 Task: Go to Program & Features. Select Whole Food Market. Add to cart Organic Bone Broth-2. Place order for Kimberly Smith, _x000D_
1300 N Haley St_x000D_
White Hall, Arkansas(AR), 71602, Cell Number (870) 247-2142
Action: Mouse moved to (180, 107)
Screenshot: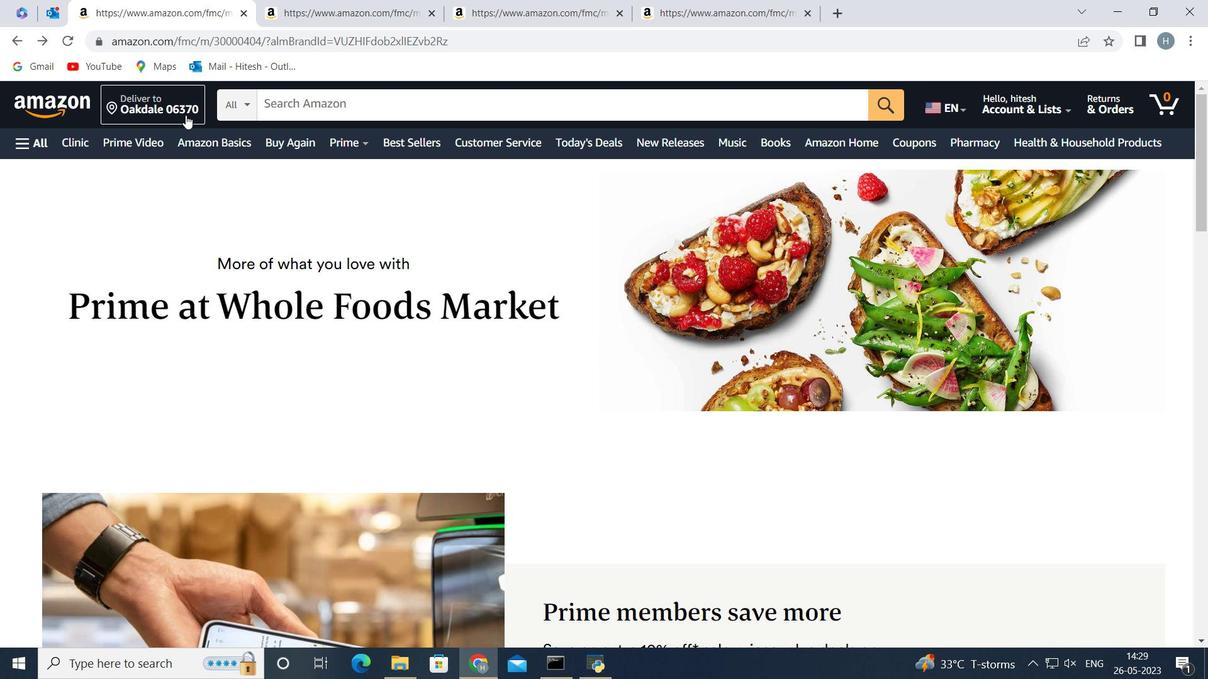 
Action: Mouse pressed left at (180, 107)
Screenshot: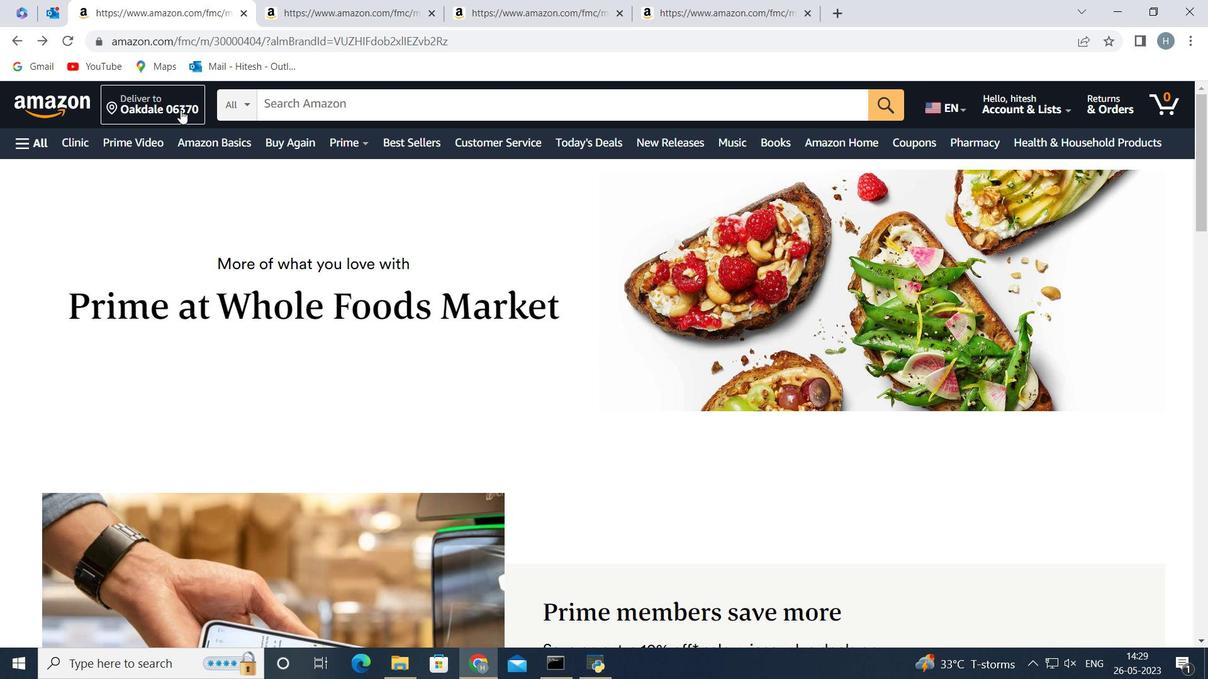 
Action: Mouse moved to (602, 439)
Screenshot: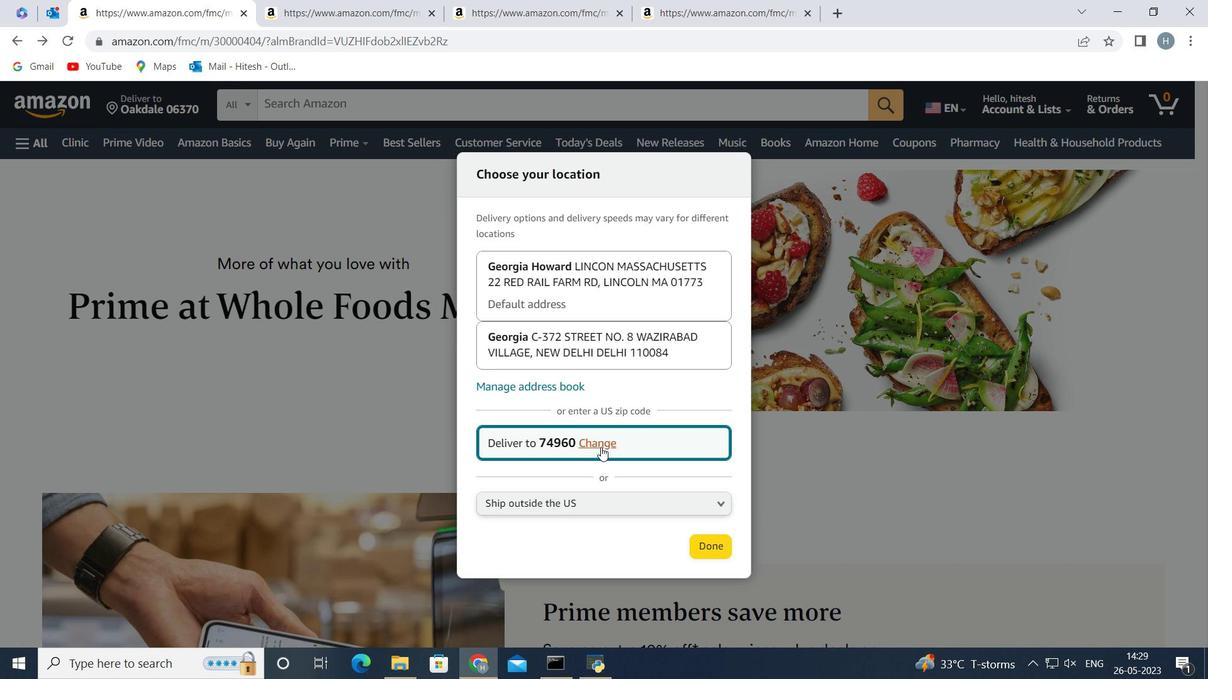 
Action: Mouse pressed left at (602, 439)
Screenshot: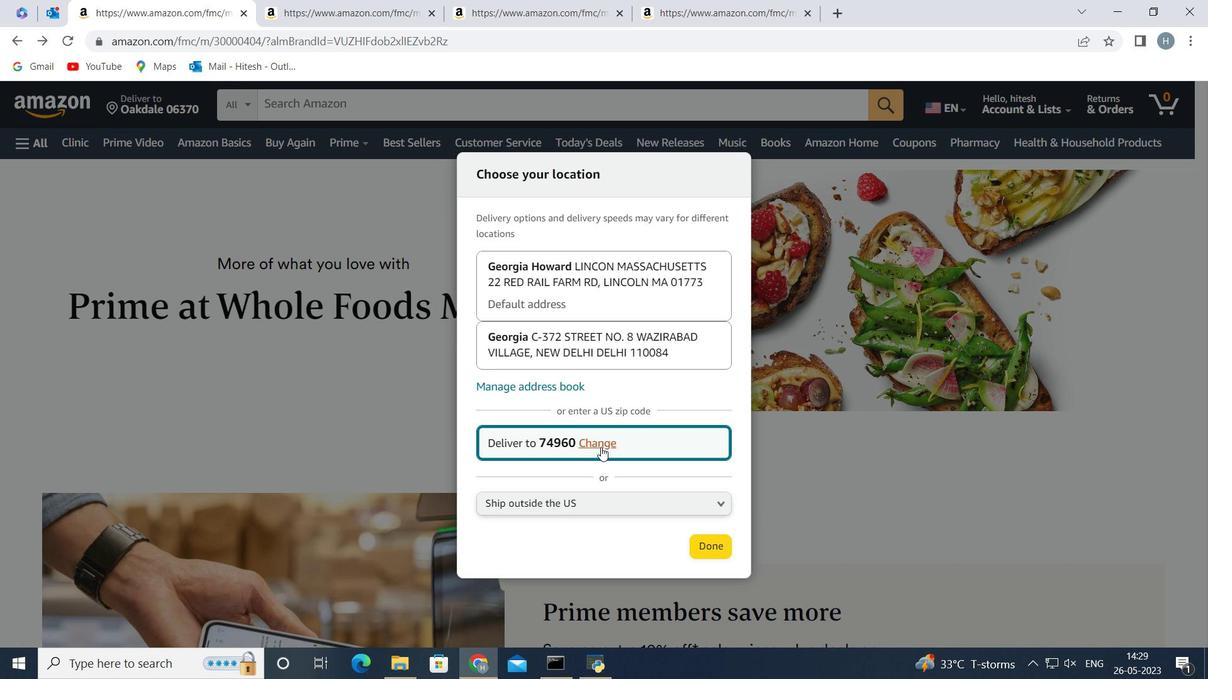 
Action: Mouse moved to (570, 435)
Screenshot: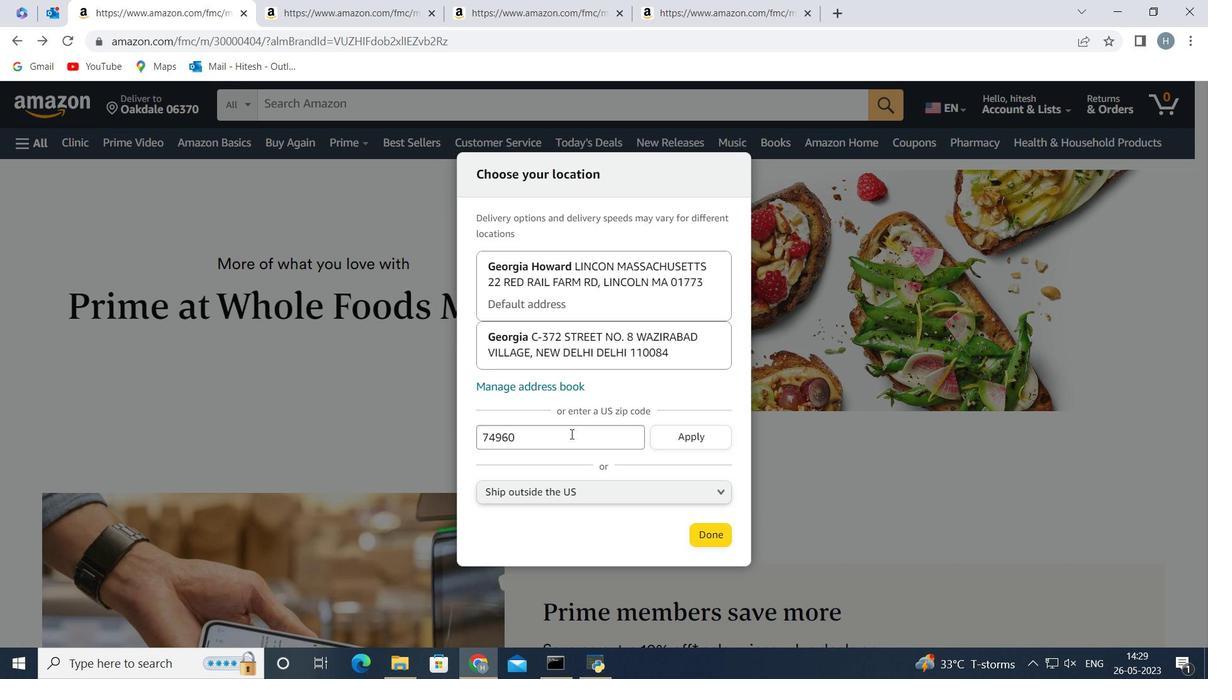 
Action: Mouse pressed left at (570, 435)
Screenshot: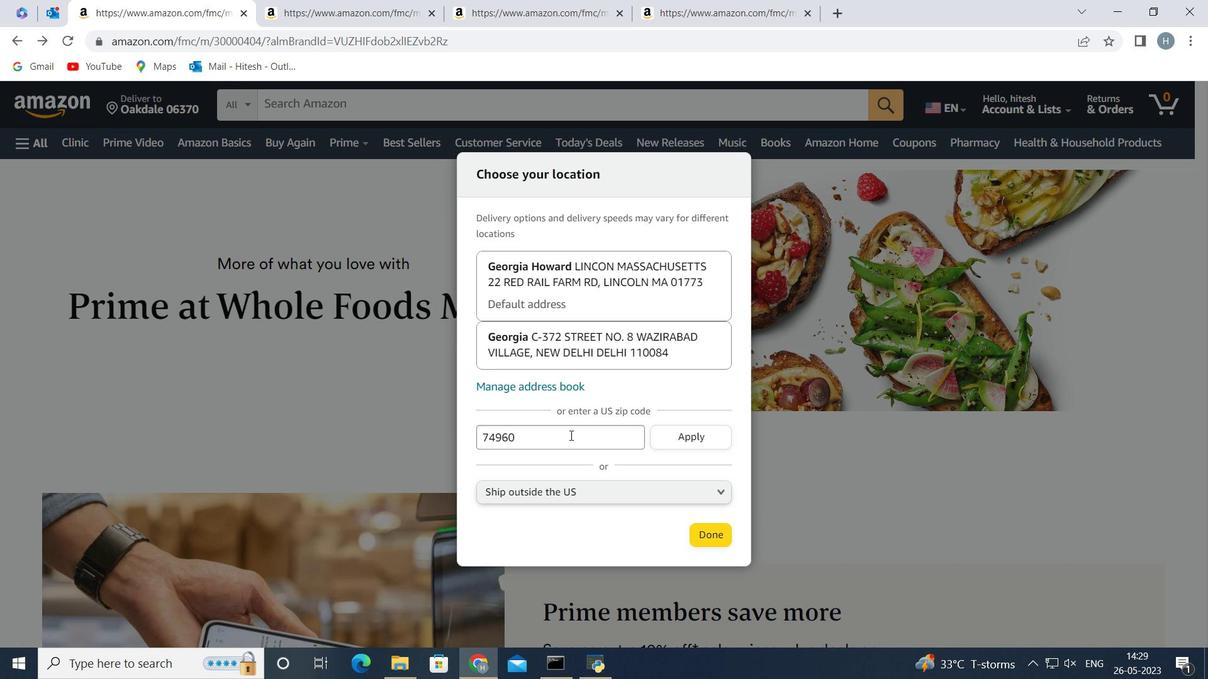 
Action: Key pressed <Key.backspace><Key.backspace><Key.backspace><Key.backspace><Key.backspace><Key.backspace><Key.backspace><Key.backspace><Key.backspace>71602
Screenshot: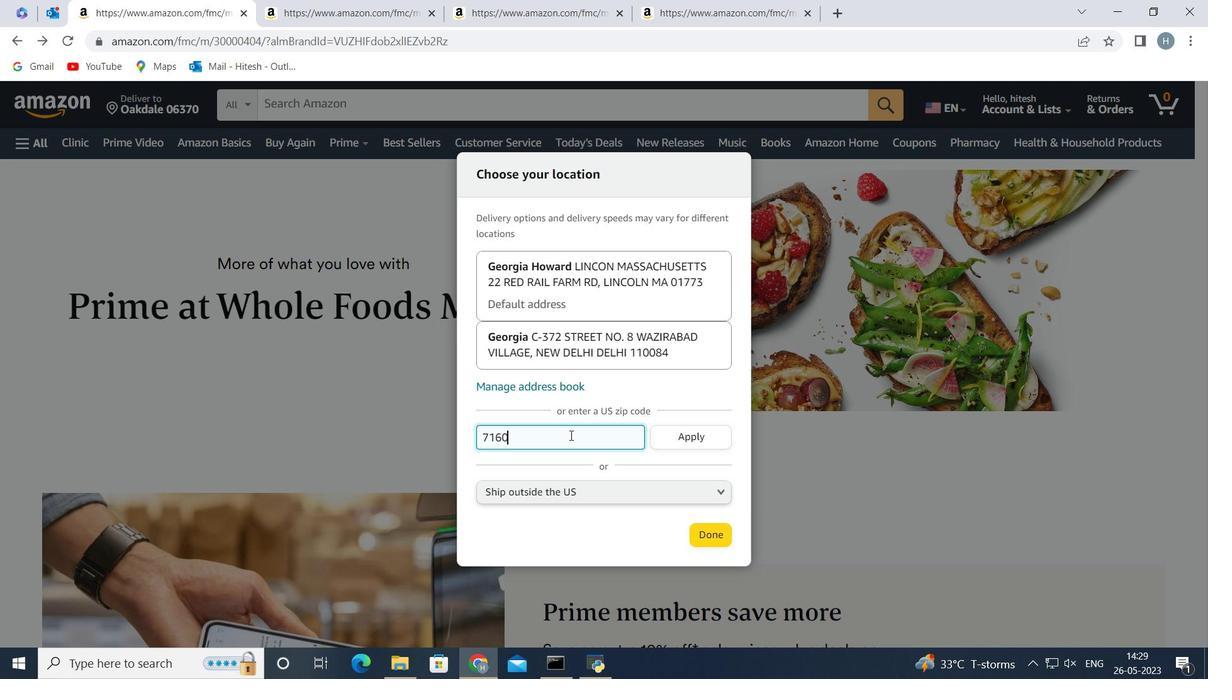 
Action: Mouse moved to (702, 436)
Screenshot: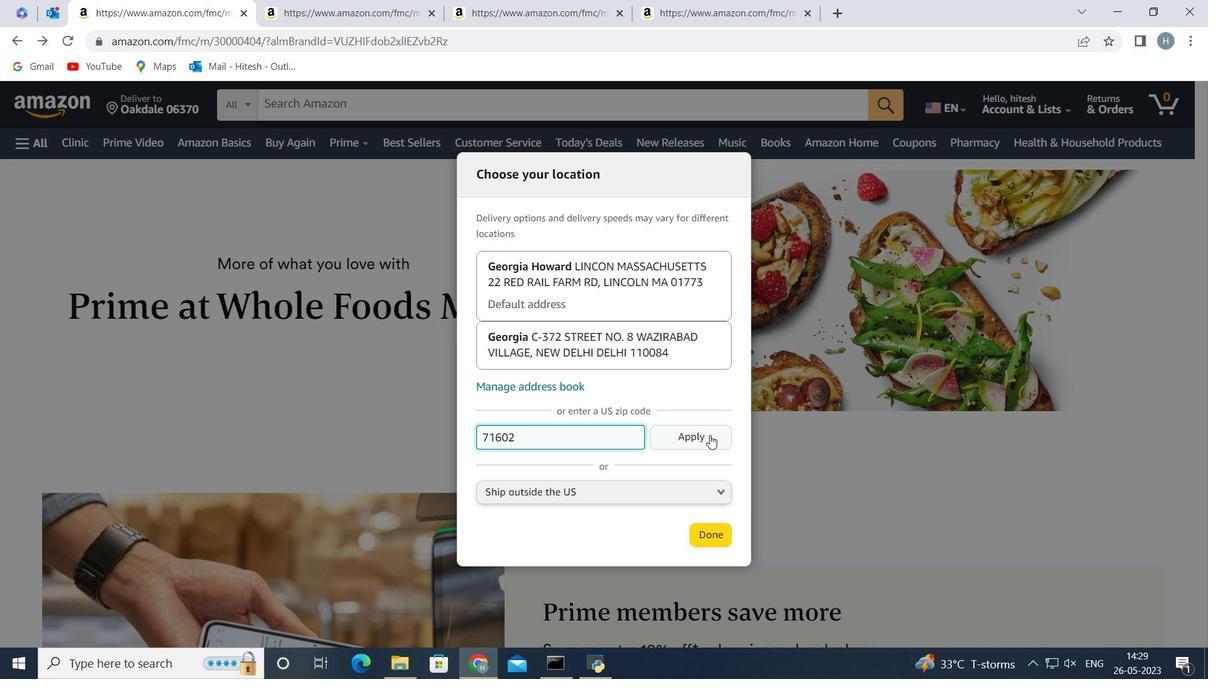 
Action: Mouse pressed left at (702, 436)
Screenshot: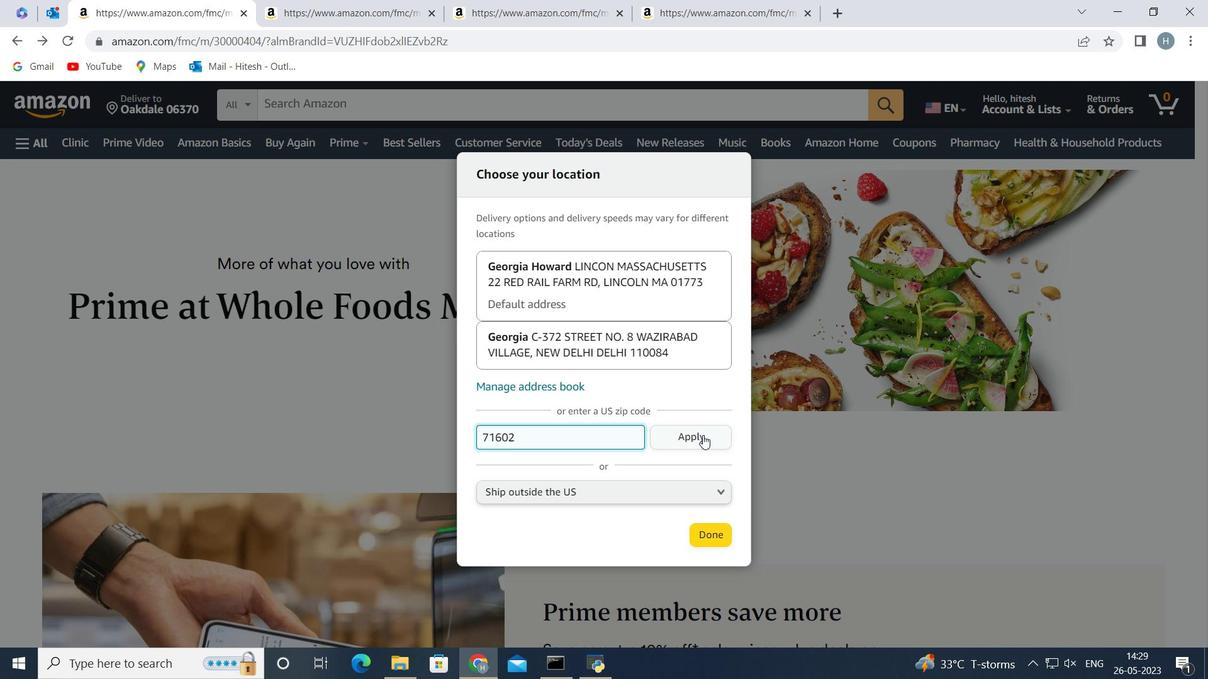 
Action: Mouse moved to (709, 550)
Screenshot: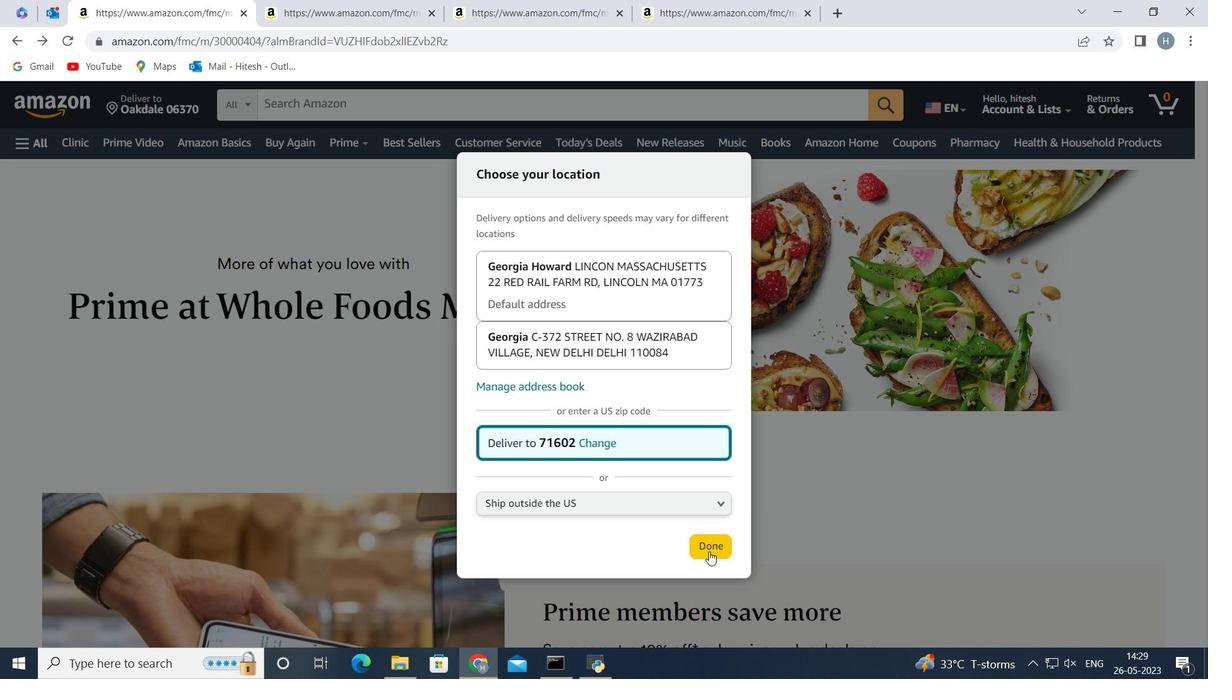 
Action: Mouse pressed left at (709, 550)
Screenshot: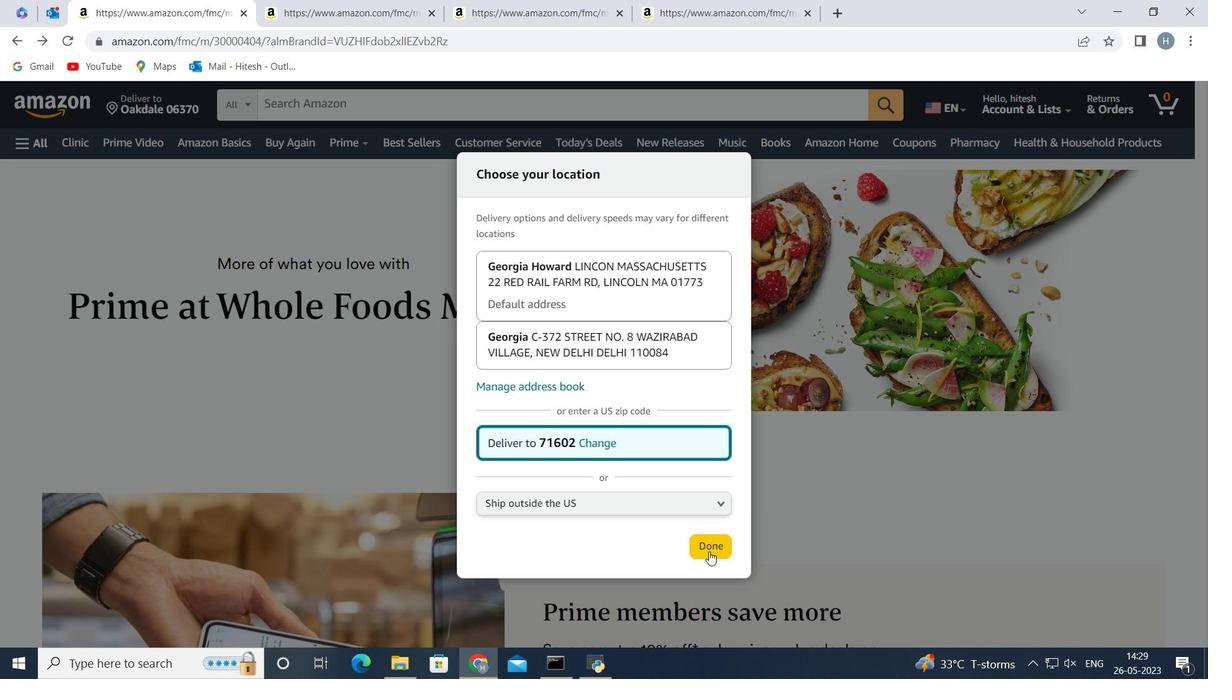 
Action: Mouse moved to (27, 145)
Screenshot: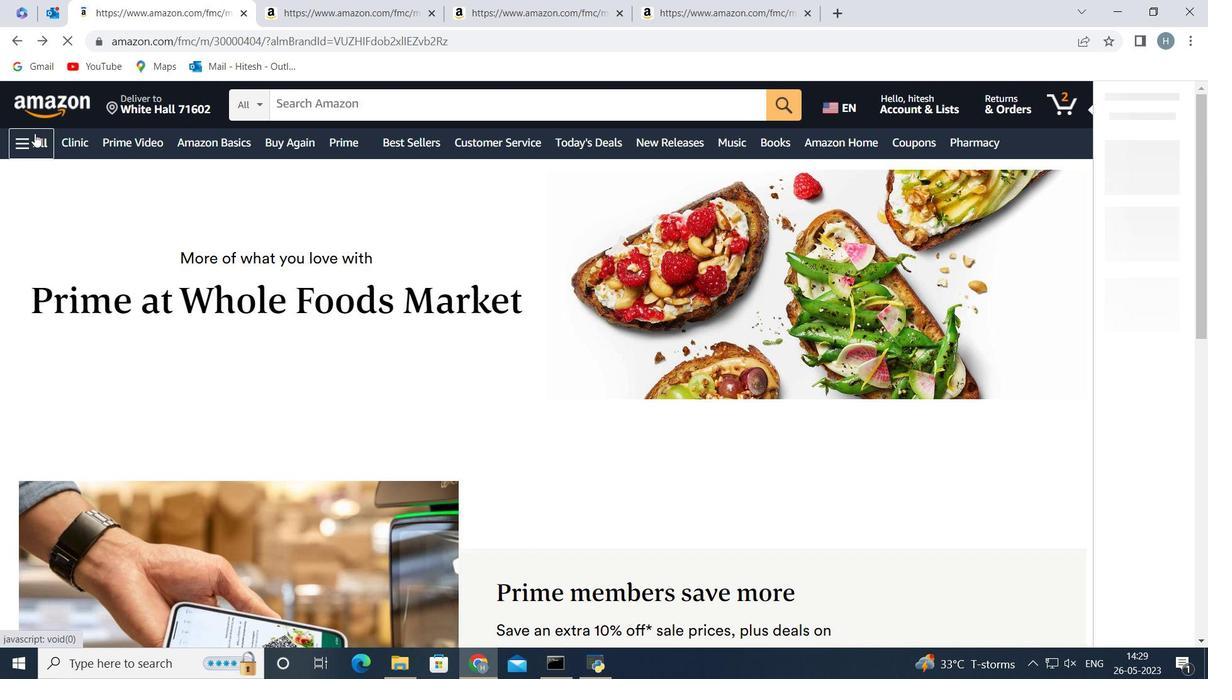 
Action: Mouse pressed left at (27, 145)
Screenshot: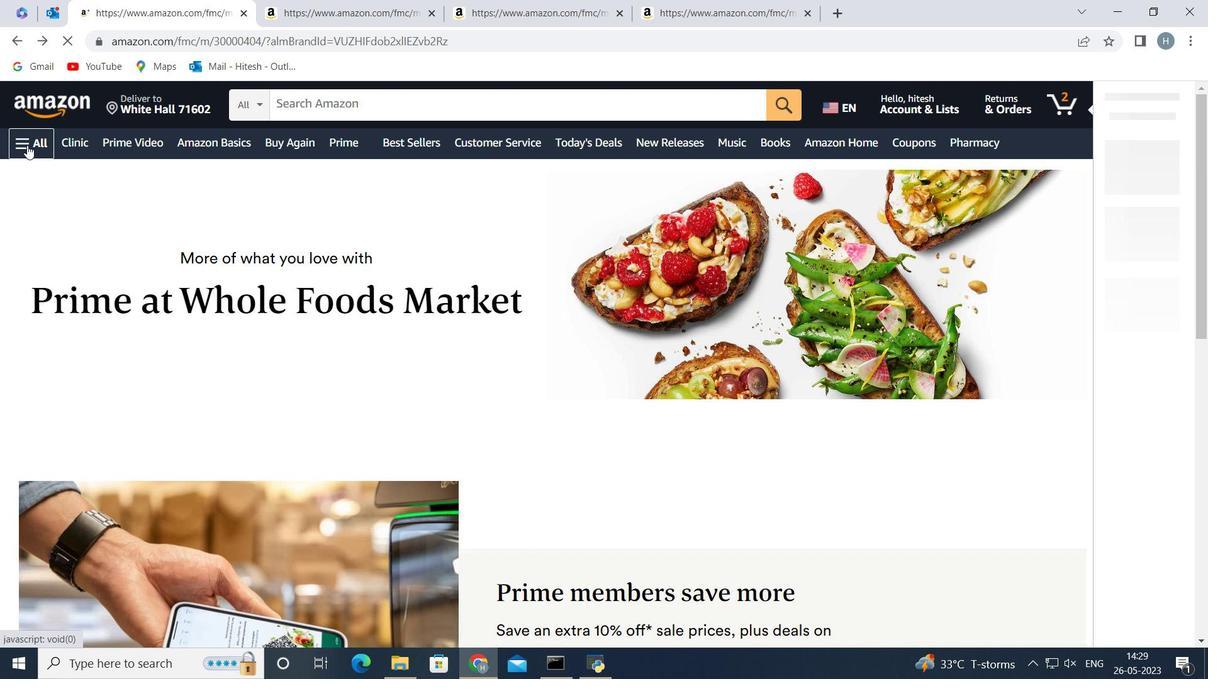 
Action: Mouse moved to (130, 254)
Screenshot: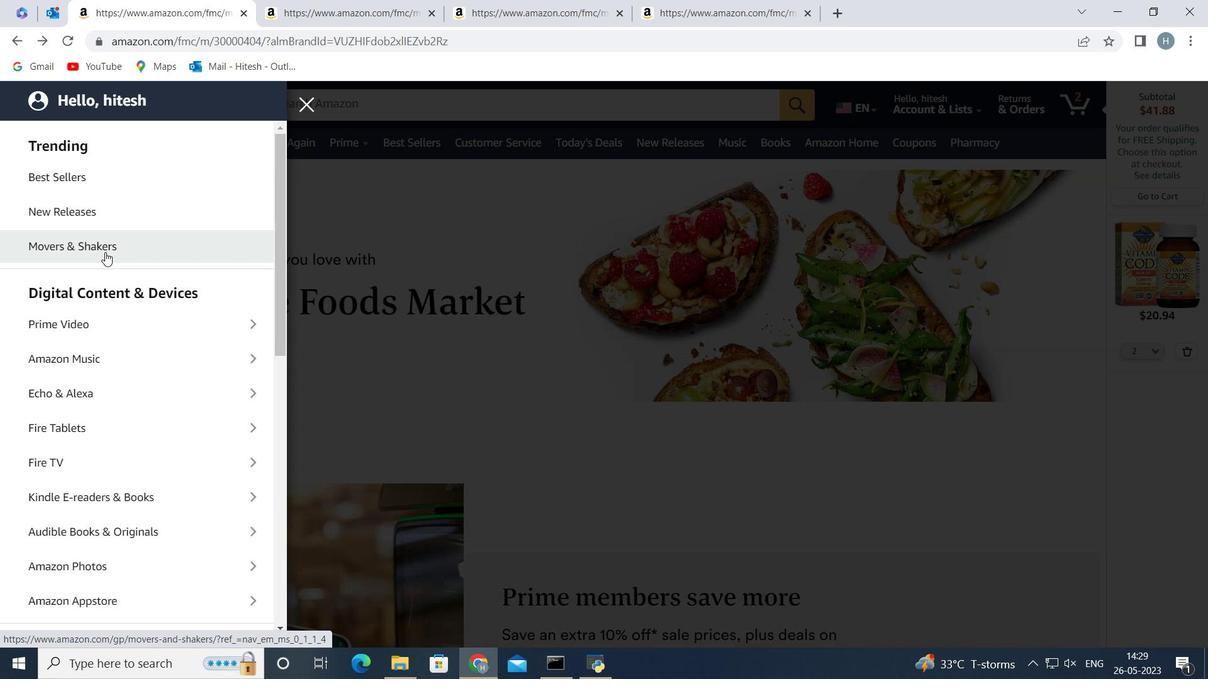 
Action: Mouse scrolled (130, 253) with delta (0, 0)
Screenshot: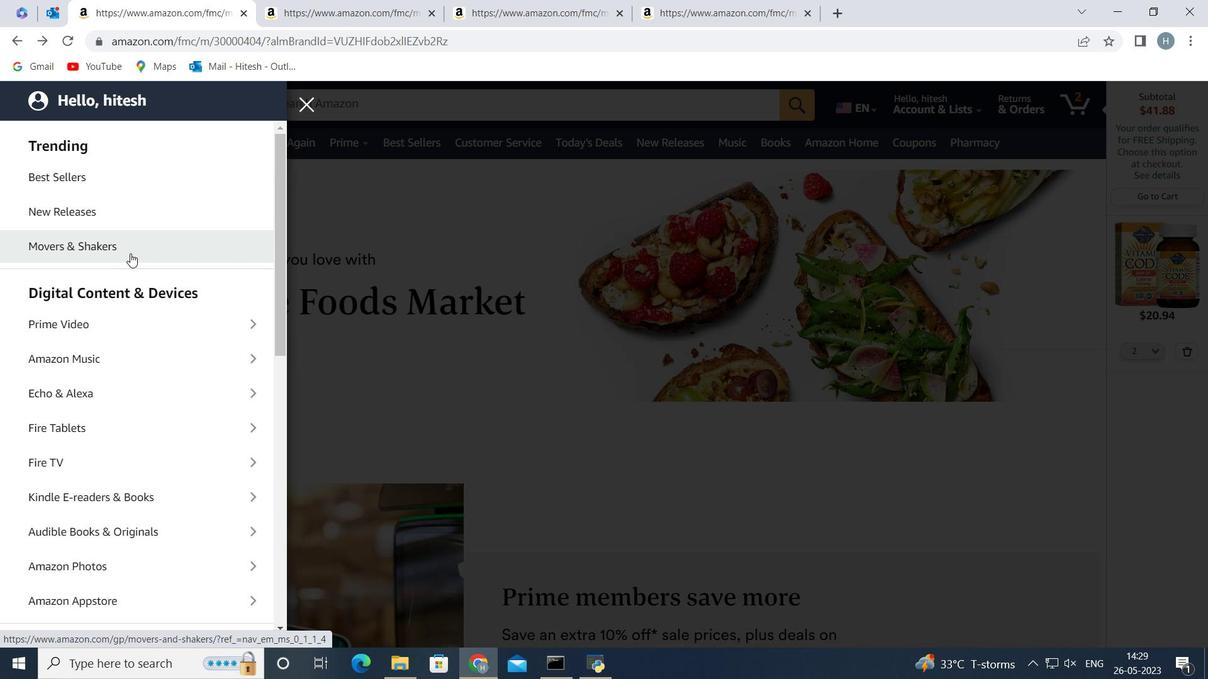 
Action: Mouse scrolled (130, 253) with delta (0, 0)
Screenshot: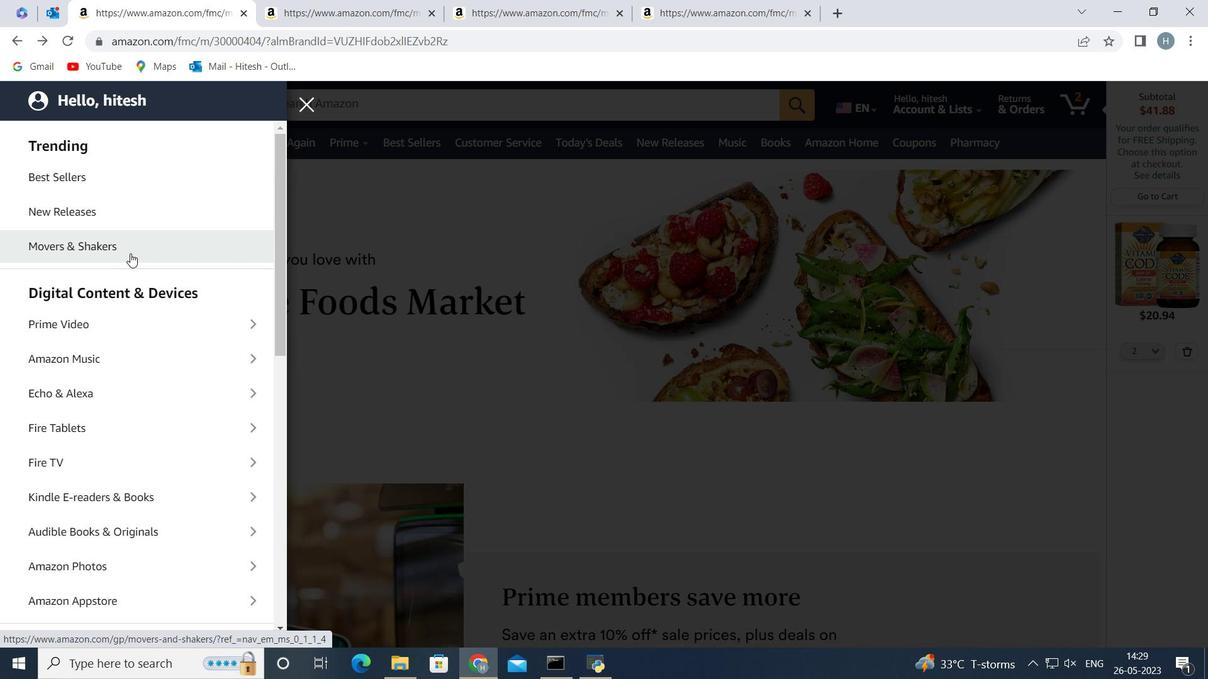
Action: Mouse moved to (135, 259)
Screenshot: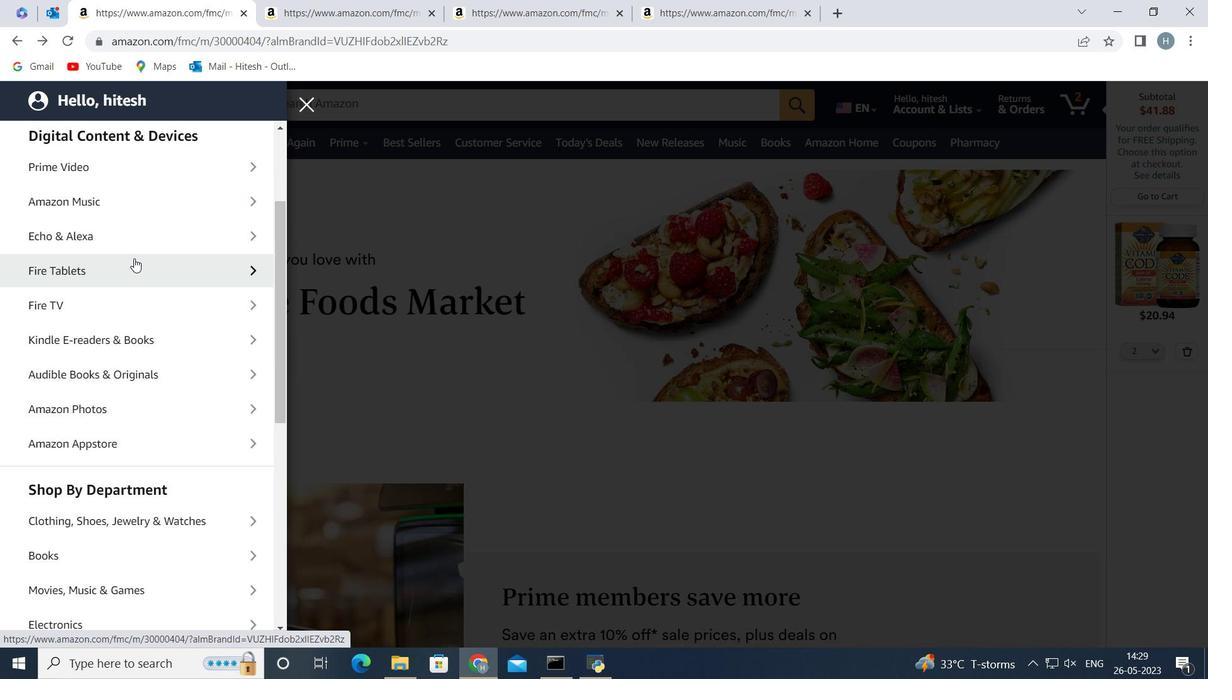 
Action: Mouse scrolled (135, 259) with delta (0, 0)
Screenshot: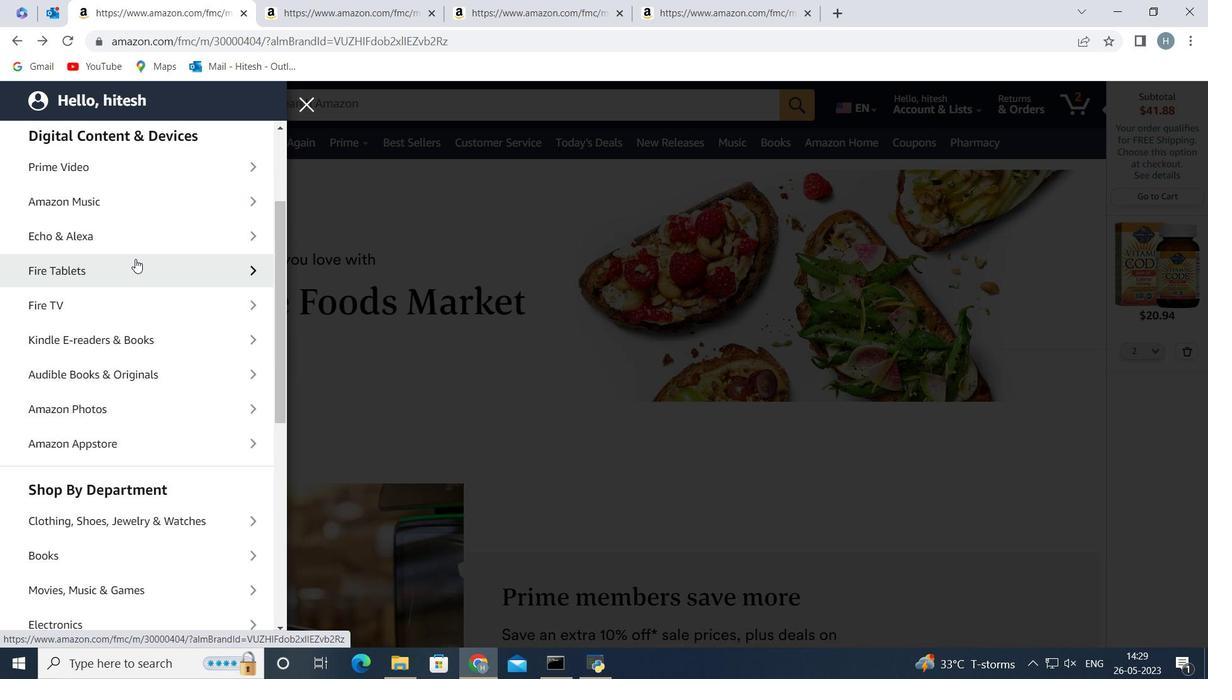 
Action: Mouse moved to (137, 263)
Screenshot: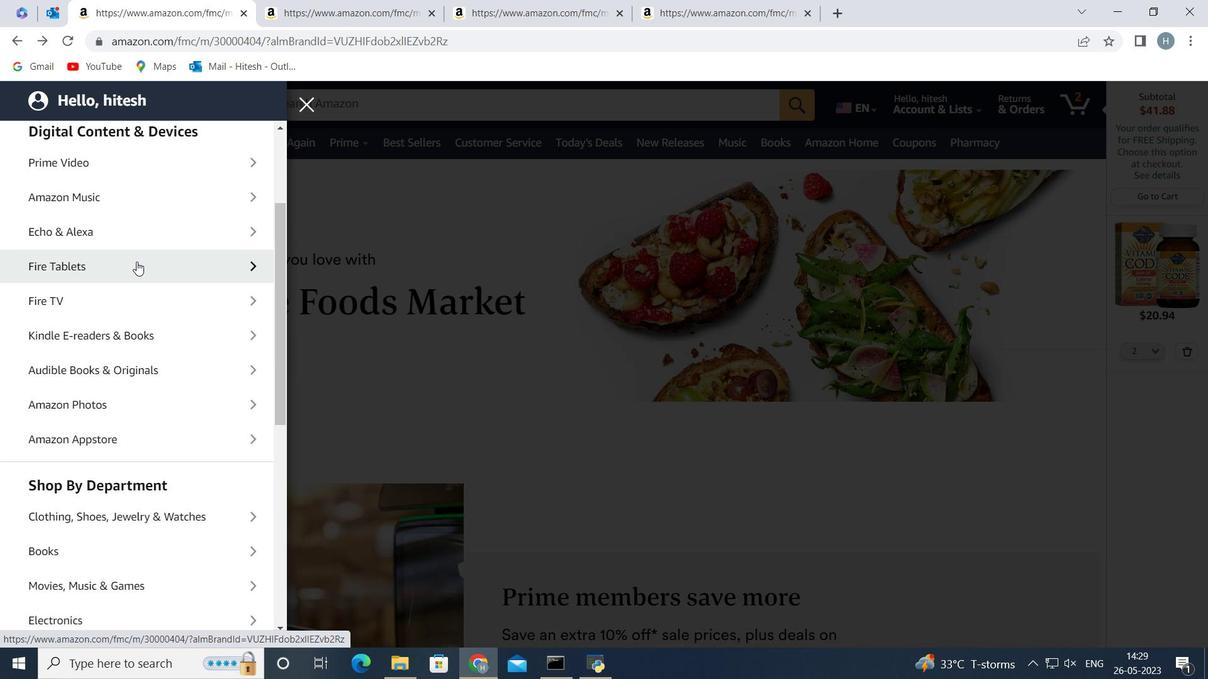 
Action: Mouse scrolled (137, 262) with delta (0, 0)
Screenshot: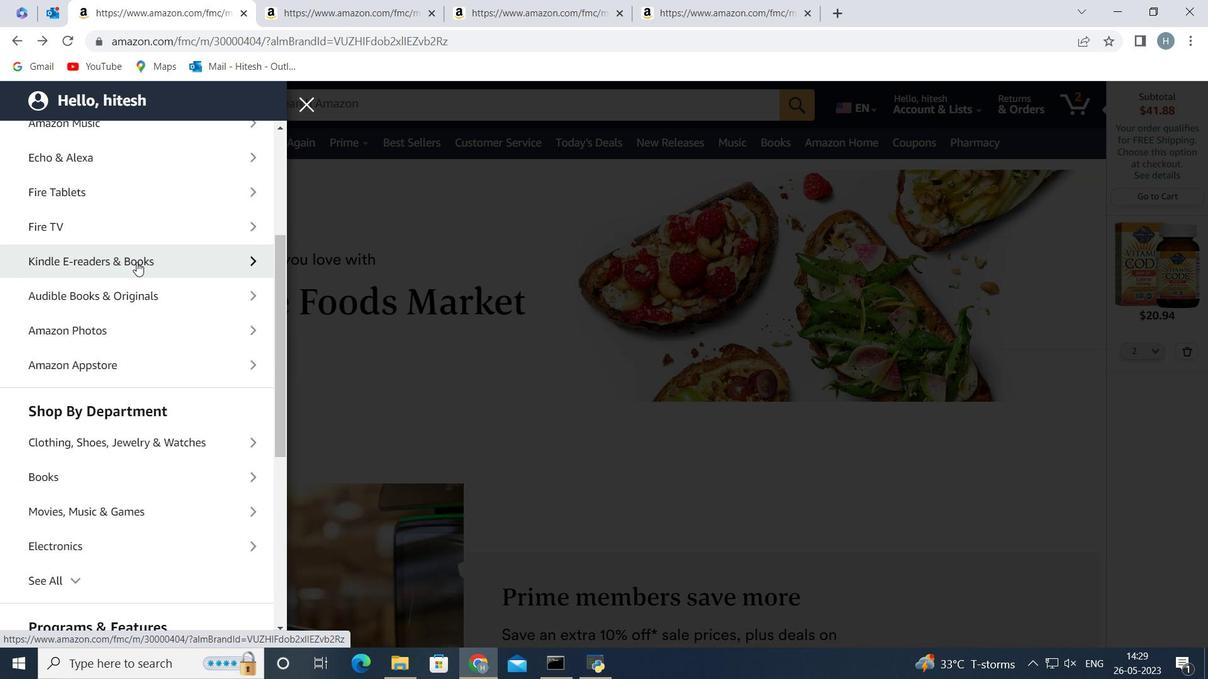 
Action: Mouse scrolled (137, 262) with delta (0, 0)
Screenshot: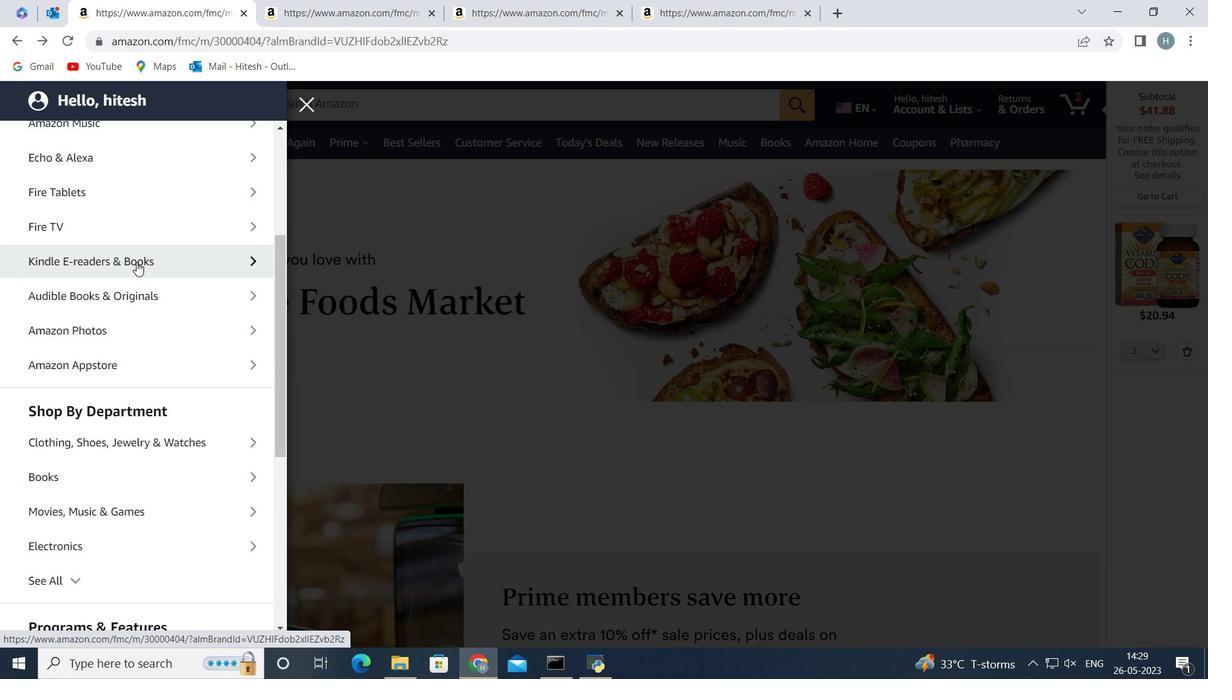
Action: Mouse scrolled (137, 262) with delta (0, 0)
Screenshot: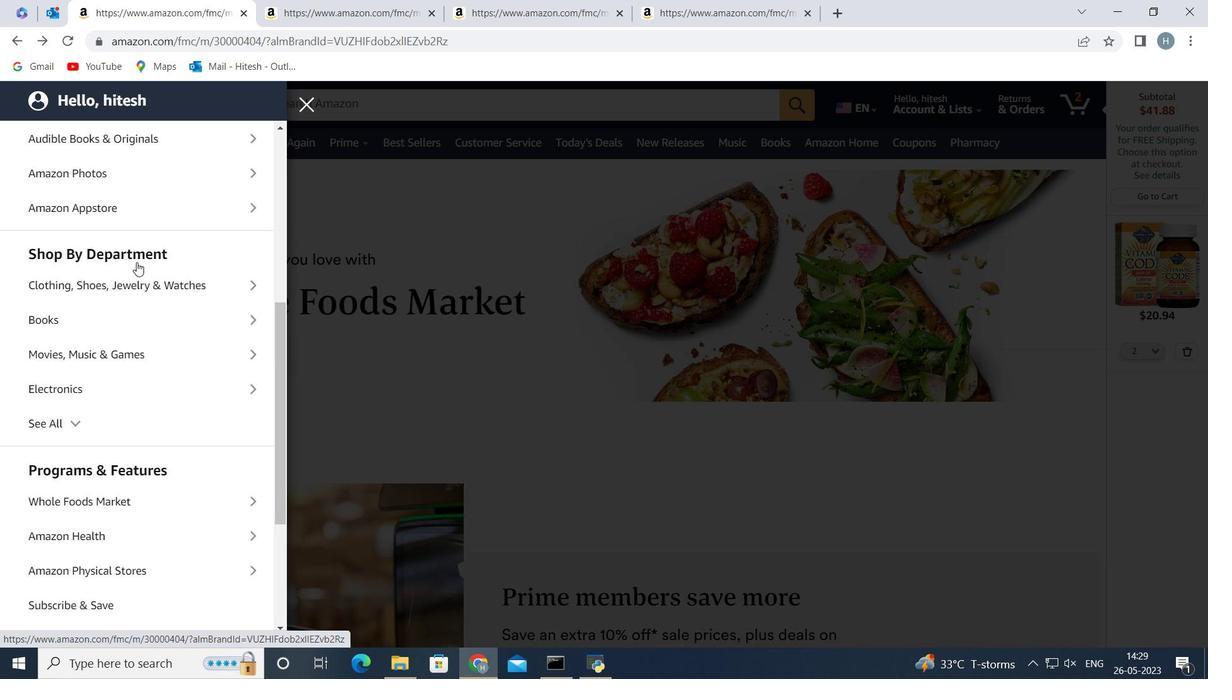 
Action: Mouse scrolled (137, 262) with delta (0, 0)
Screenshot: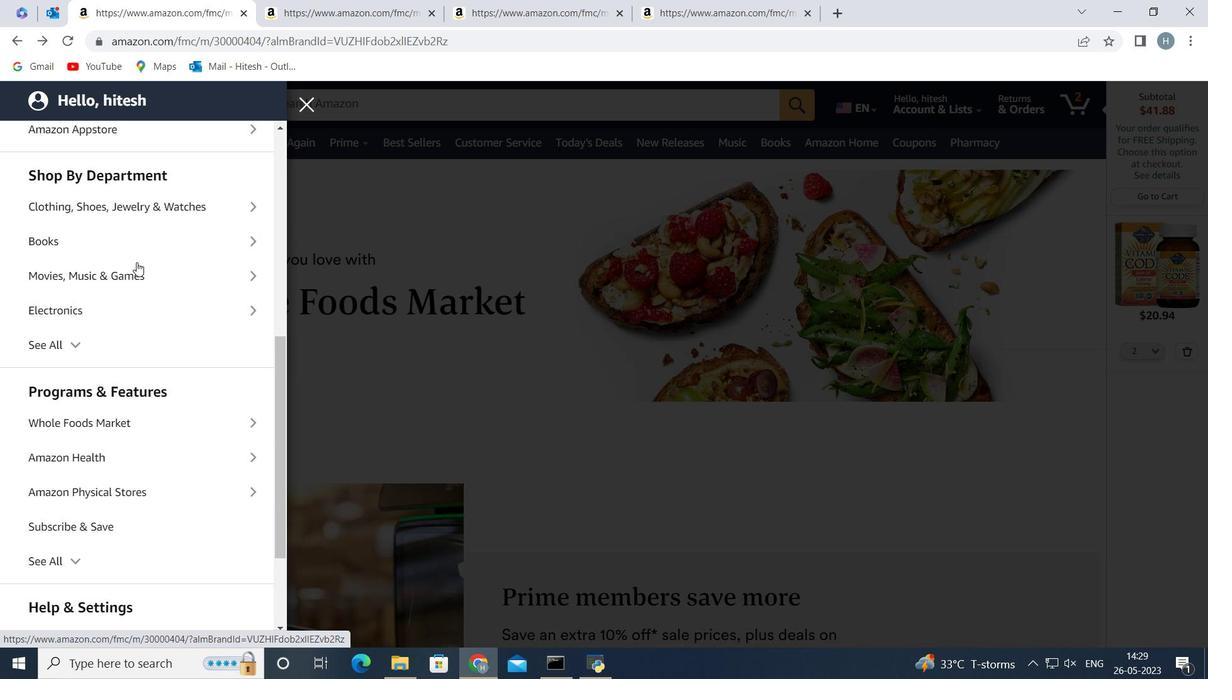 
Action: Mouse scrolled (137, 262) with delta (0, 0)
Screenshot: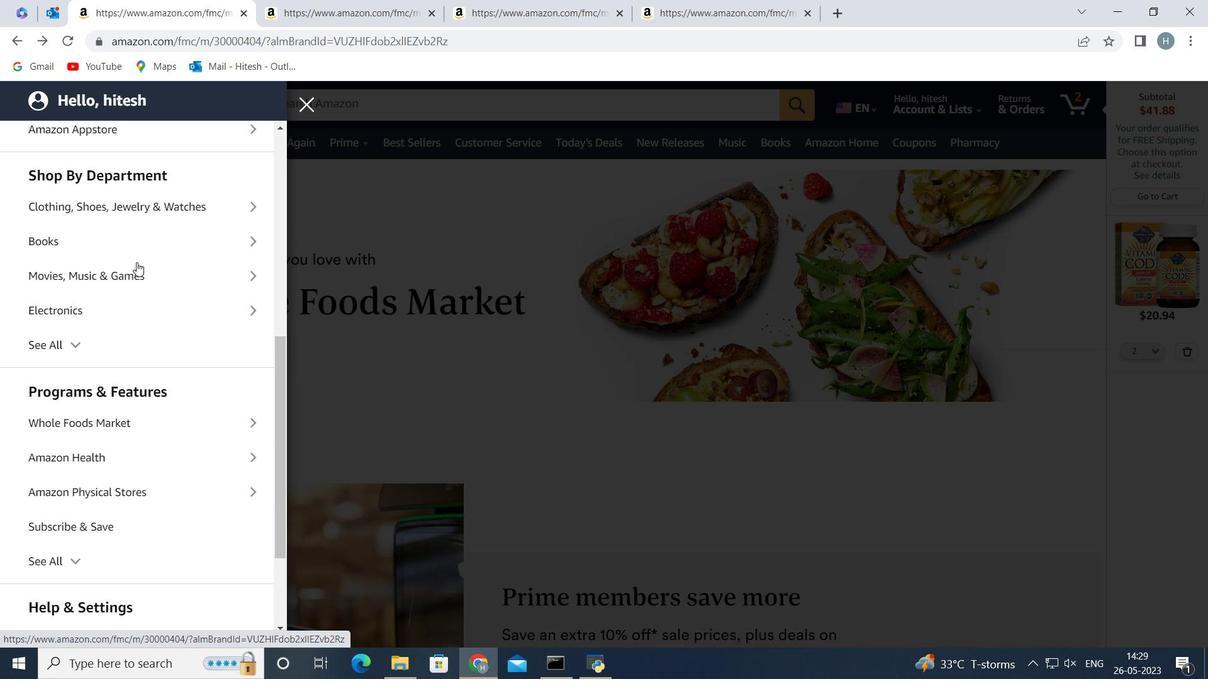 
Action: Mouse scrolled (137, 263) with delta (0, 0)
Screenshot: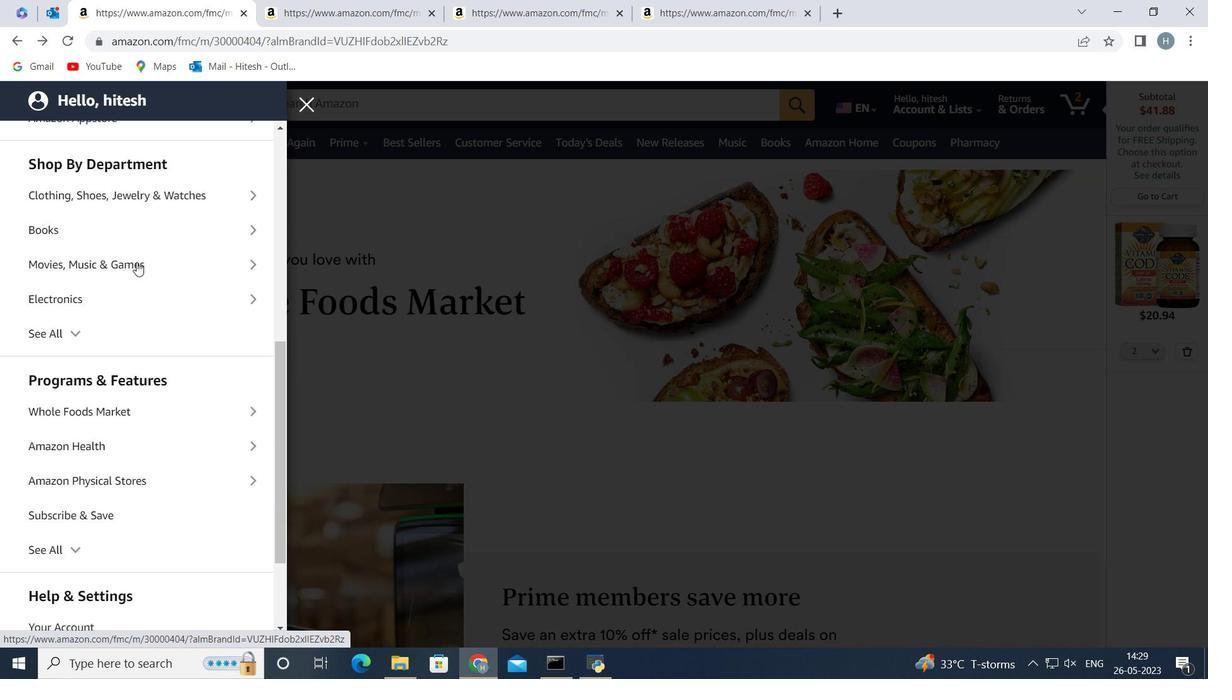 
Action: Mouse scrolled (137, 262) with delta (0, 0)
Screenshot: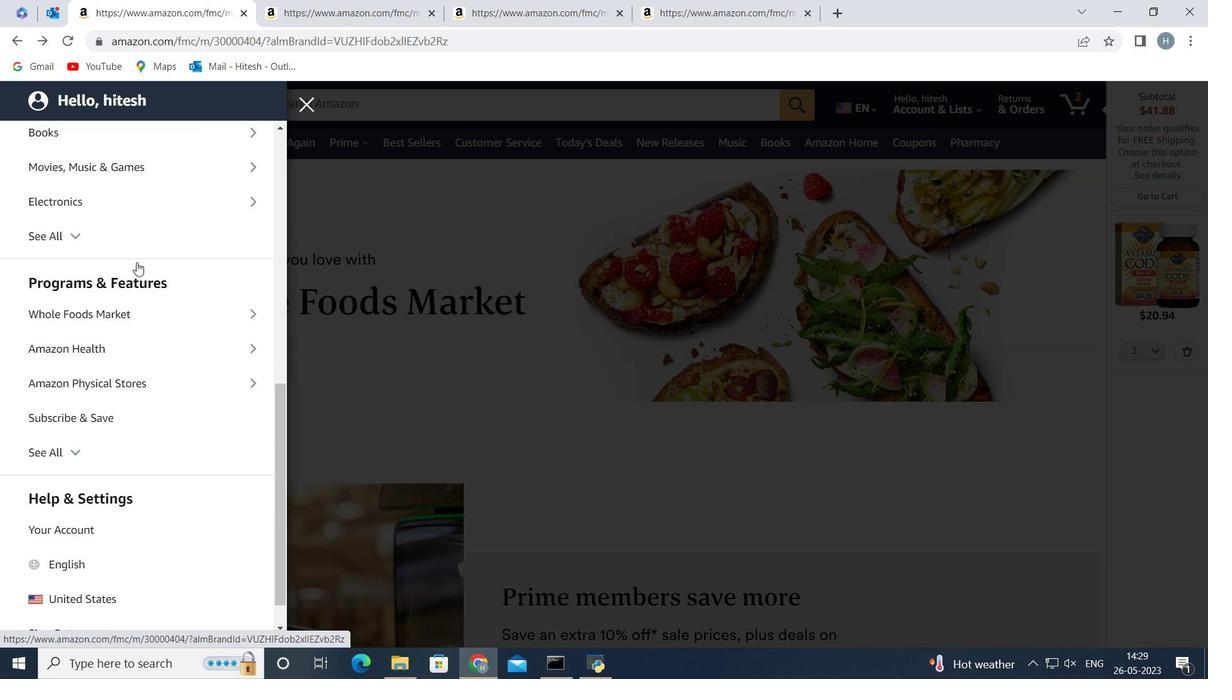
Action: Mouse scrolled (137, 262) with delta (0, 0)
Screenshot: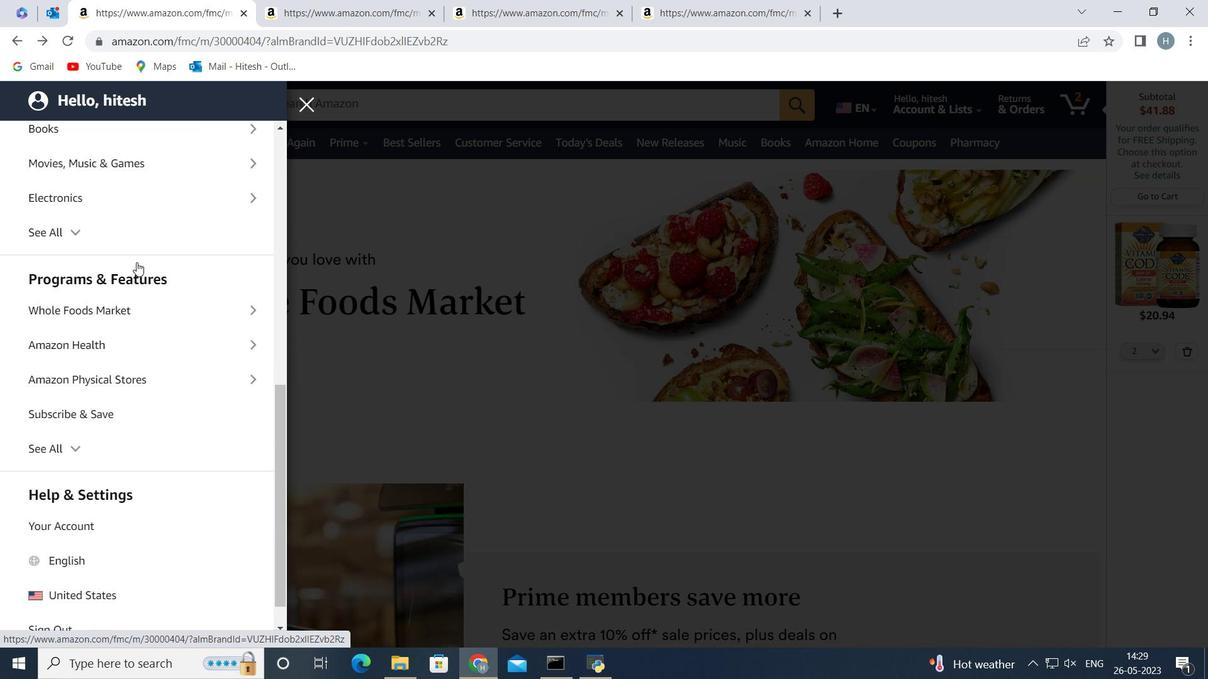 
Action: Mouse scrolled (137, 263) with delta (0, 0)
Screenshot: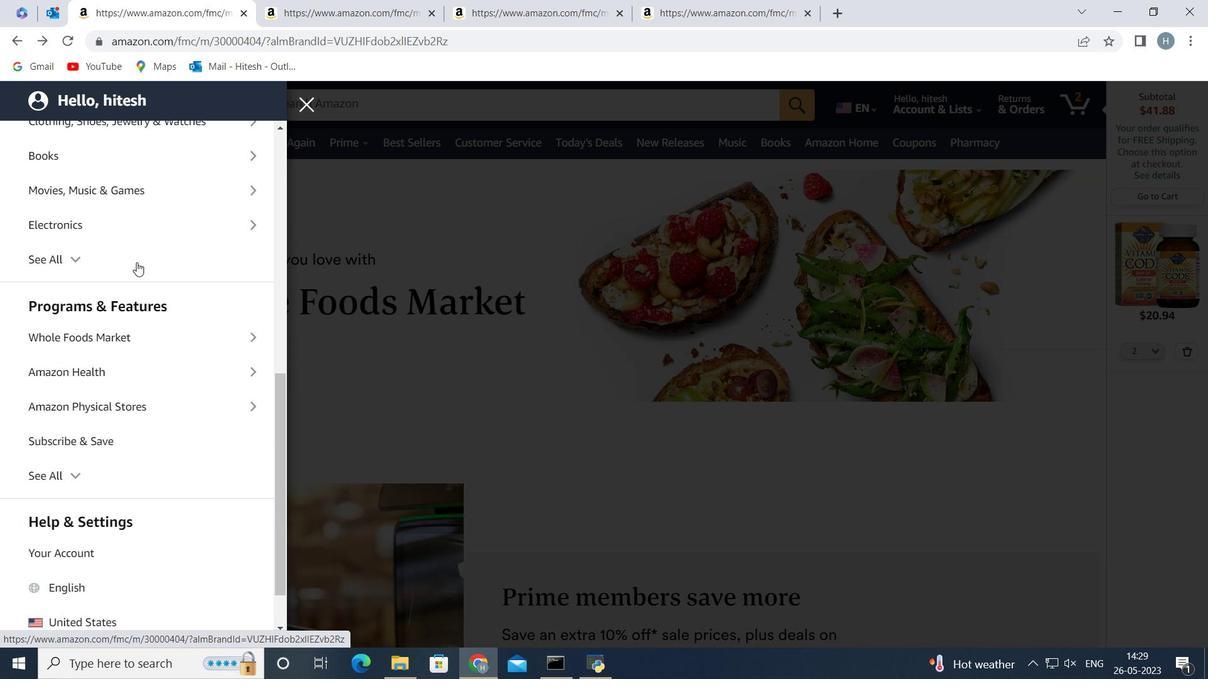 
Action: Mouse scrolled (137, 262) with delta (0, 0)
Screenshot: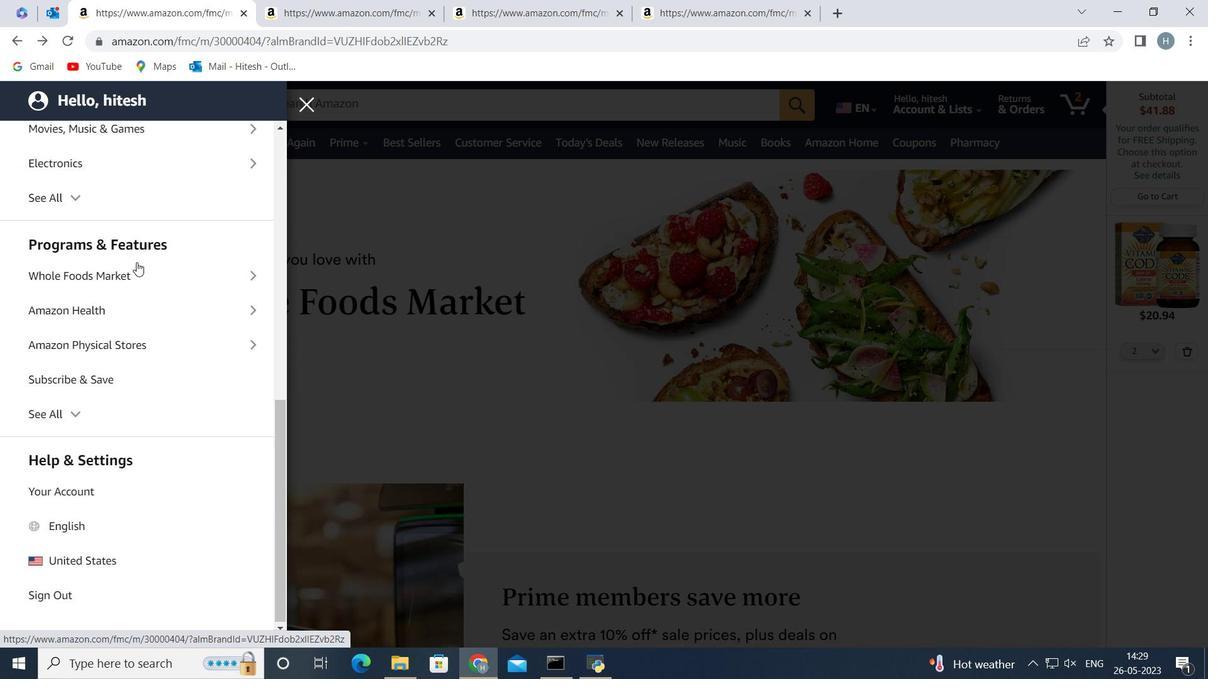 
Action: Mouse moved to (136, 276)
Screenshot: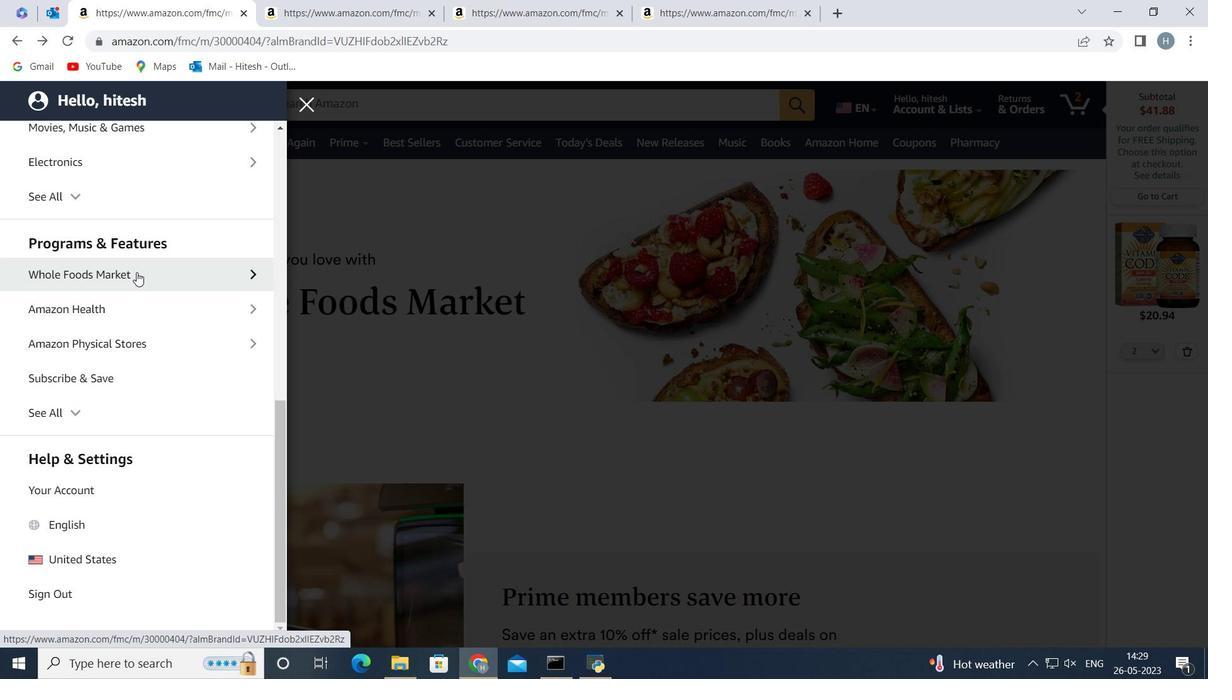 
Action: Mouse pressed left at (136, 276)
Screenshot: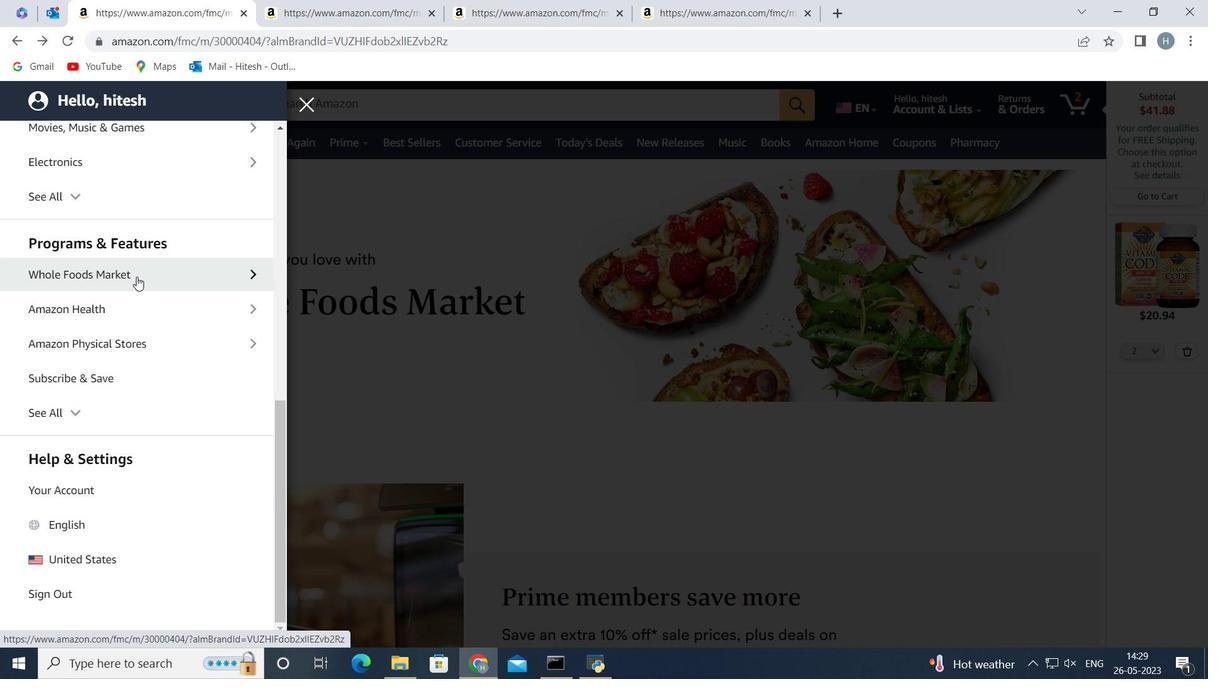 
Action: Mouse moved to (150, 216)
Screenshot: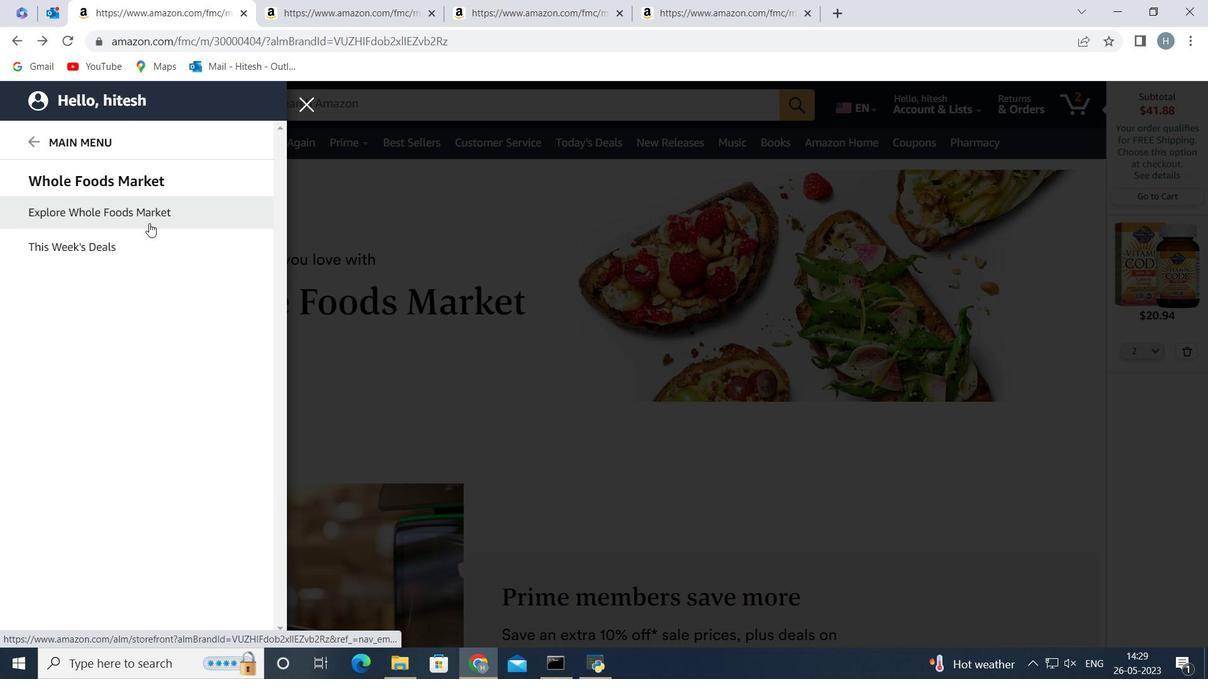 
Action: Mouse pressed left at (150, 216)
Screenshot: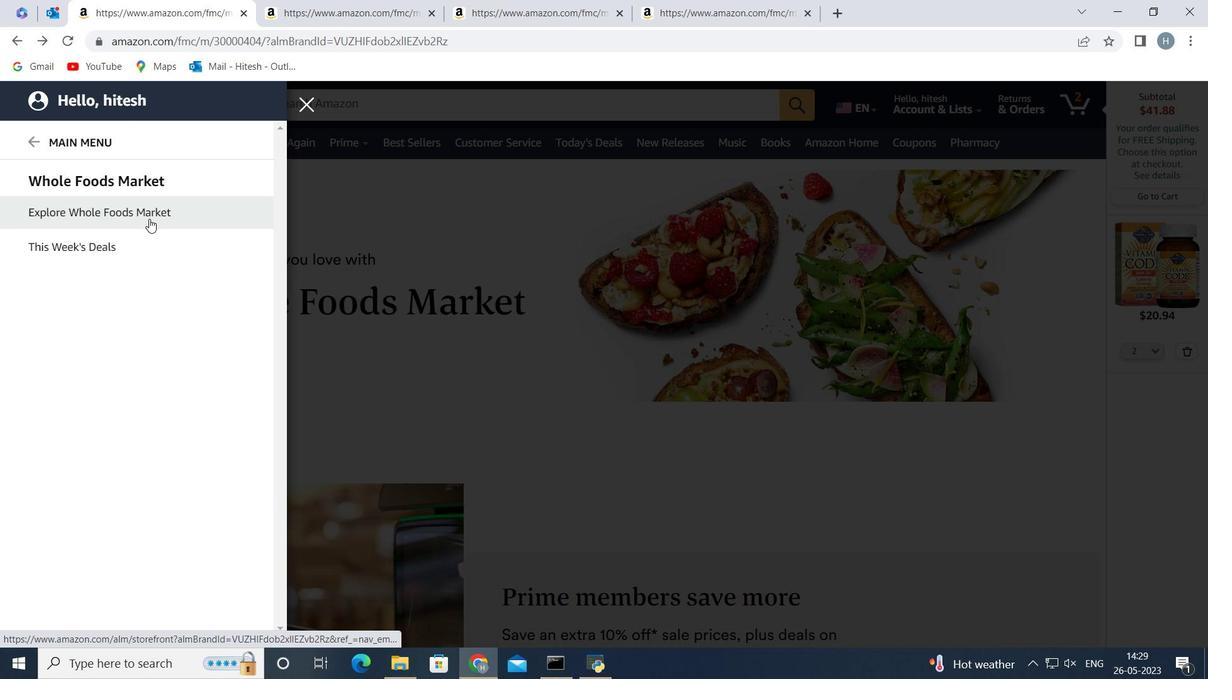 
Action: Mouse moved to (443, 107)
Screenshot: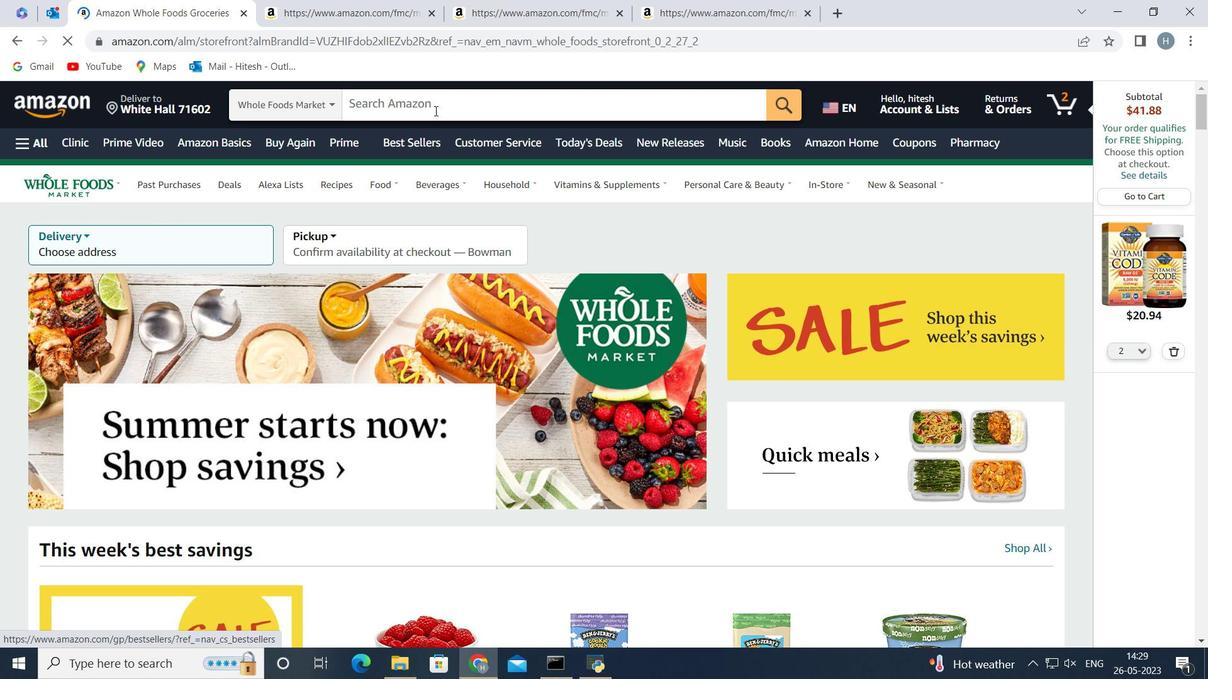 
Action: Mouse pressed left at (443, 107)
Screenshot: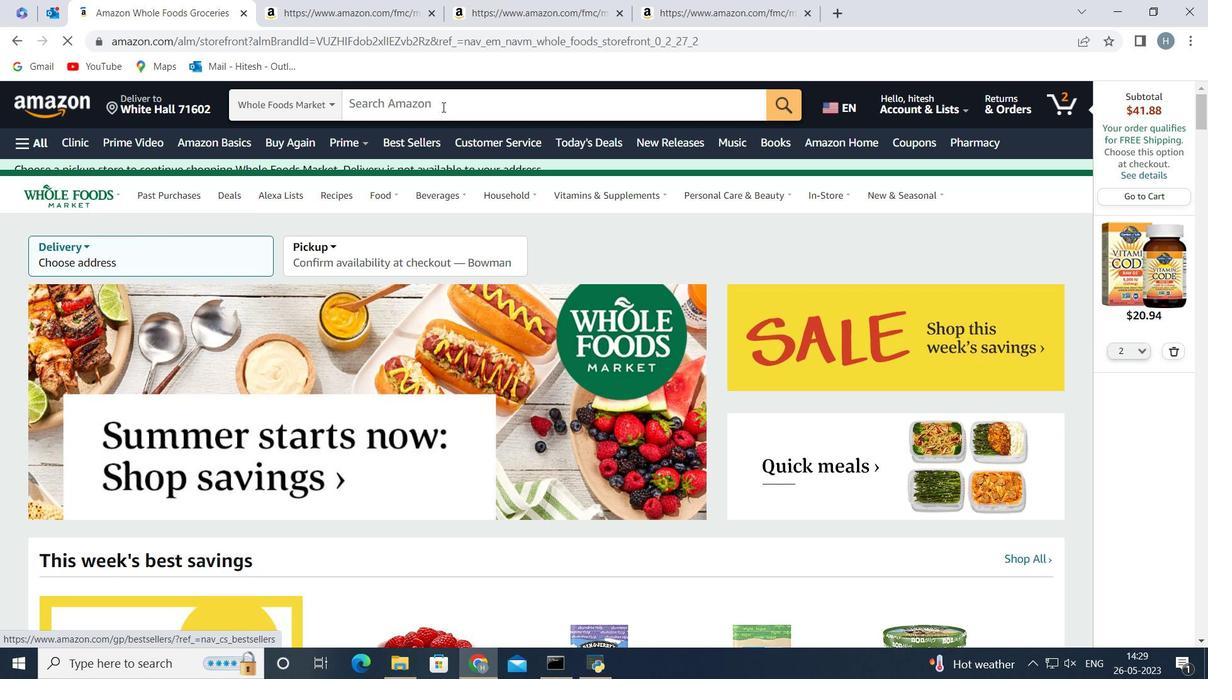 
Action: Mouse moved to (441, 107)
Screenshot: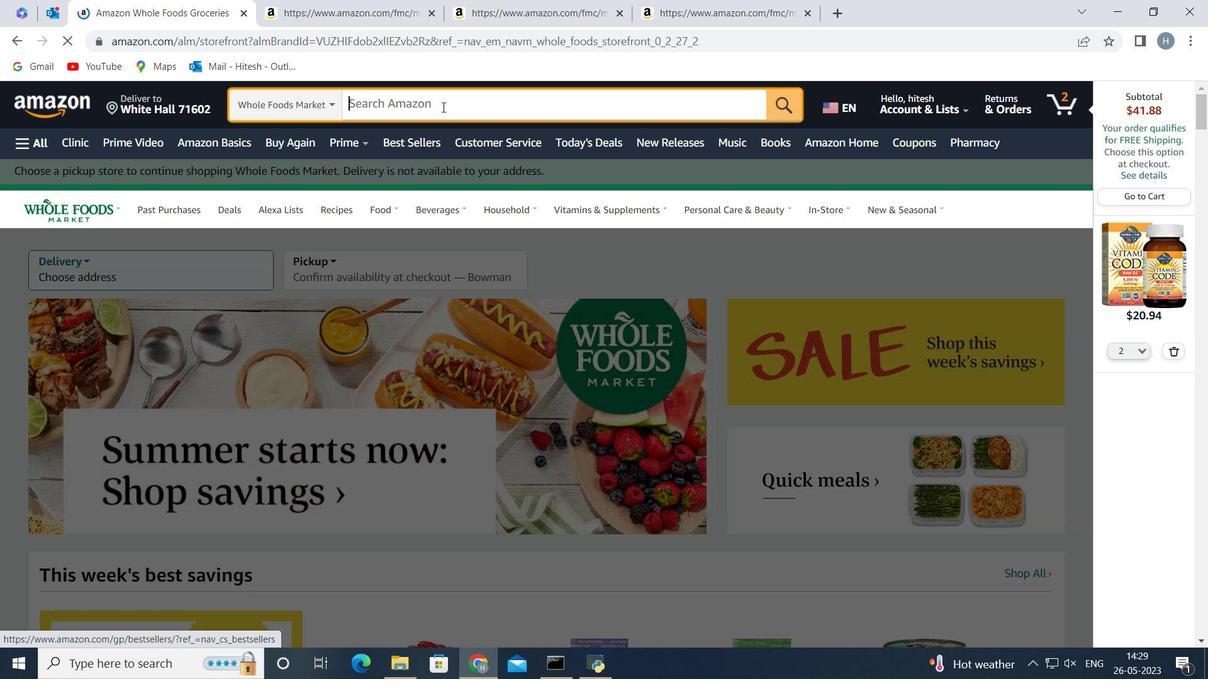
Action: Key pressed <Key.shift>Organic<Key.space><Key.shift>Bo
Screenshot: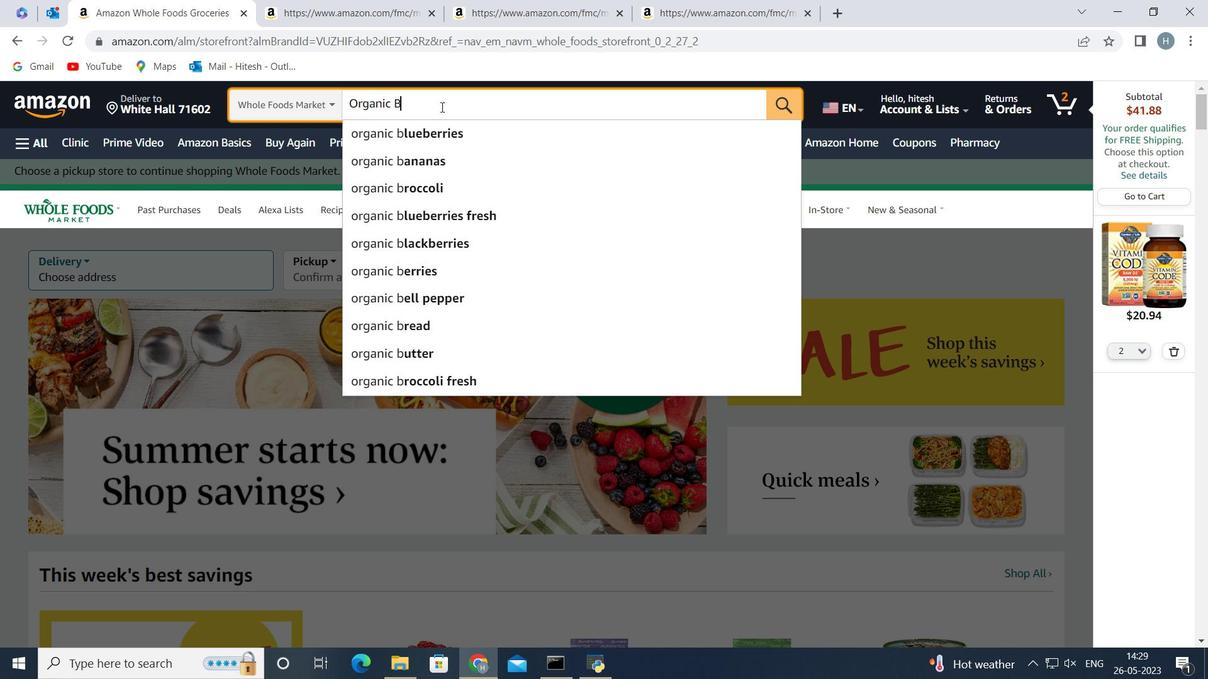 
Action: Mouse moved to (440, 106)
Screenshot: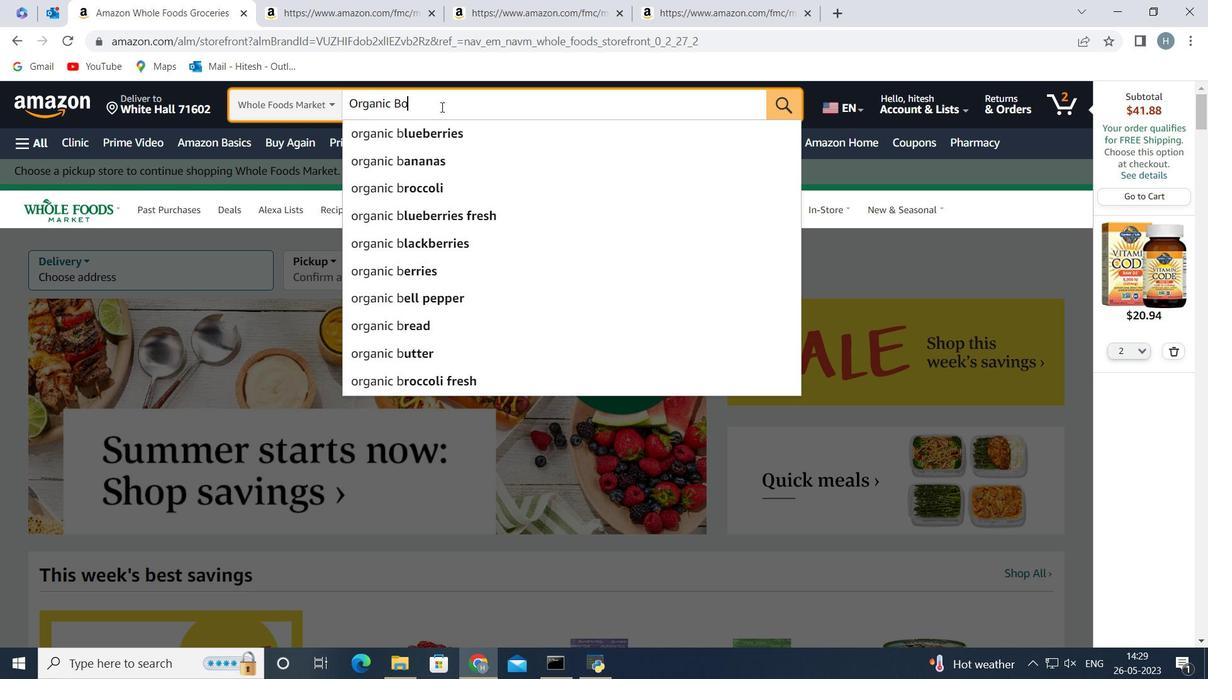 
Action: Key pressed ne<Key.space><Key.shift><Key.shift><Key.shift><Key.shift><Key.shift><Key.shift><Key.shift><Key.shift><Key.shift><Key.shift><Key.shift><Key.shift><Key.shift><Key.shift><Key.shift>Broth<Key.enter>
Screenshot: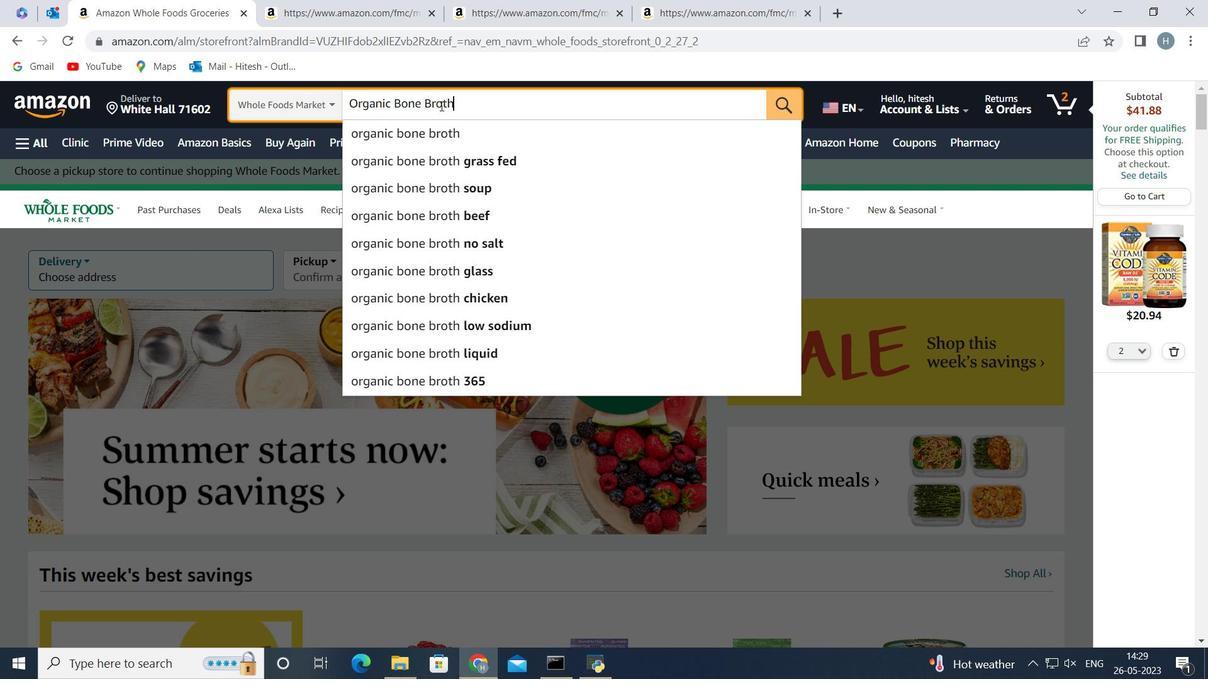 
Action: Mouse moved to (407, 334)
Screenshot: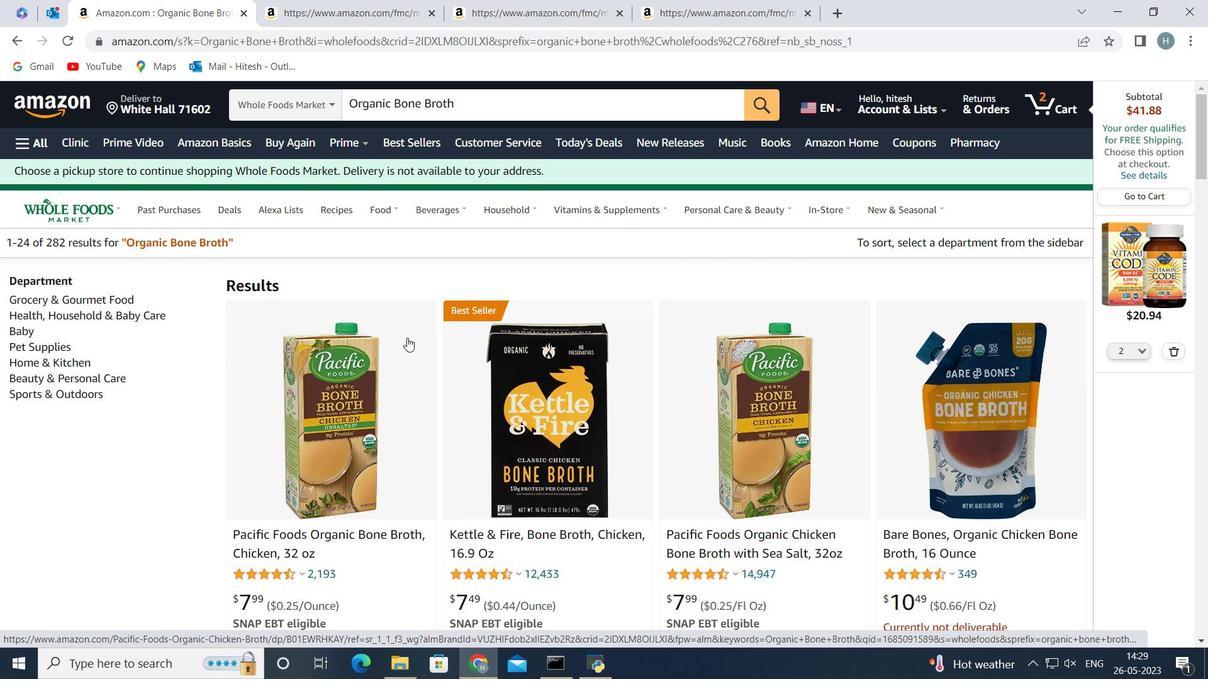 
Action: Mouse scrolled (407, 334) with delta (0, 0)
Screenshot: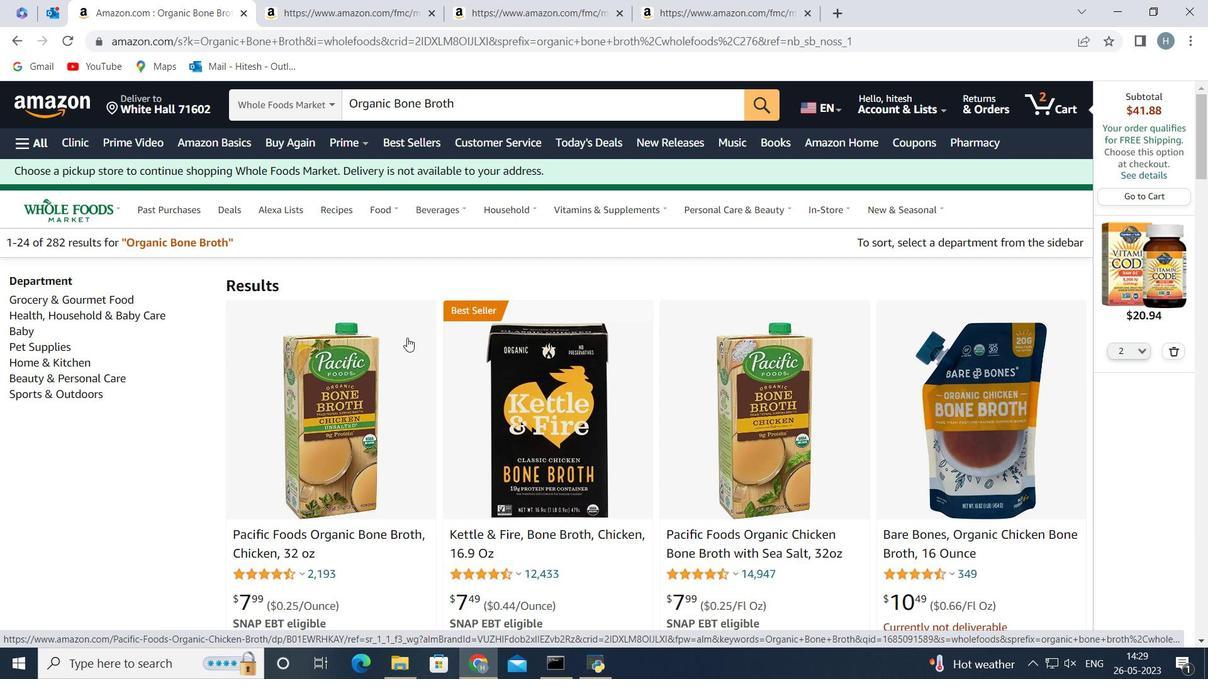 
Action: Mouse moved to (394, 300)
Screenshot: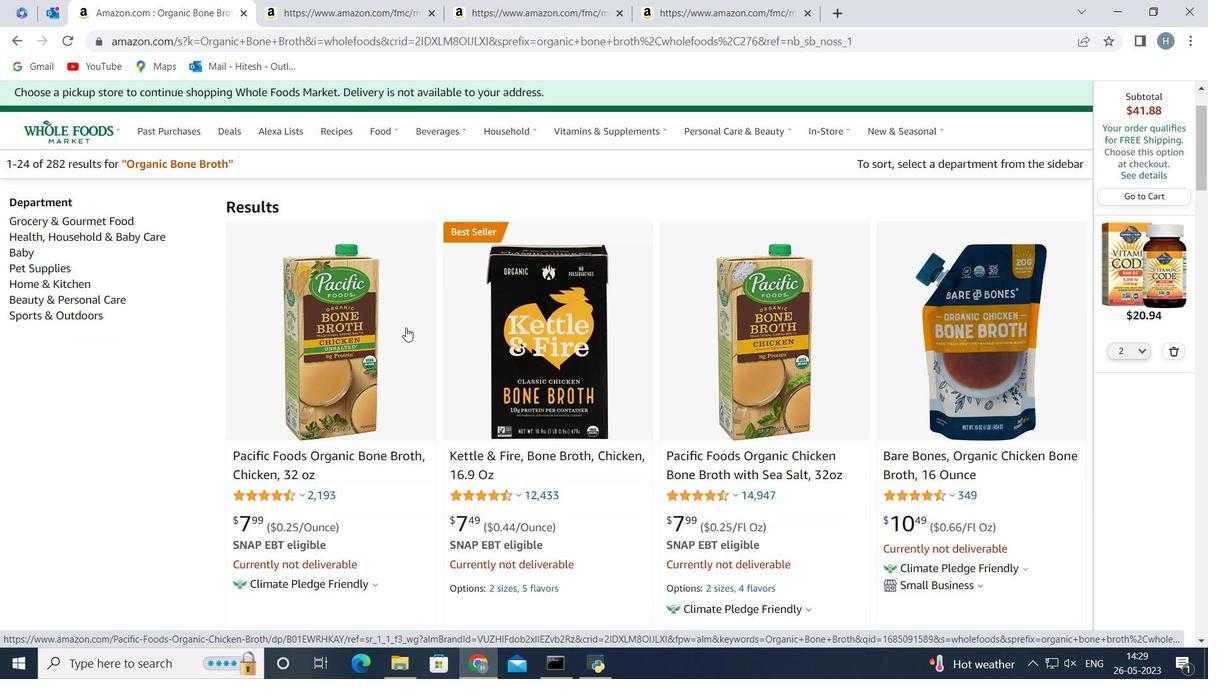 
Action: Mouse scrolled (394, 299) with delta (0, 0)
Screenshot: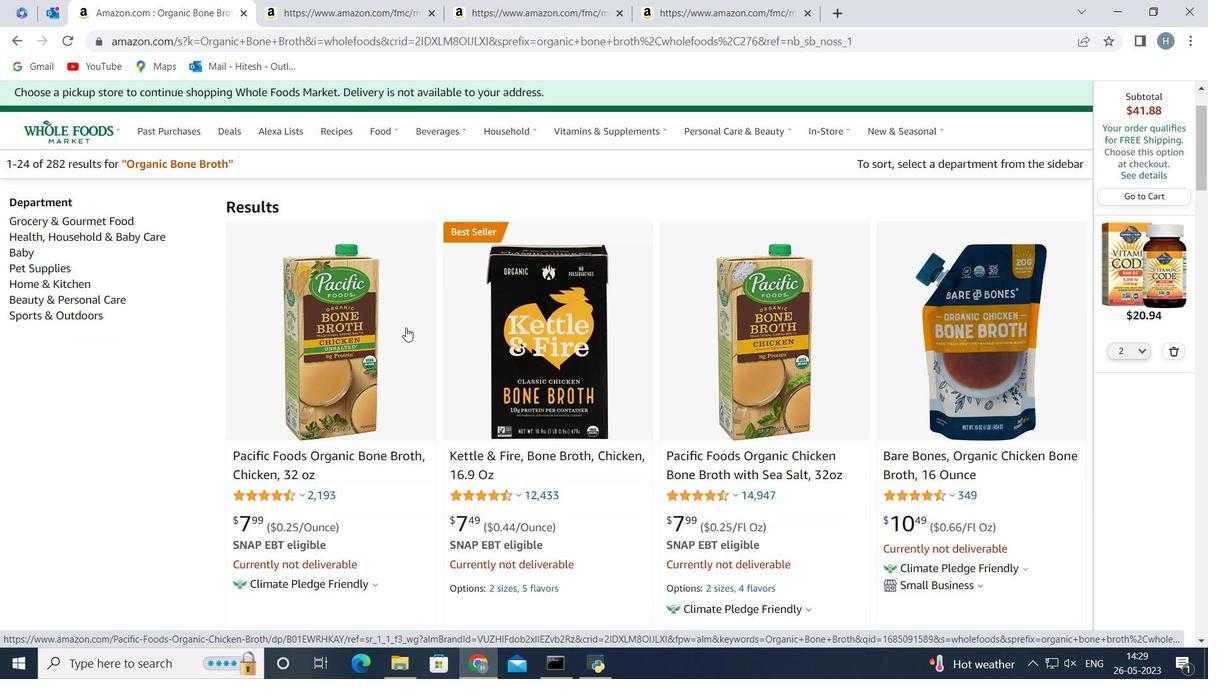 
Action: Mouse moved to (327, 259)
Screenshot: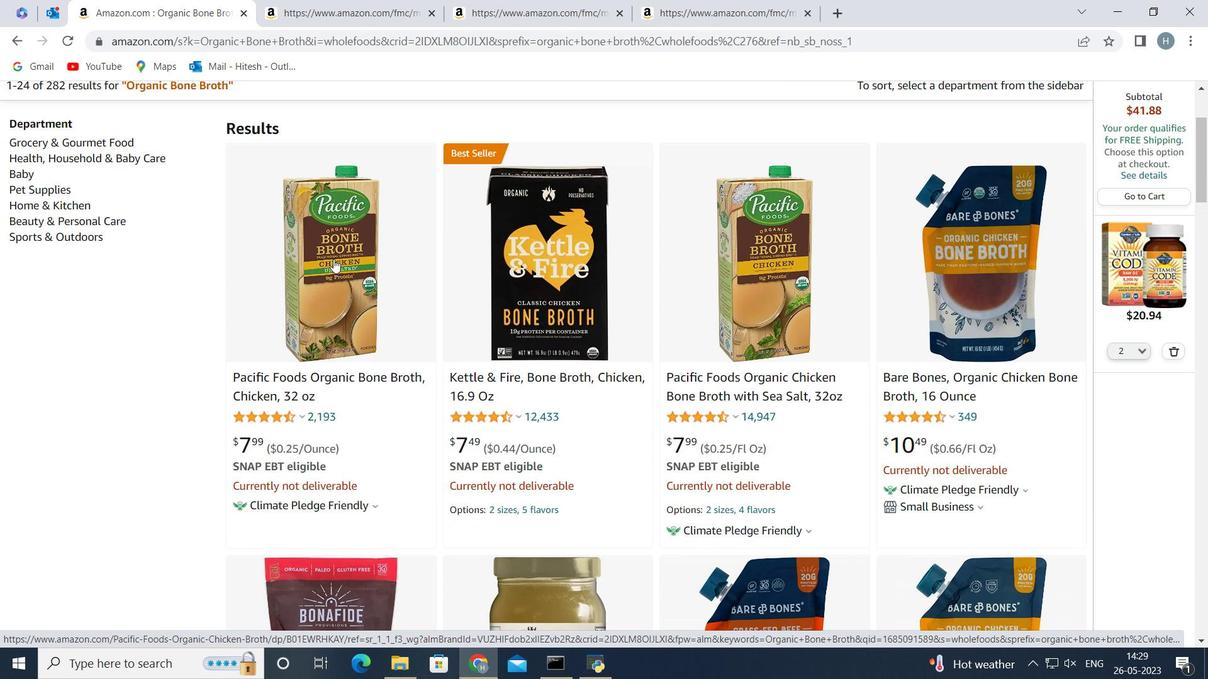 
Action: Mouse pressed left at (327, 259)
Screenshot: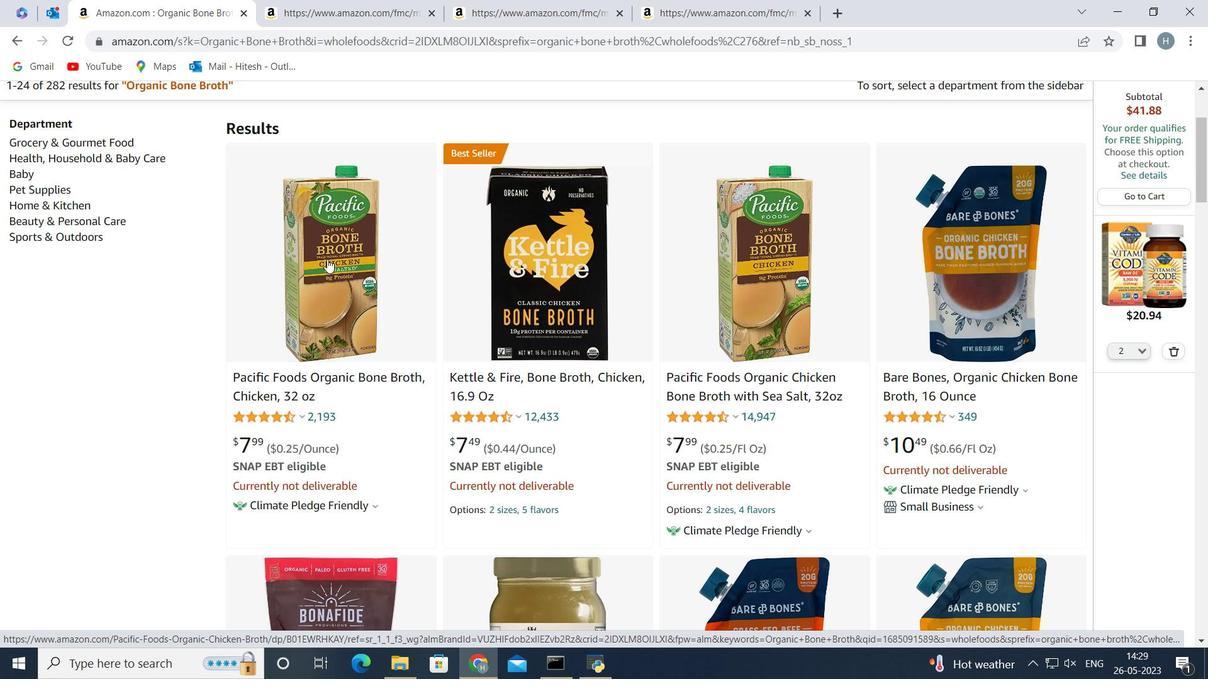 
Action: Mouse moved to (16, 35)
Screenshot: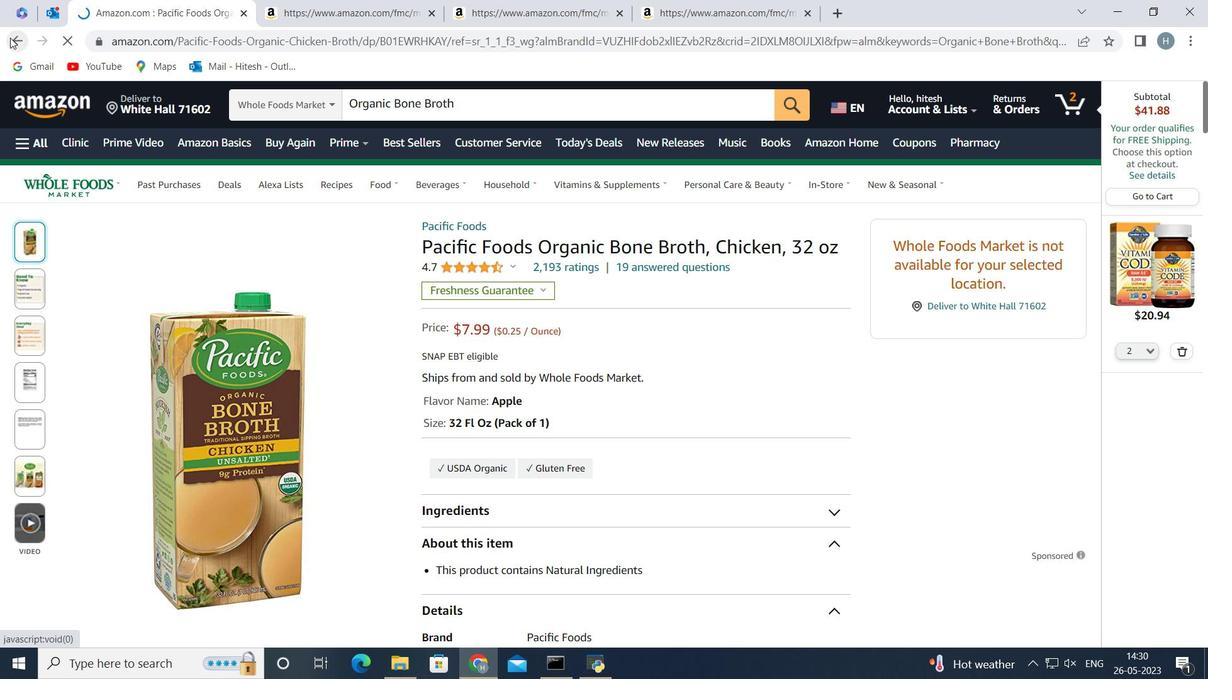 
Action: Mouse pressed left at (15, 35)
Screenshot: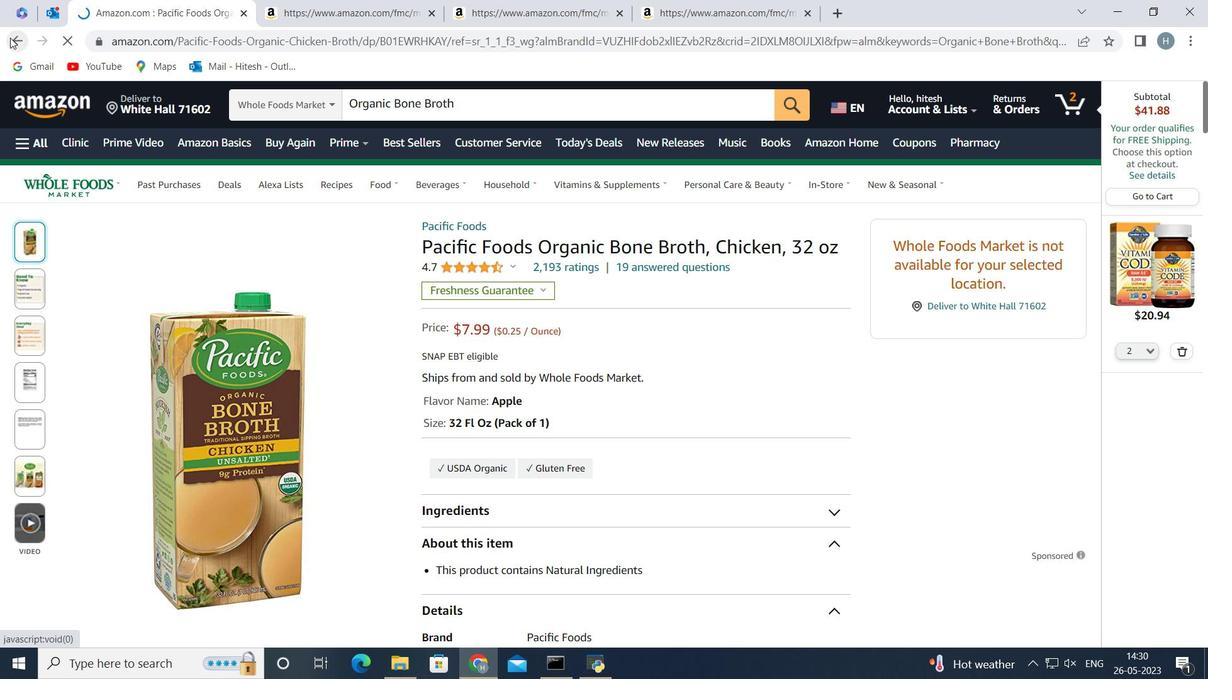
Action: Mouse moved to (766, 326)
Screenshot: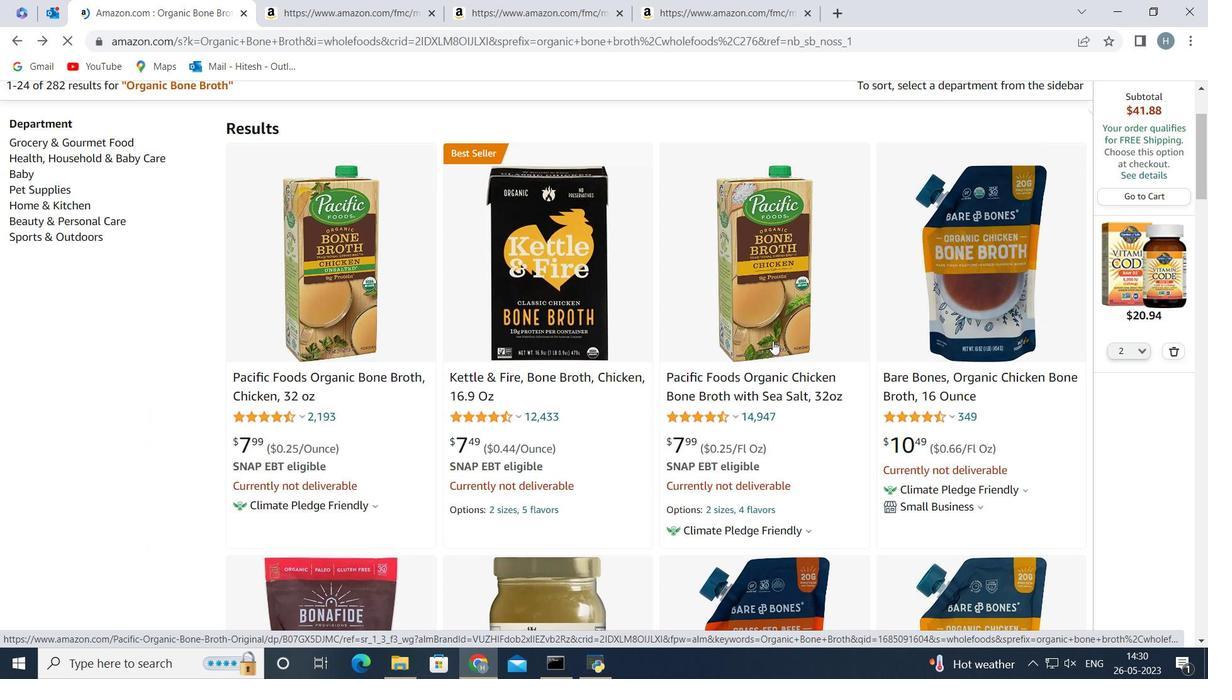 
Action: Mouse scrolled (766, 326) with delta (0, 0)
Screenshot: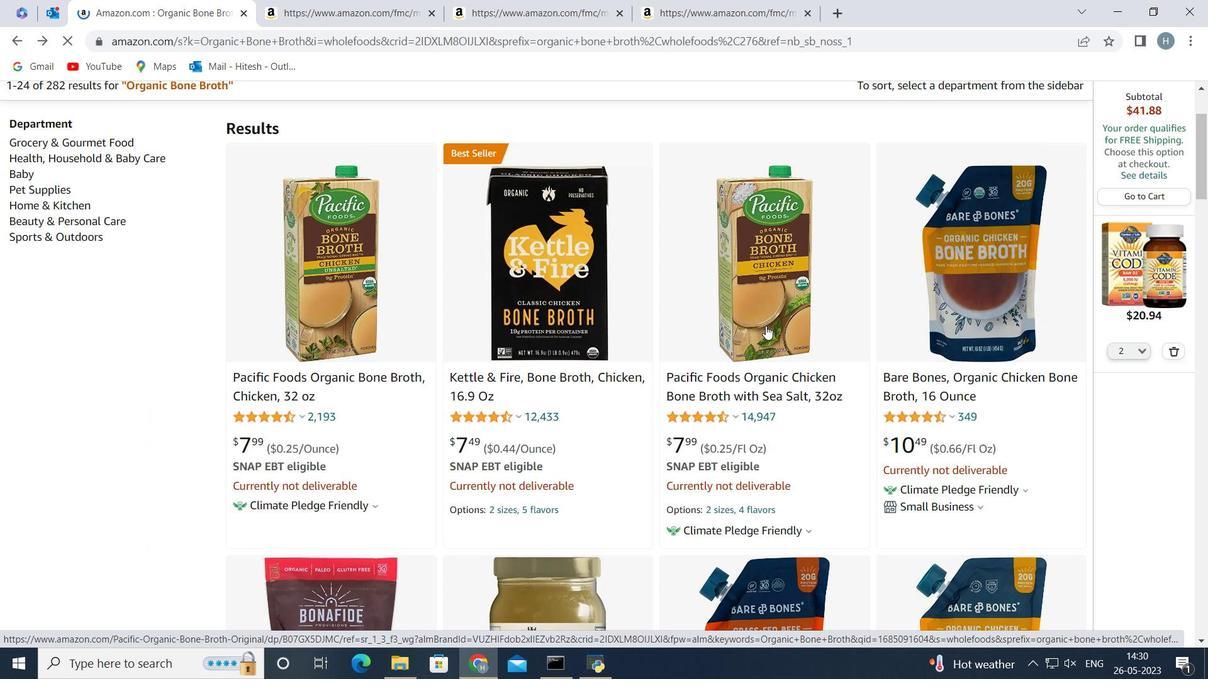 
Action: Mouse moved to (688, 348)
Screenshot: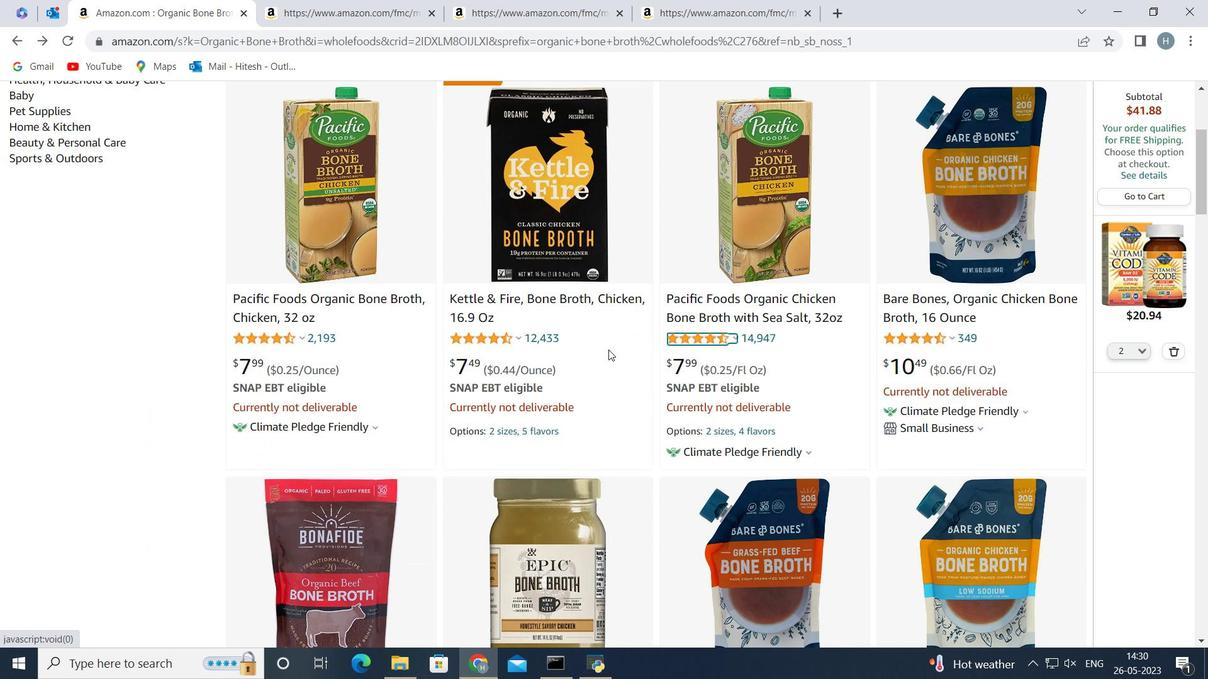 
Action: Mouse scrolled (688, 347) with delta (0, 0)
Screenshot: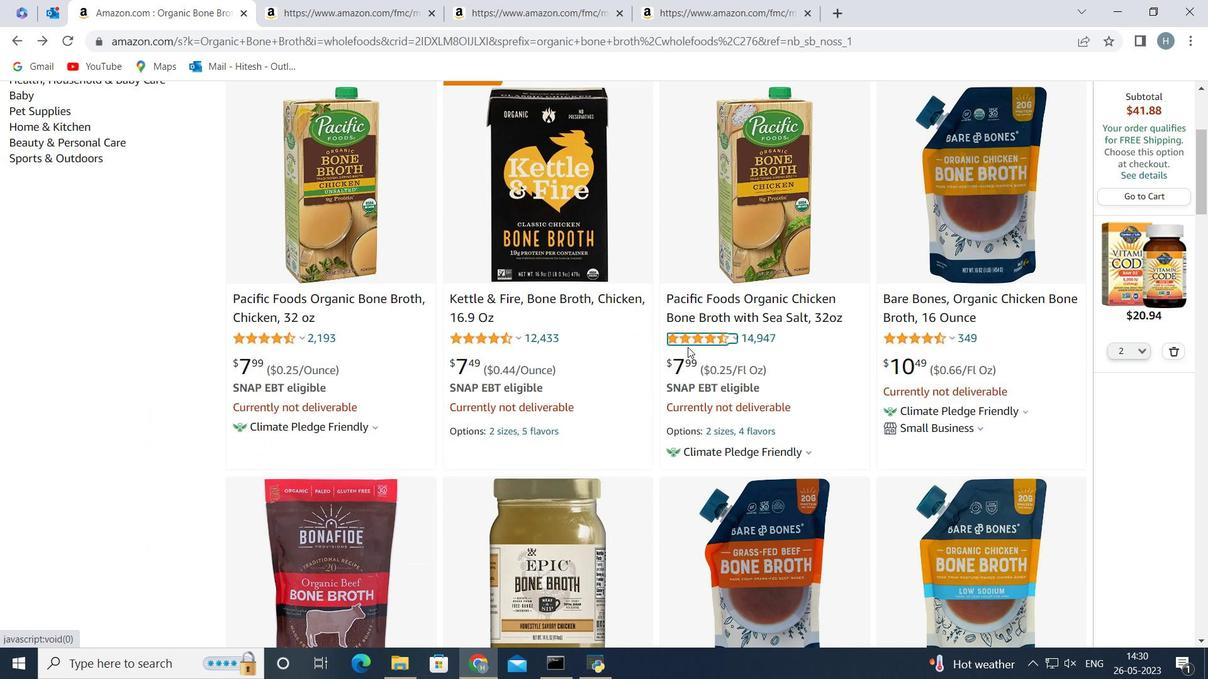 
Action: Mouse scrolled (688, 347) with delta (0, 0)
Screenshot: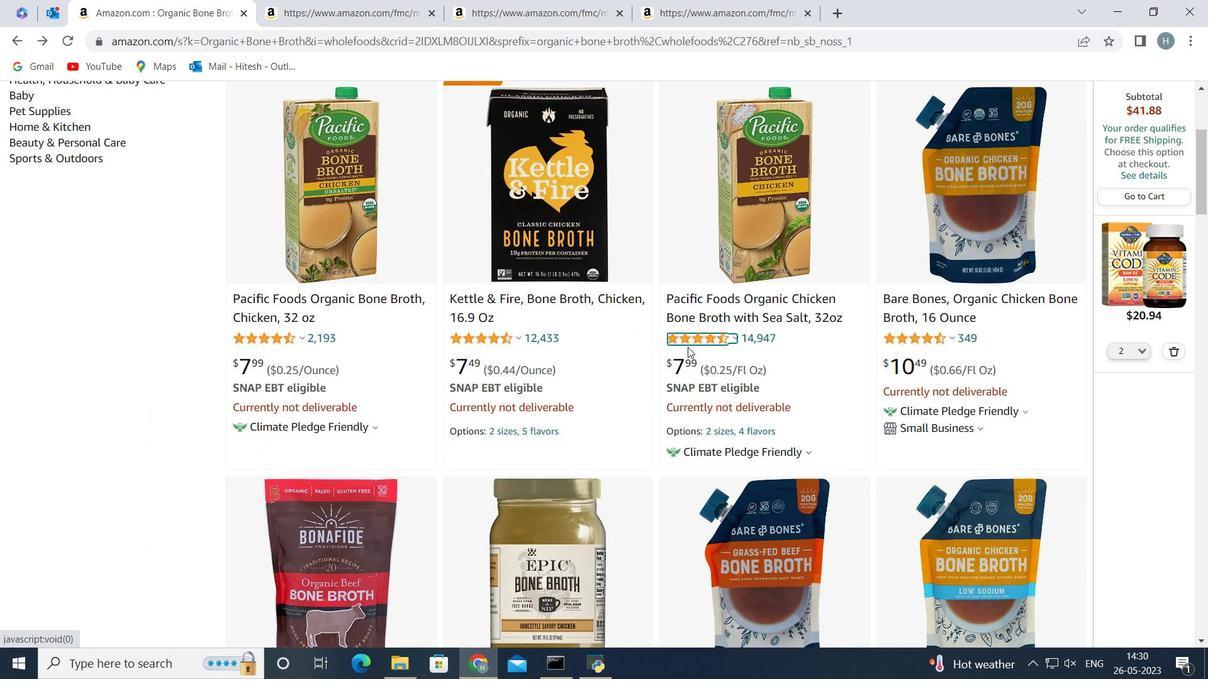 
Action: Mouse moved to (689, 346)
Screenshot: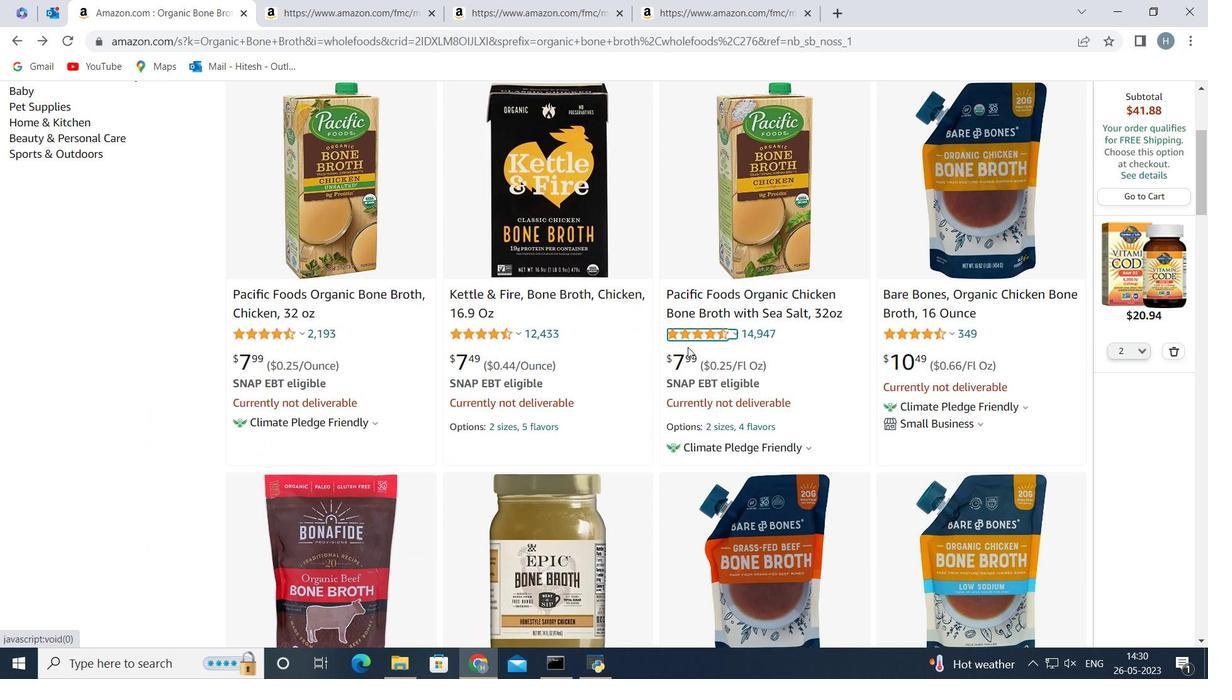 
Action: Mouse scrolled (689, 346) with delta (0, 0)
Screenshot: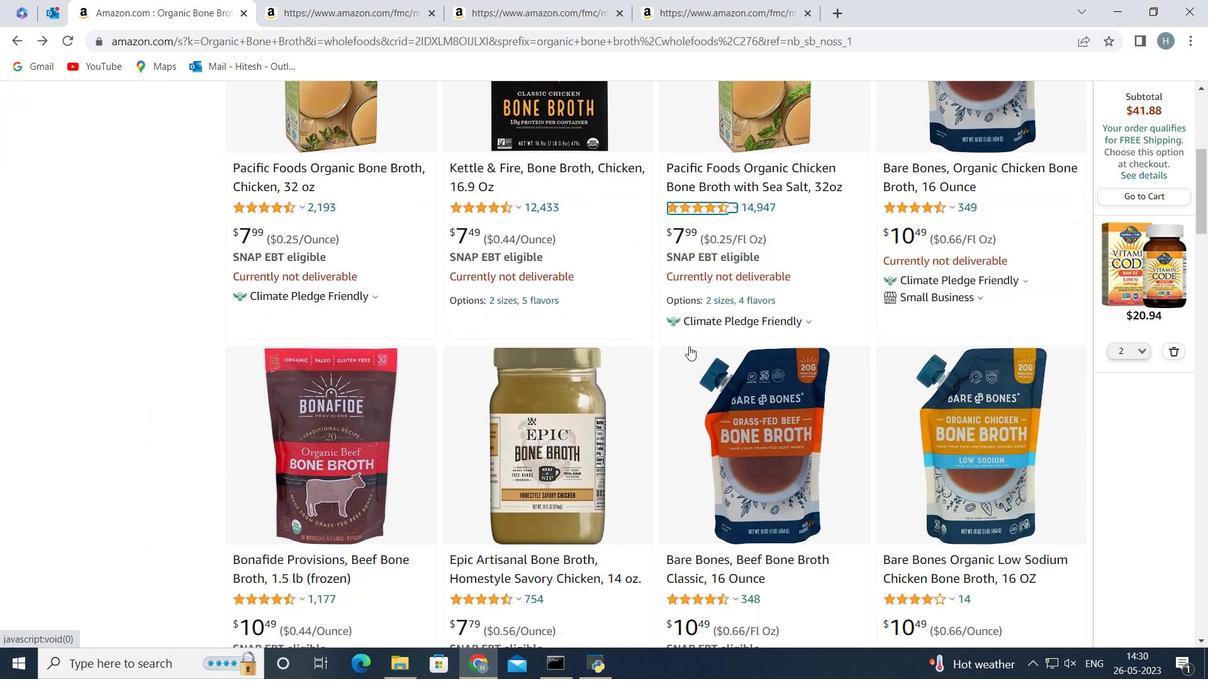 
Action: Mouse scrolled (689, 346) with delta (0, 0)
Screenshot: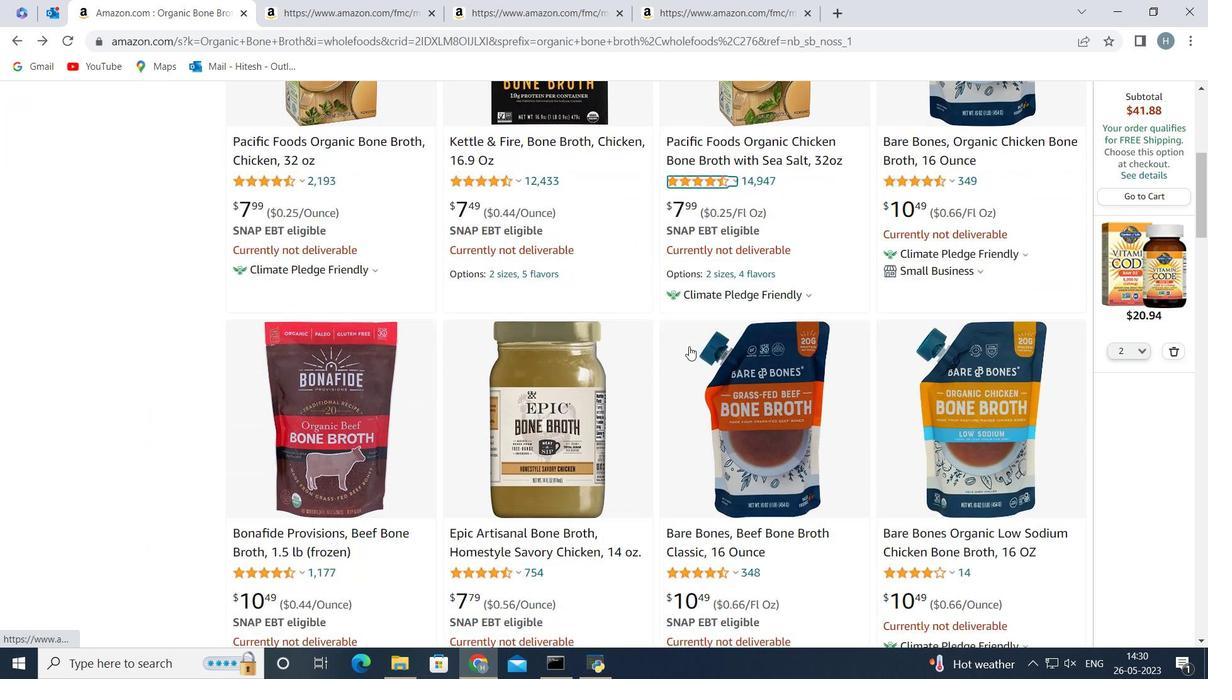 
Action: Mouse moved to (623, 355)
Screenshot: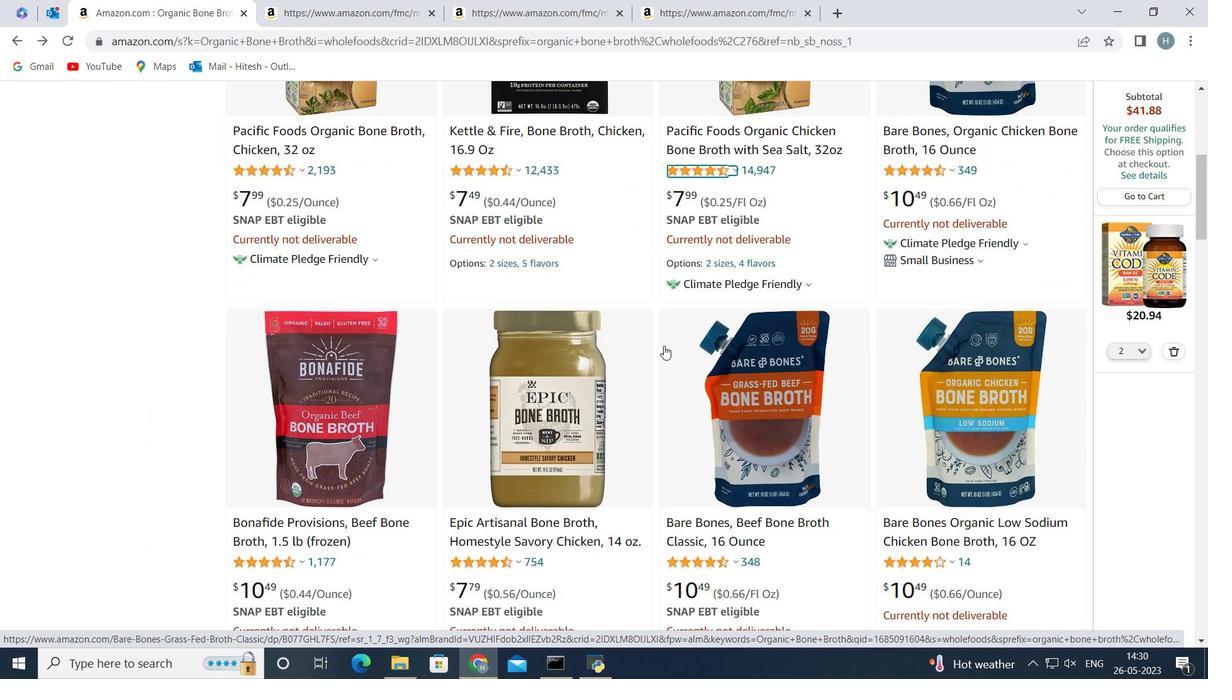 
Action: Mouse scrolled (623, 354) with delta (0, 0)
Screenshot: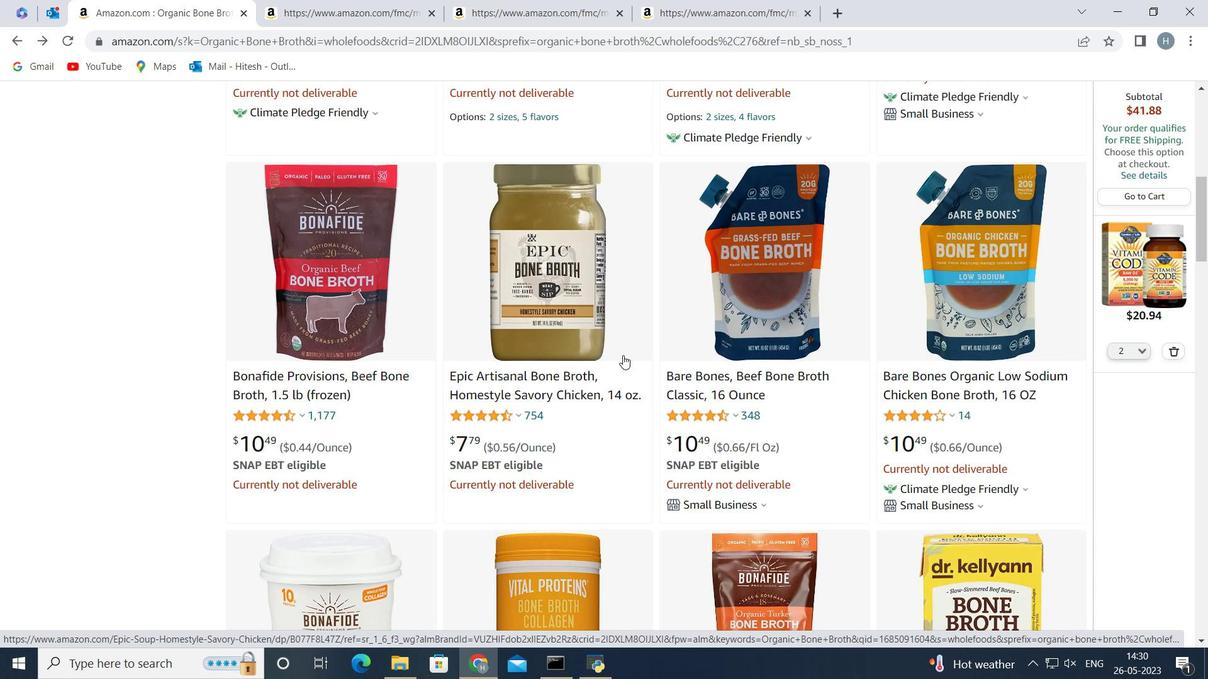 
Action: Mouse scrolled (623, 354) with delta (0, 0)
Screenshot: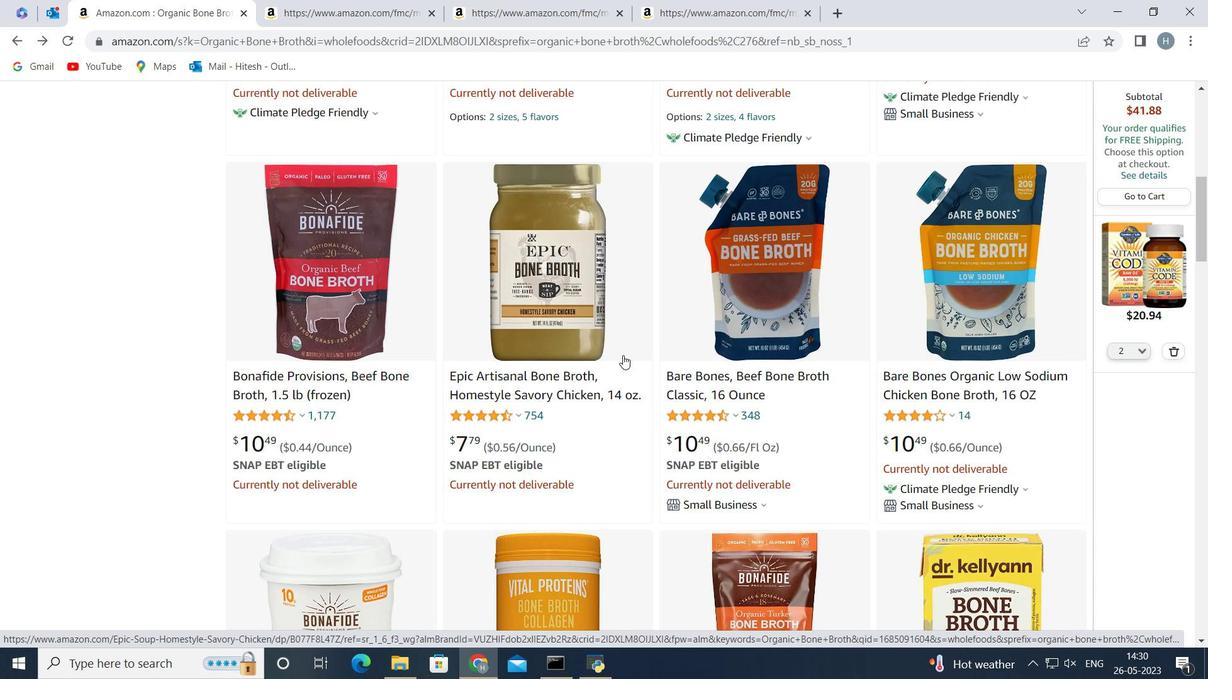 
Action: Mouse moved to (622, 354)
Screenshot: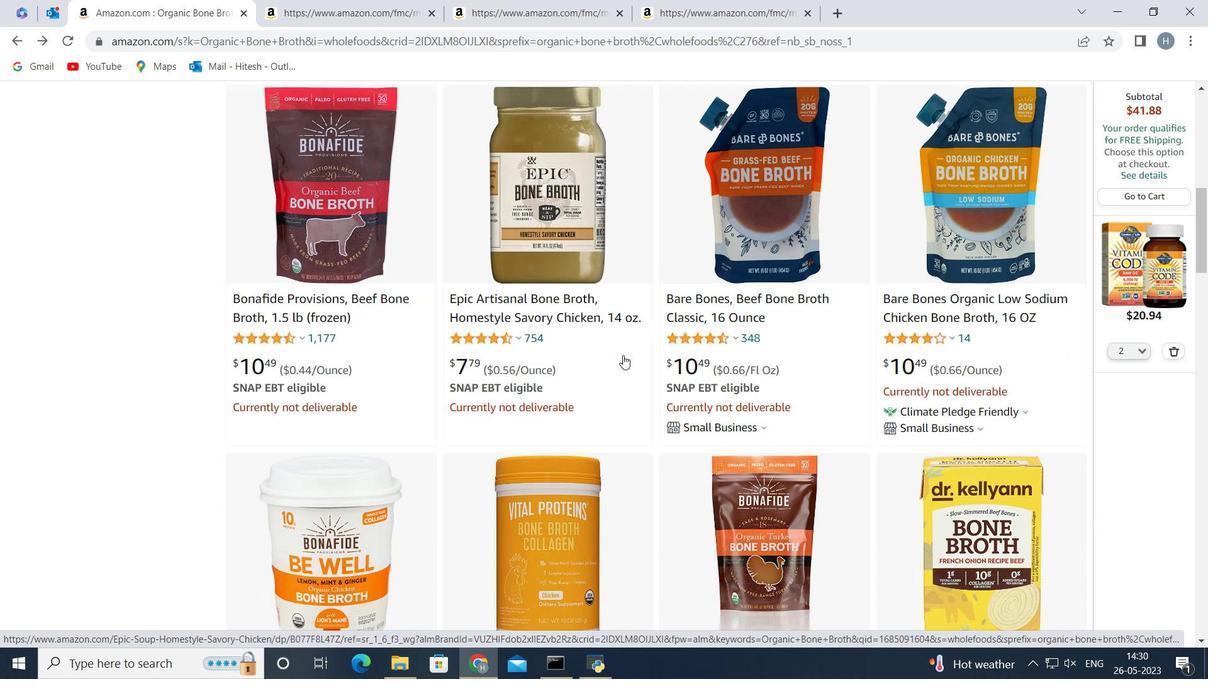 
Action: Mouse scrolled (622, 353) with delta (0, 0)
Screenshot: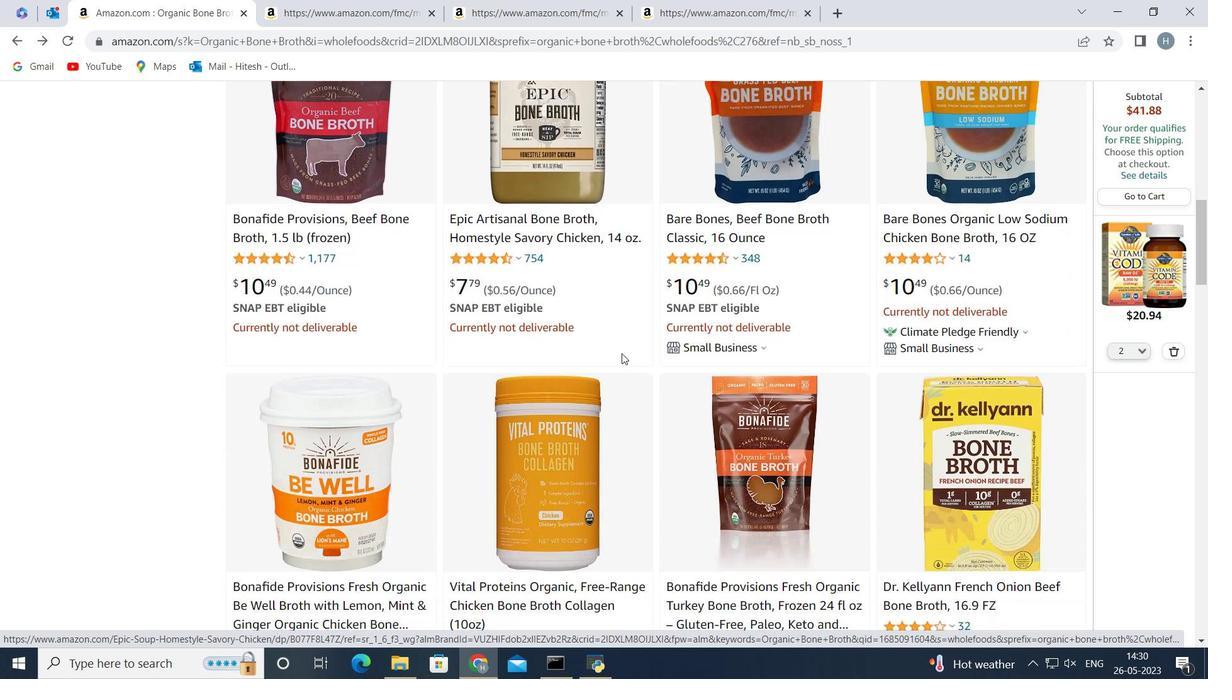 
Action: Mouse scrolled (622, 353) with delta (0, 0)
Screenshot: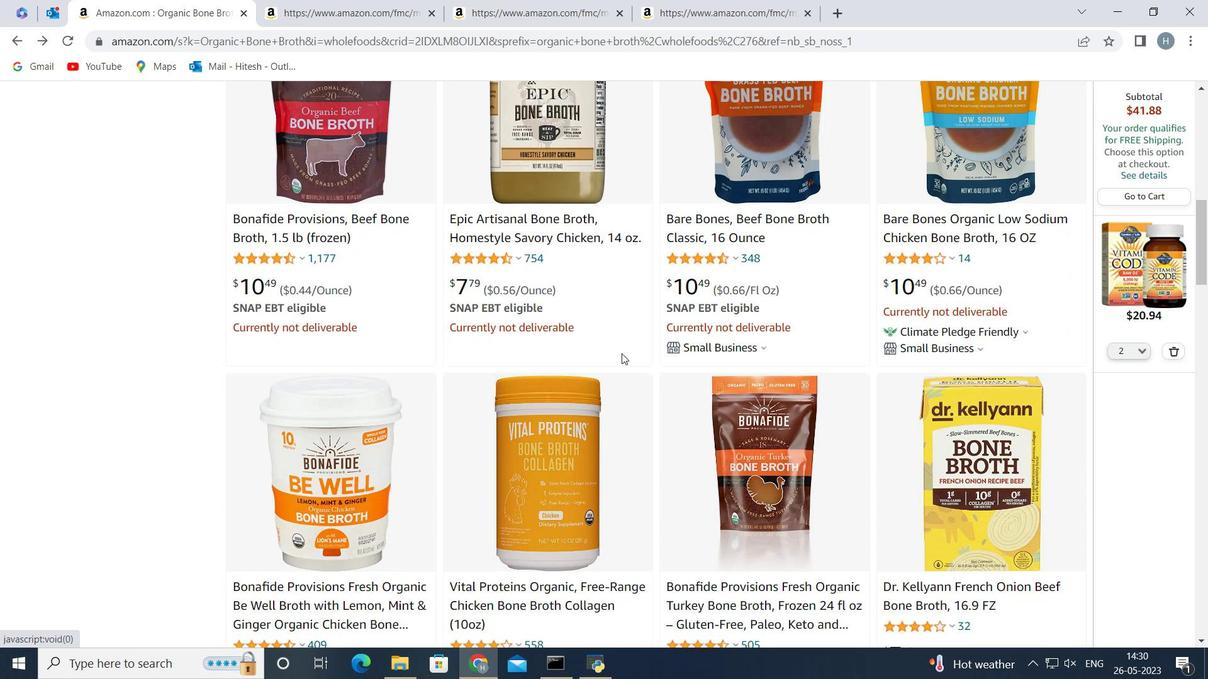 
Action: Mouse moved to (621, 354)
Screenshot: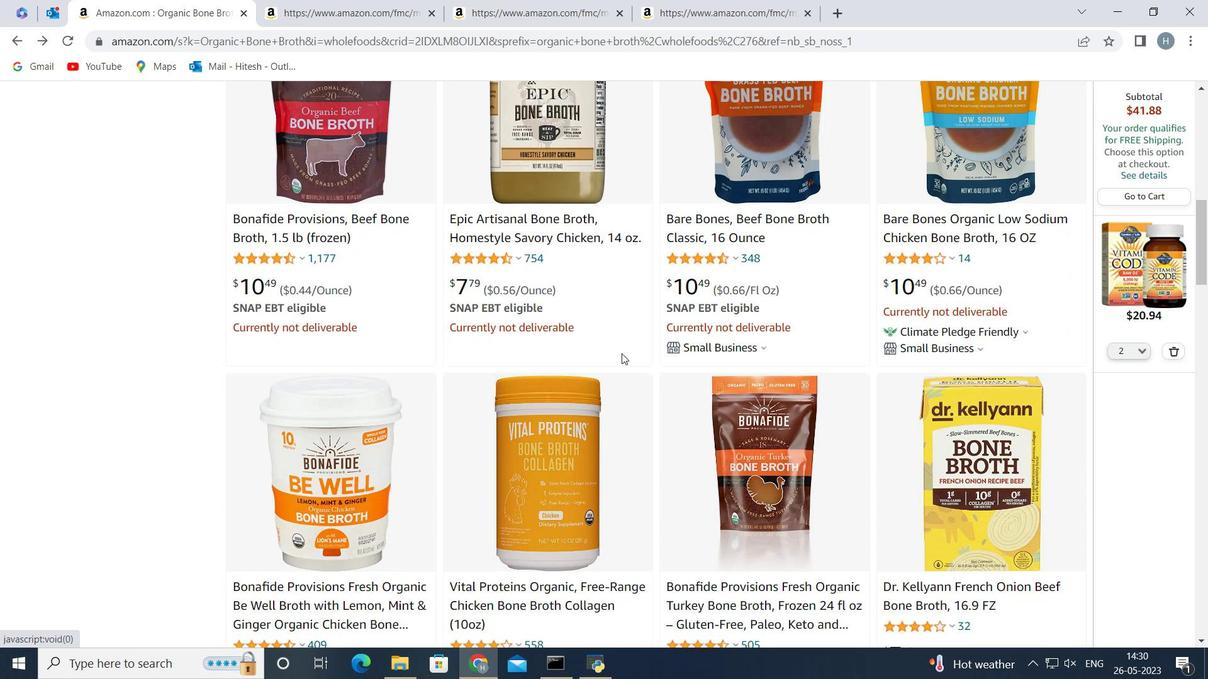 
Action: Mouse scrolled (621, 353) with delta (0, 0)
Screenshot: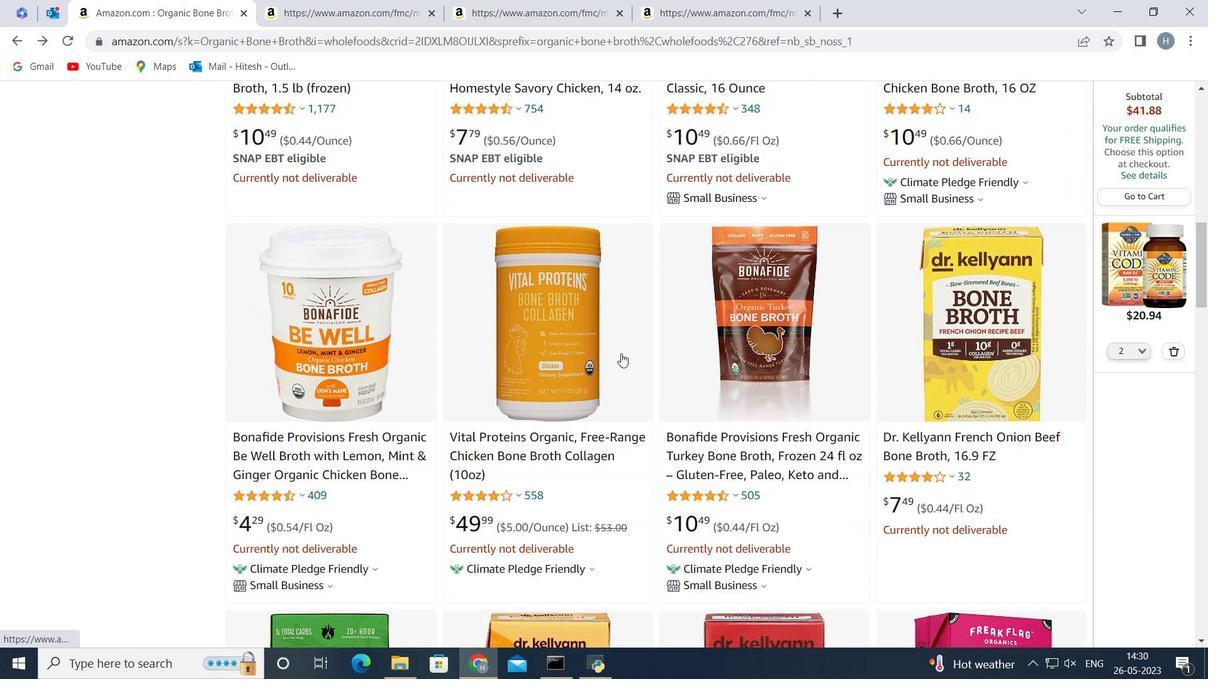 
Action: Mouse scrolled (621, 353) with delta (0, 0)
Screenshot: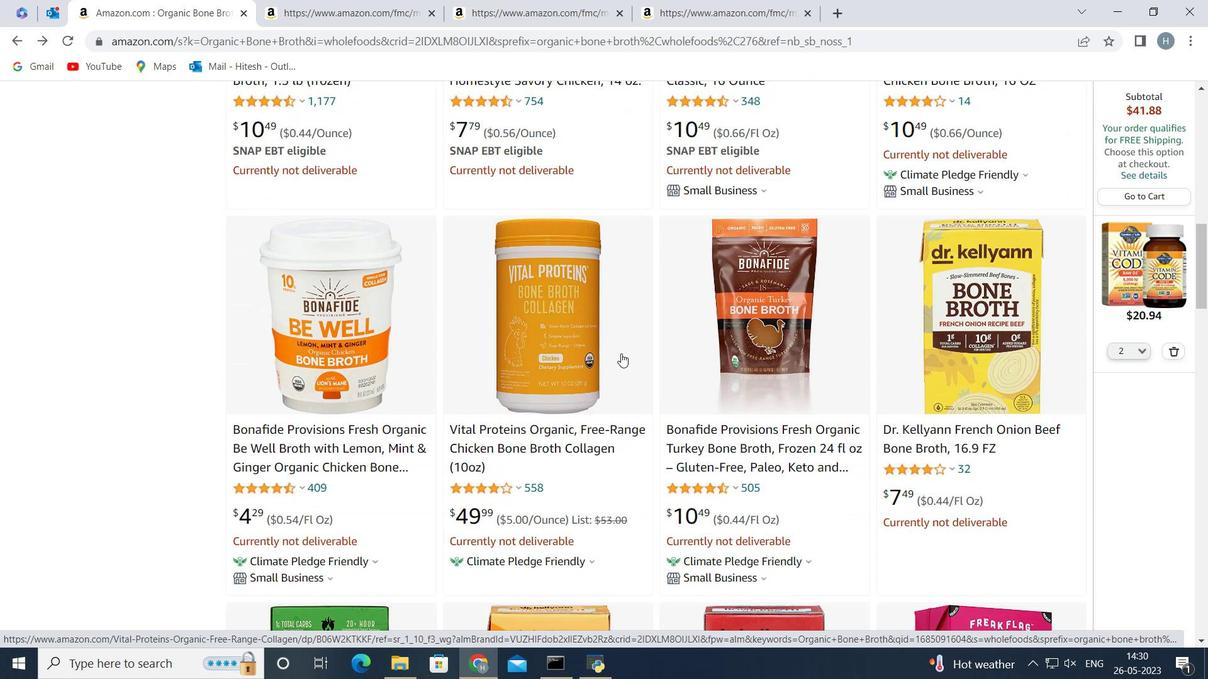 
Action: Mouse scrolled (621, 353) with delta (0, 0)
Screenshot: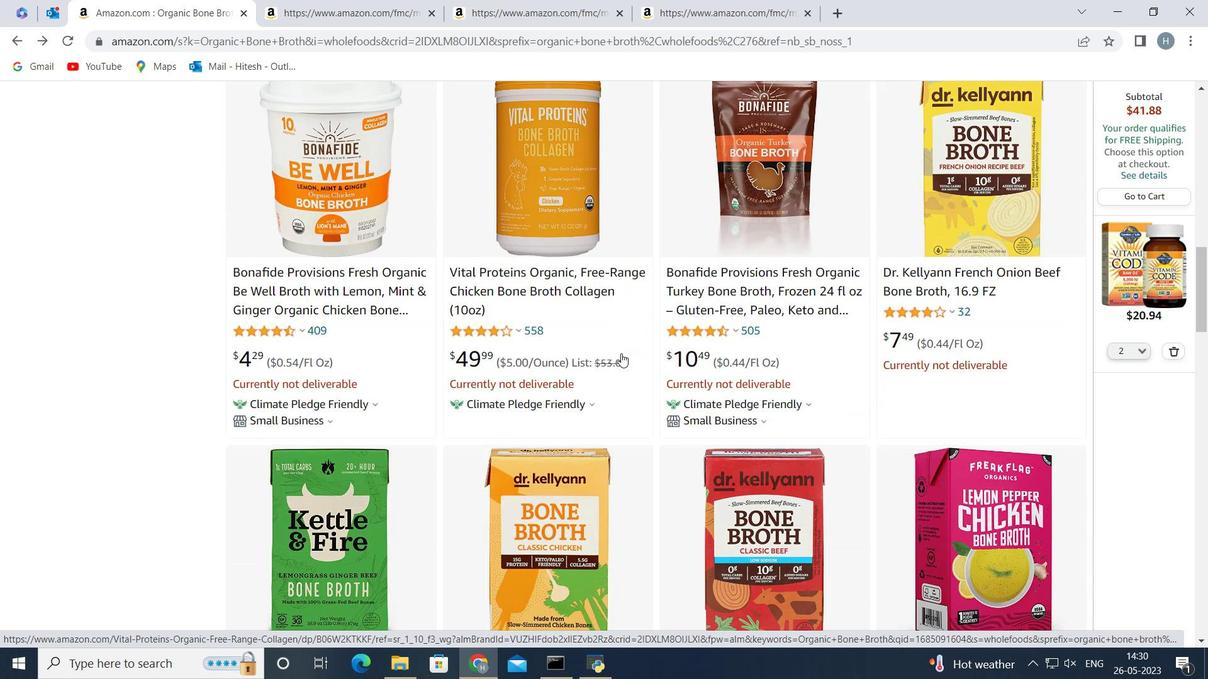 
Action: Mouse scrolled (621, 353) with delta (0, 0)
Screenshot: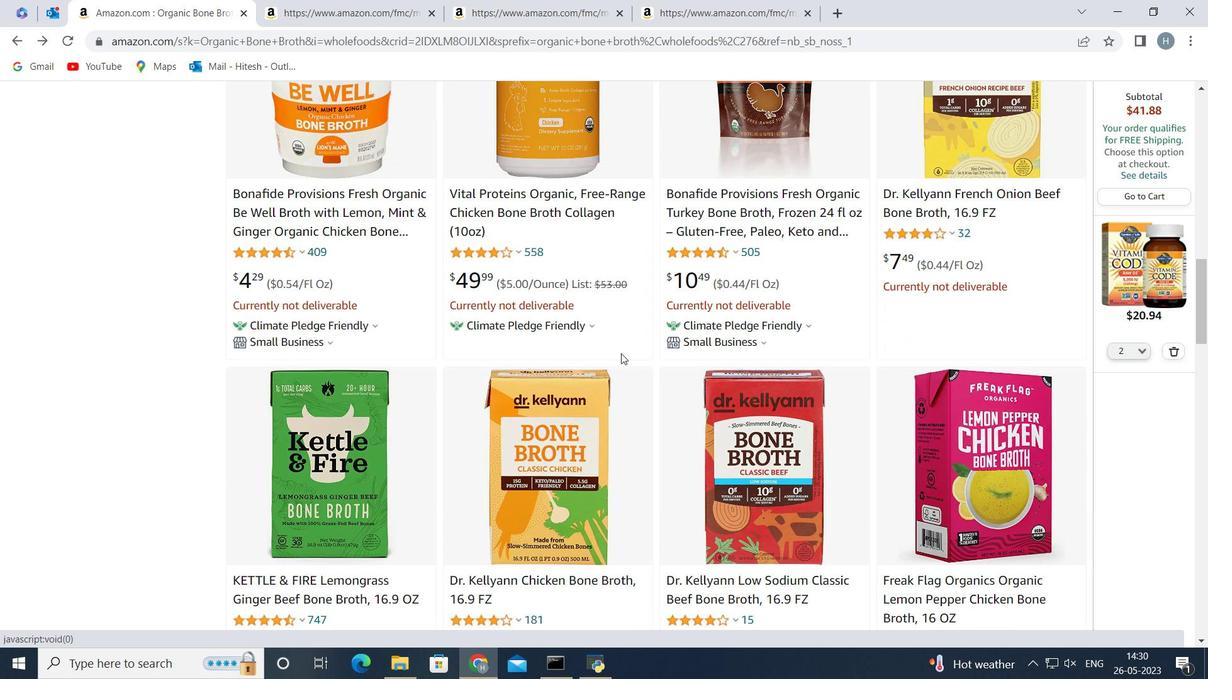 
Action: Mouse scrolled (621, 353) with delta (0, 0)
Screenshot: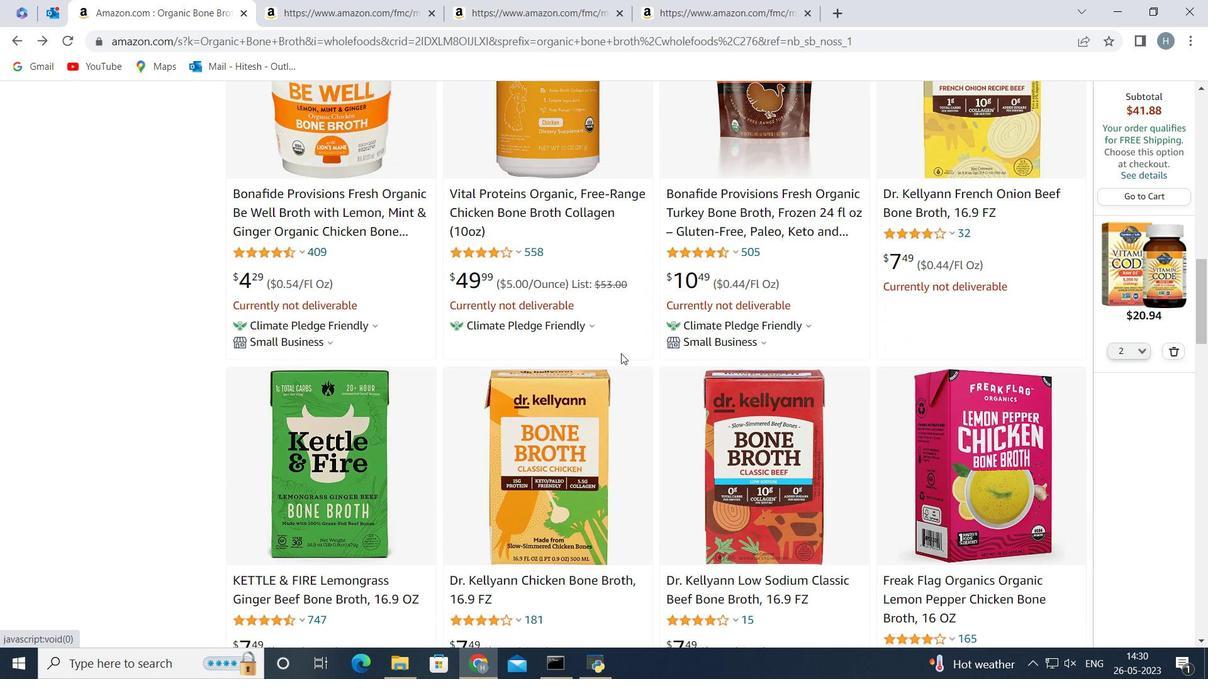 
Action: Mouse scrolled (621, 353) with delta (0, 0)
Screenshot: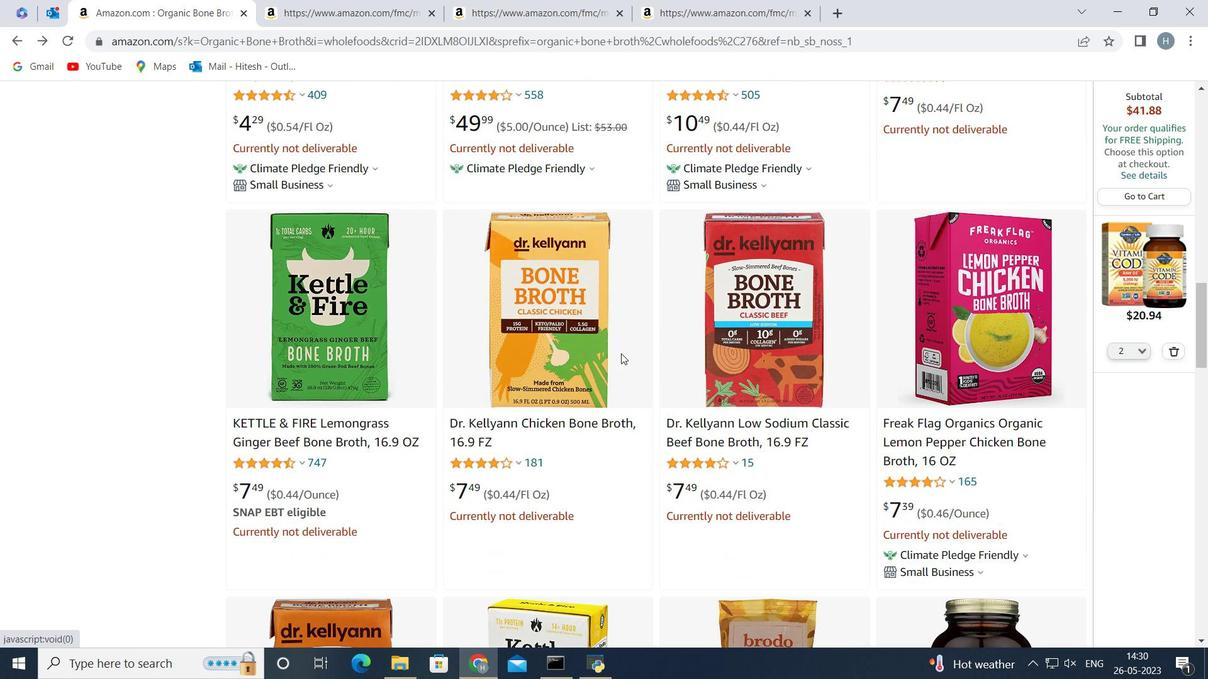 
Action: Mouse scrolled (621, 353) with delta (0, 0)
Screenshot: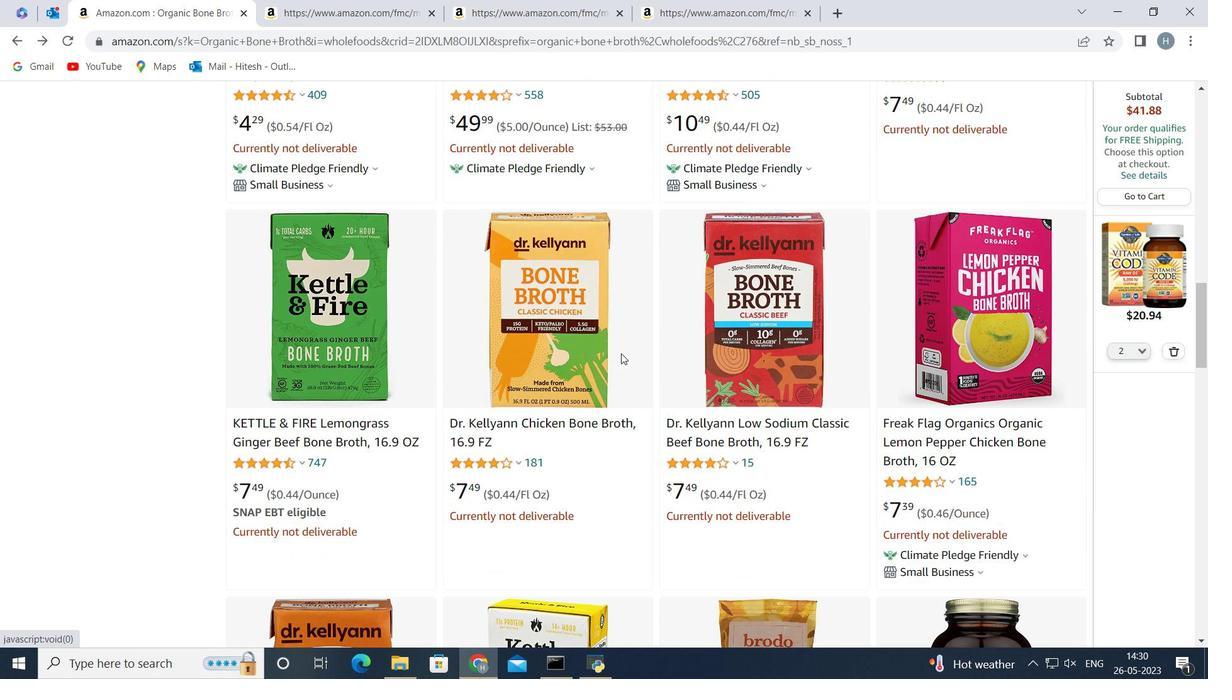 
Action: Mouse scrolled (621, 353) with delta (0, 0)
Screenshot: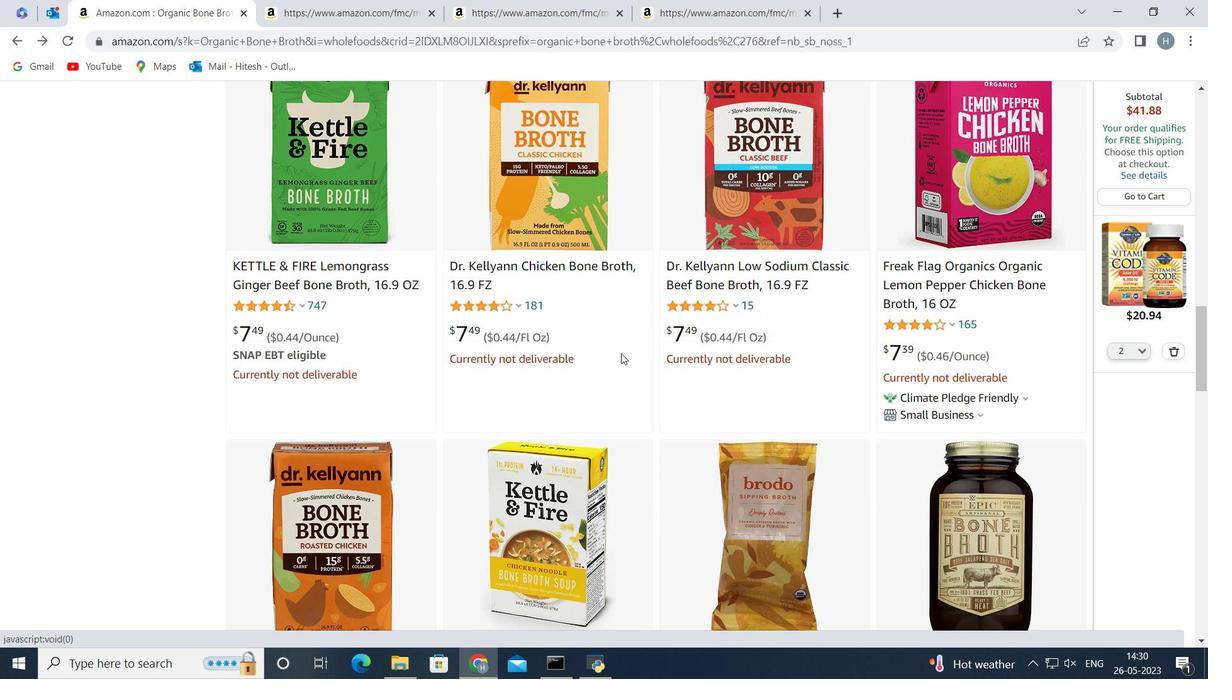 
Action: Mouse scrolled (621, 353) with delta (0, 0)
Screenshot: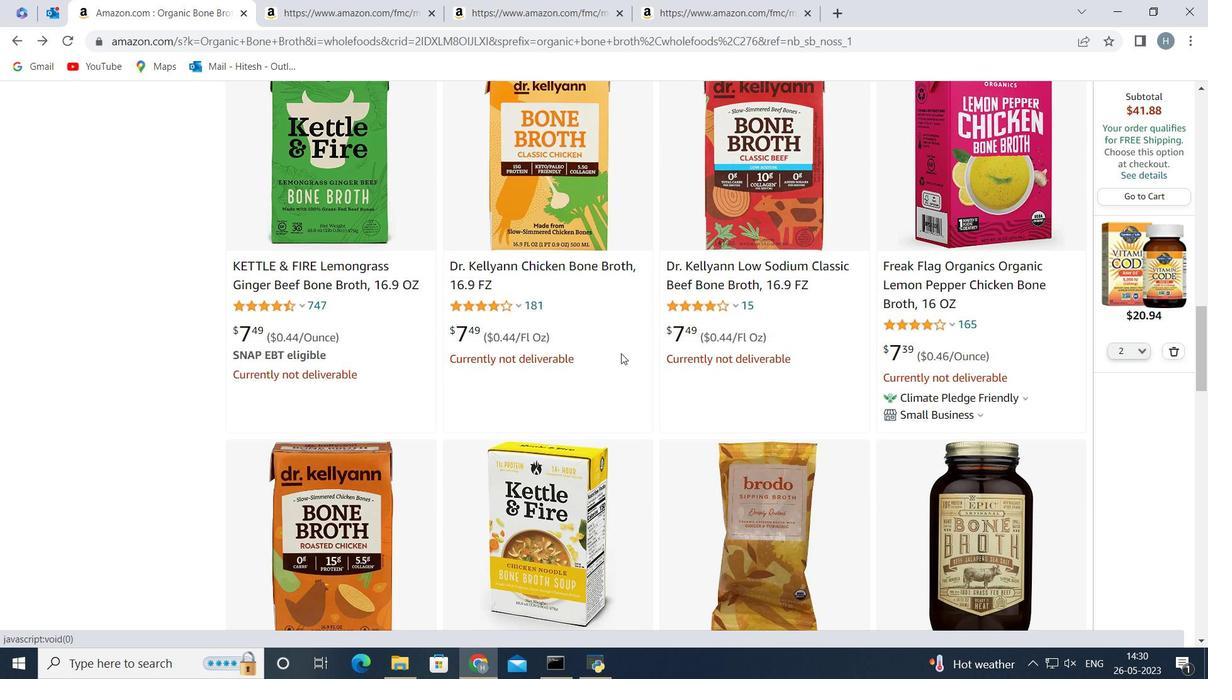 
Action: Mouse scrolled (621, 353) with delta (0, 0)
Screenshot: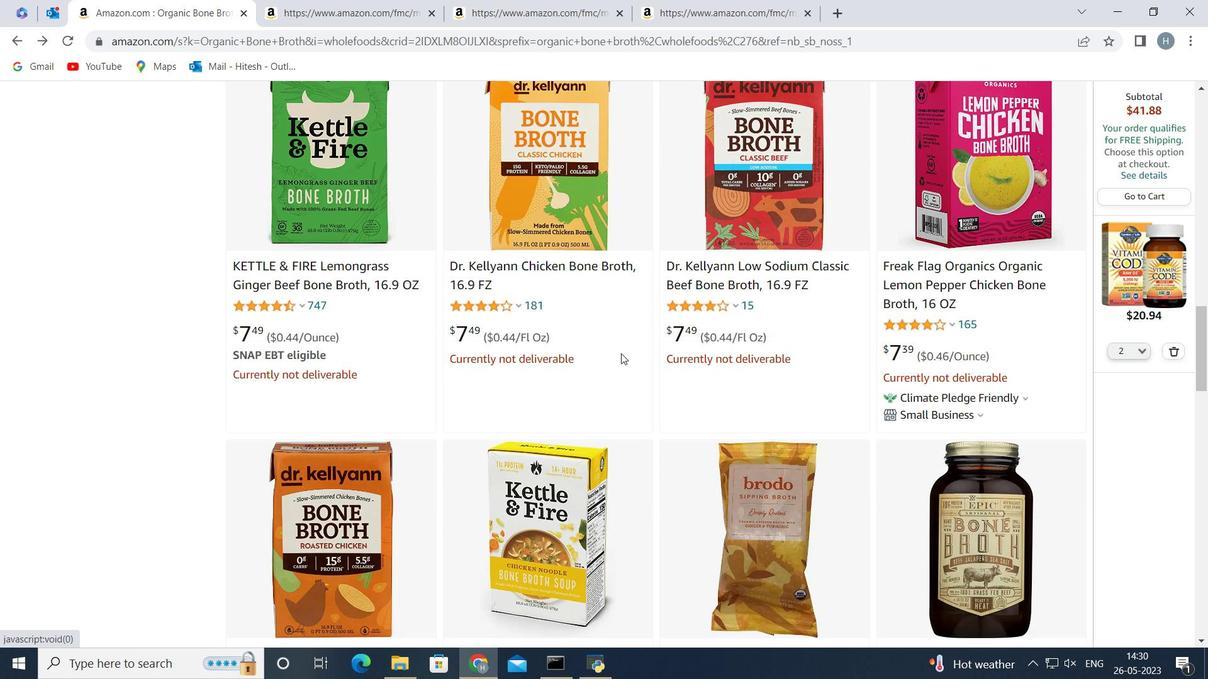 
Action: Mouse scrolled (621, 353) with delta (0, 0)
Screenshot: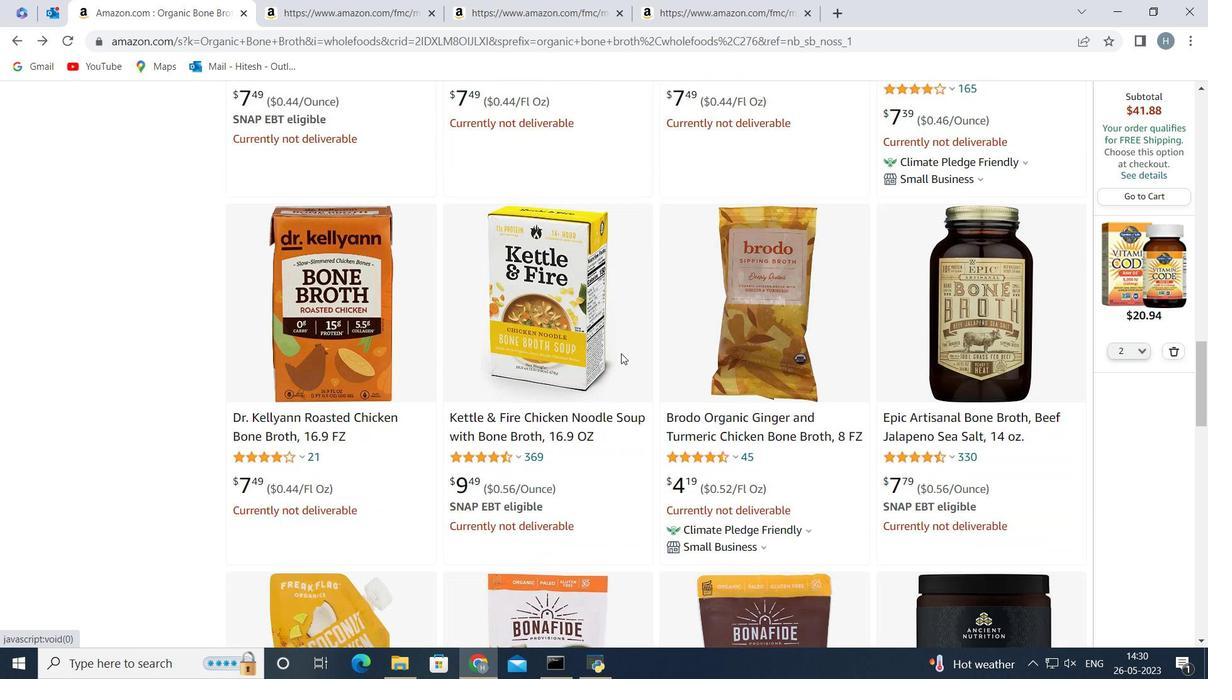 
Action: Mouse scrolled (621, 353) with delta (0, 0)
Screenshot: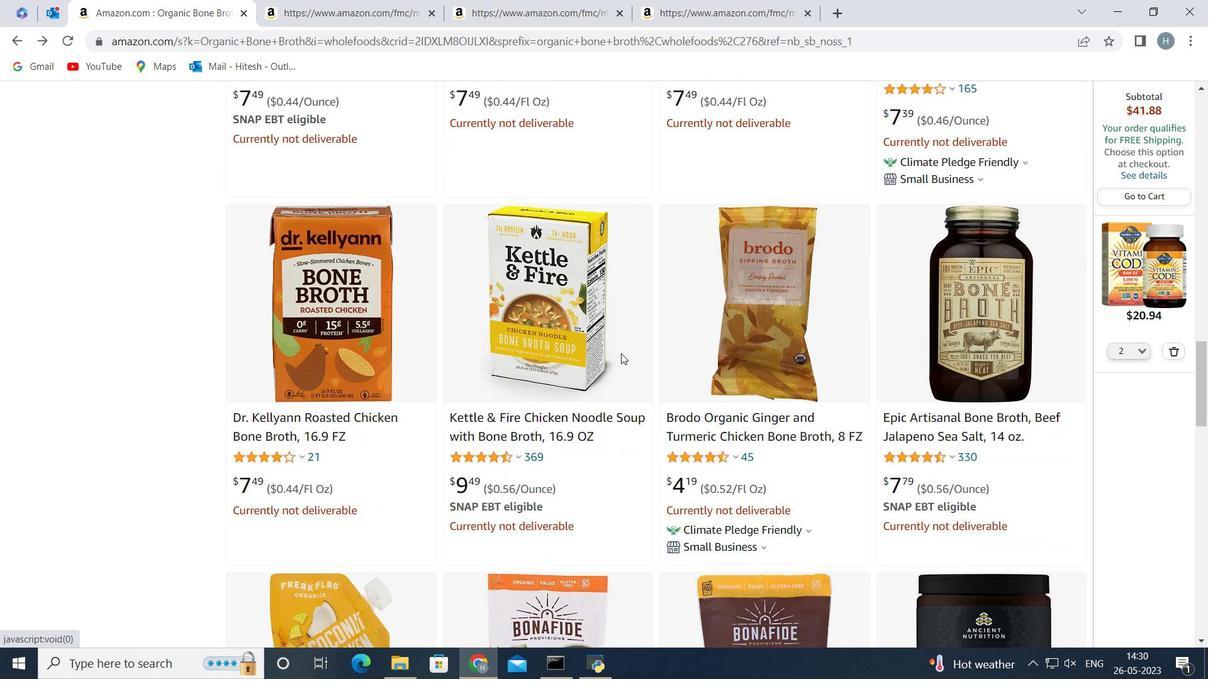 
Action: Mouse scrolled (621, 354) with delta (0, 0)
Screenshot: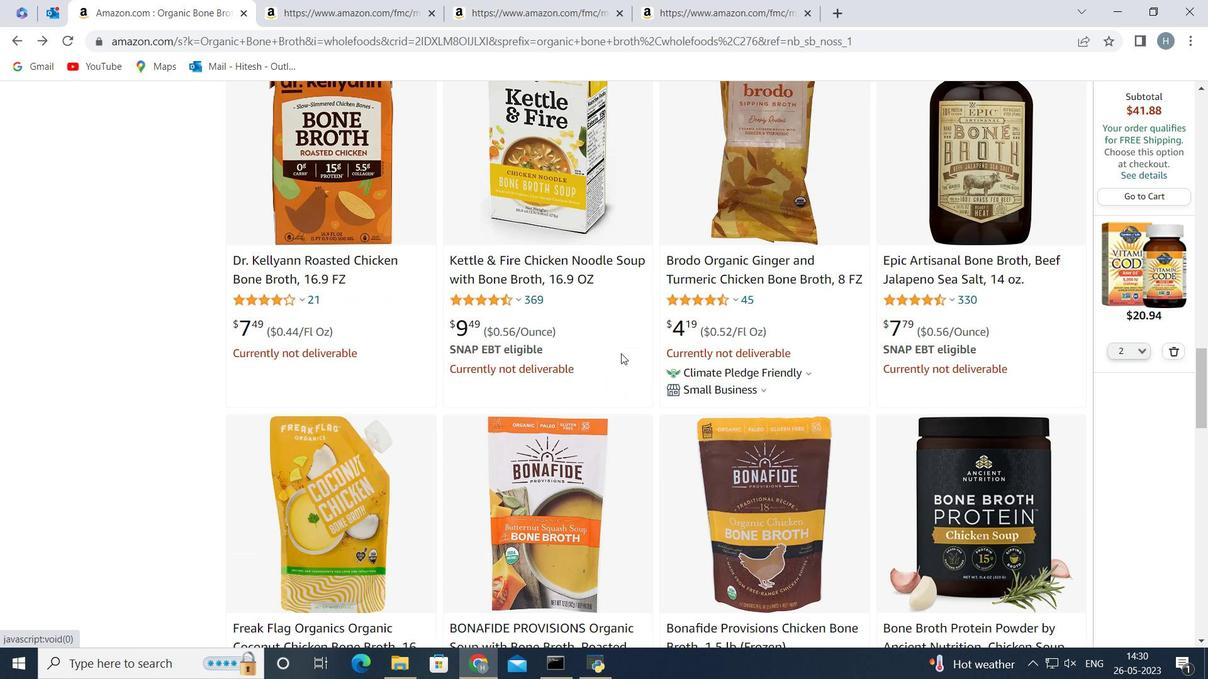 
Action: Mouse scrolled (621, 354) with delta (0, 0)
Screenshot: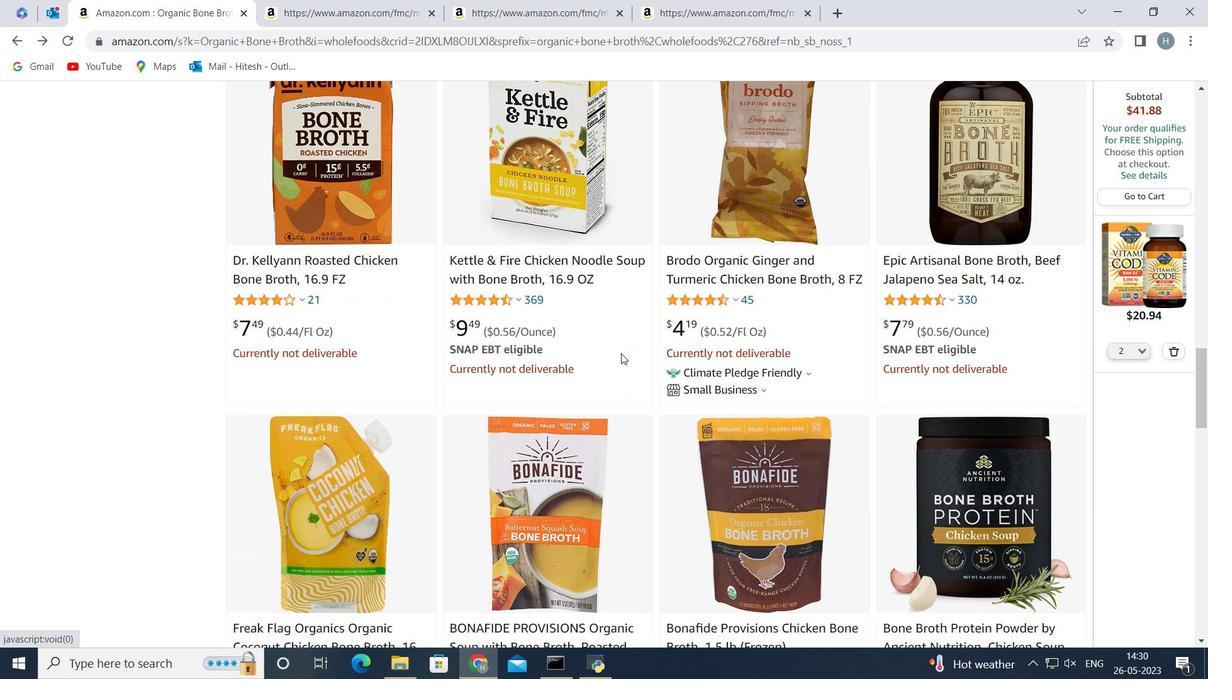 
Action: Mouse scrolled (621, 354) with delta (0, 0)
Screenshot: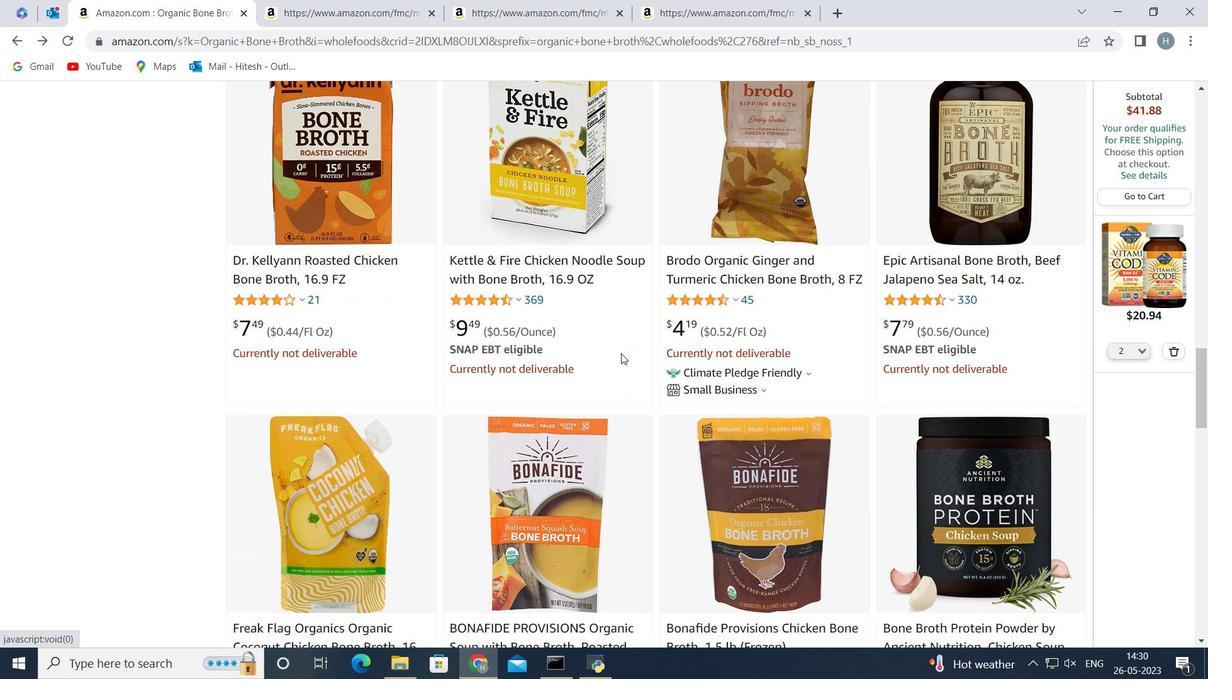 
Action: Mouse scrolled (621, 354) with delta (0, 0)
Screenshot: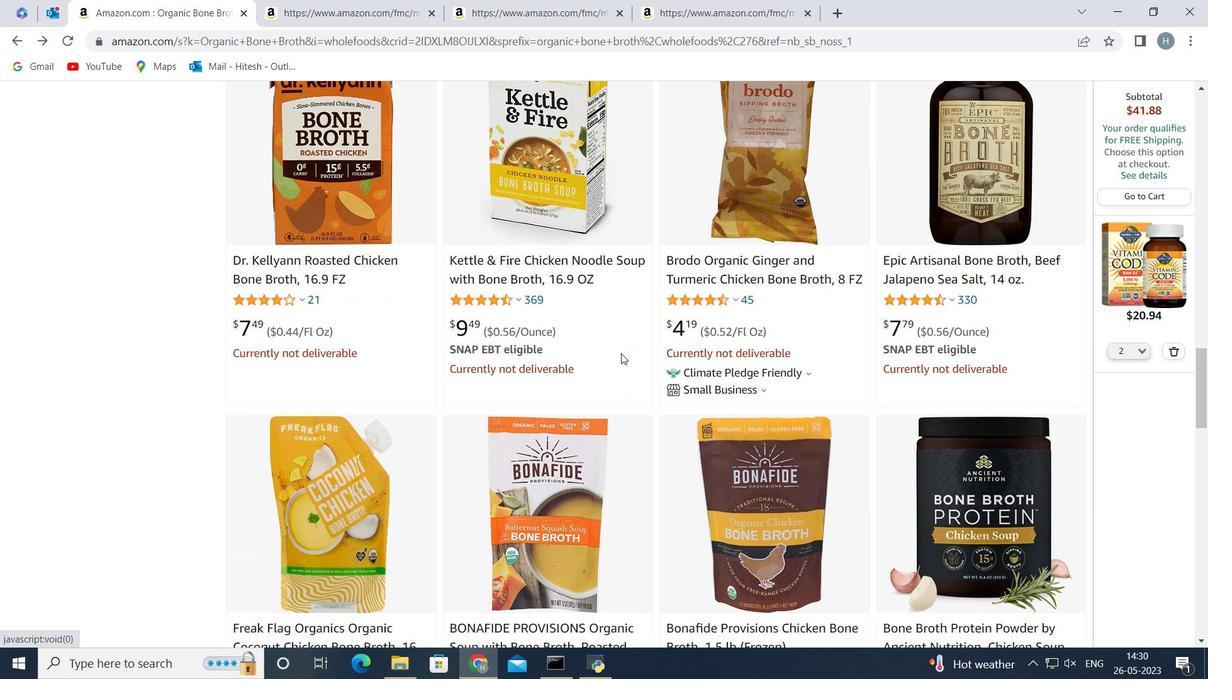 
Action: Mouse scrolled (621, 354) with delta (0, 0)
Screenshot: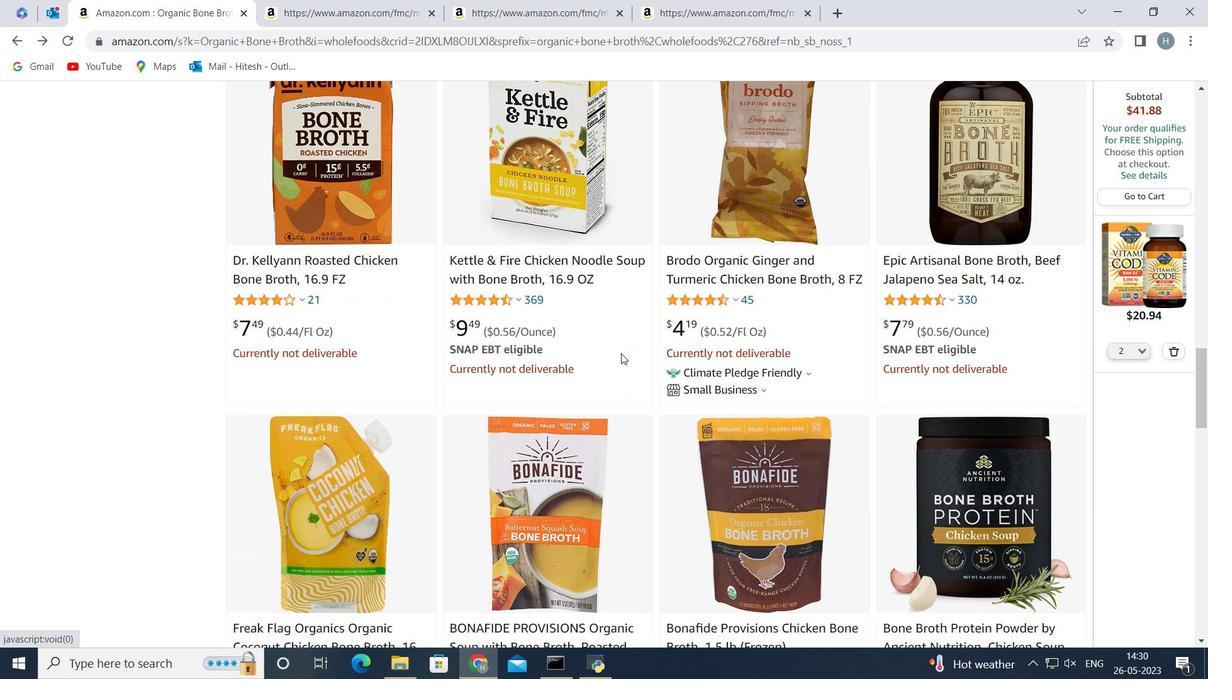 
Action: Mouse scrolled (621, 354) with delta (0, 0)
Screenshot: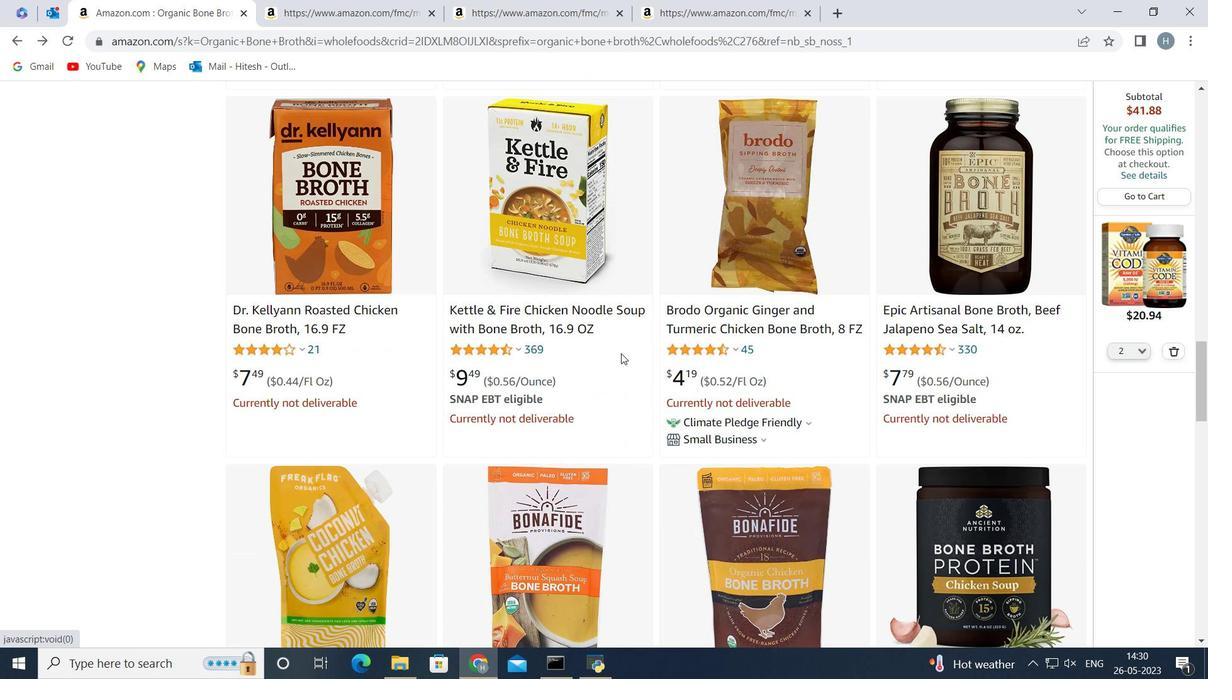
Action: Mouse scrolled (621, 354) with delta (0, 0)
Screenshot: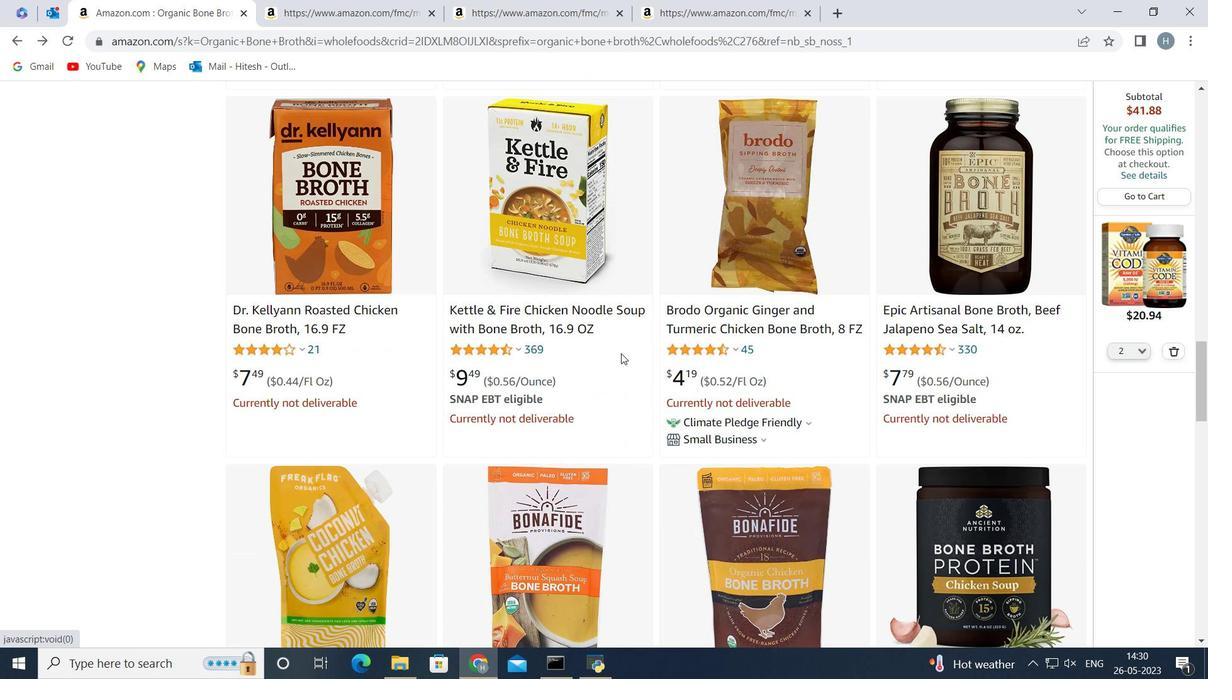 
Action: Mouse scrolled (621, 354) with delta (0, 0)
Screenshot: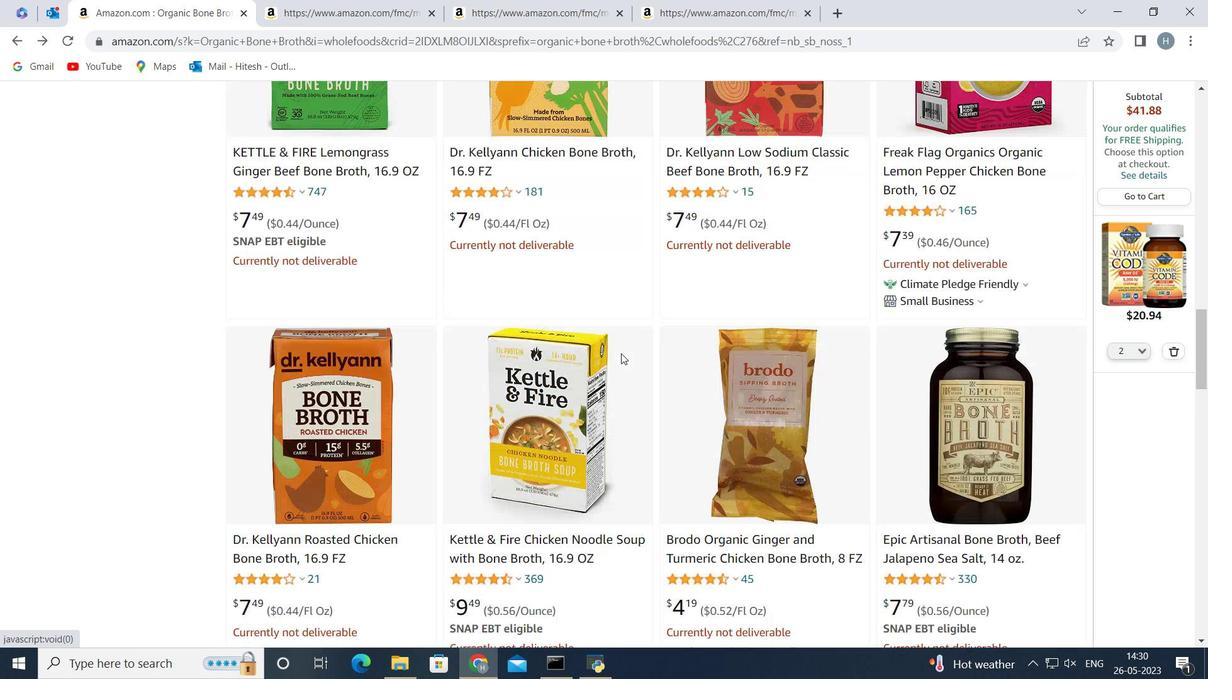
Action: Mouse scrolled (621, 354) with delta (0, 0)
Screenshot: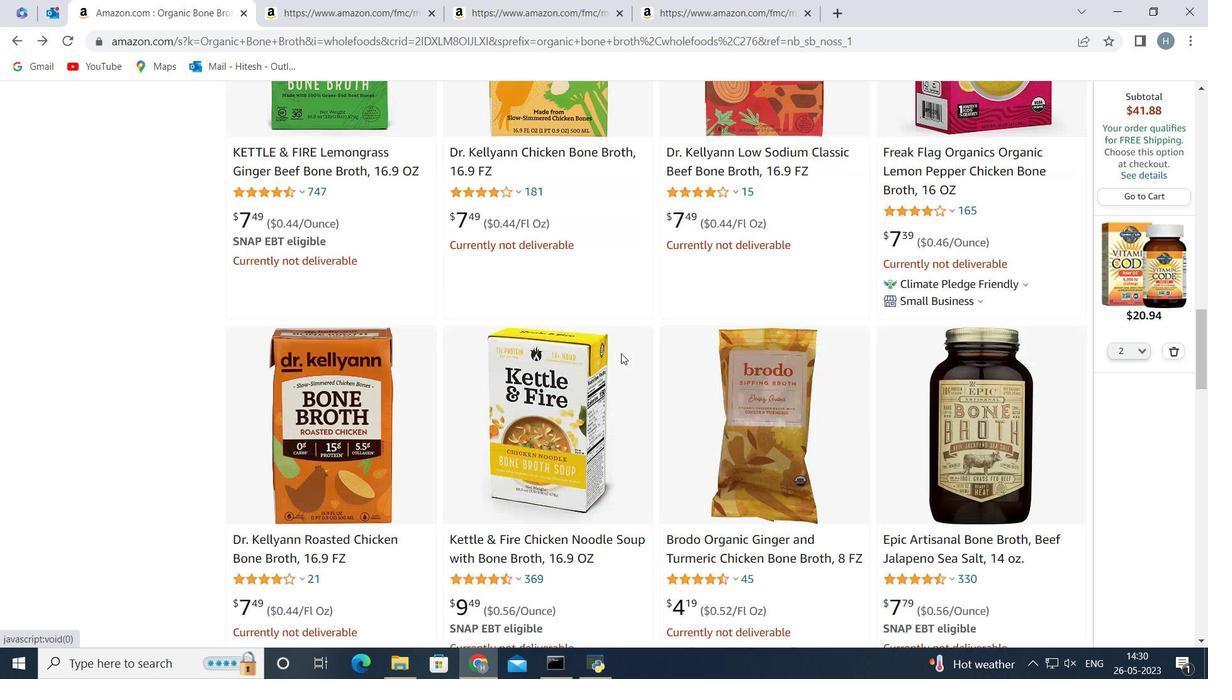 
Action: Mouse scrolled (621, 354) with delta (0, 0)
Screenshot: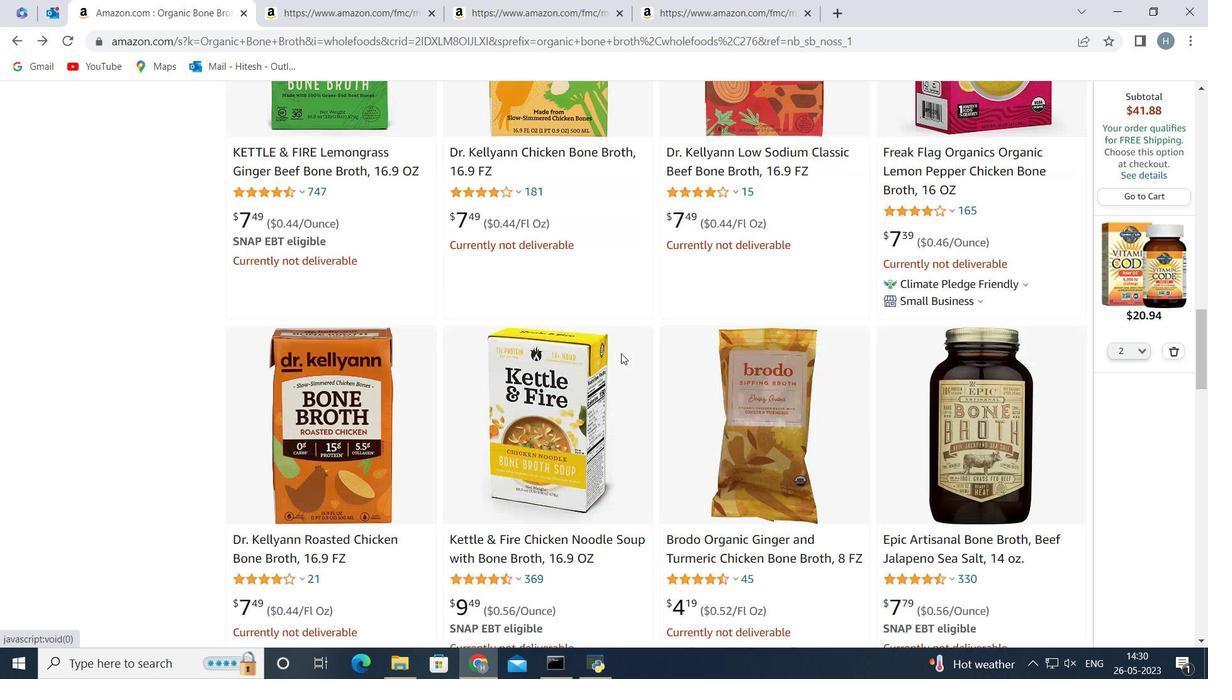 
Action: Mouse scrolled (621, 354) with delta (0, 0)
Screenshot: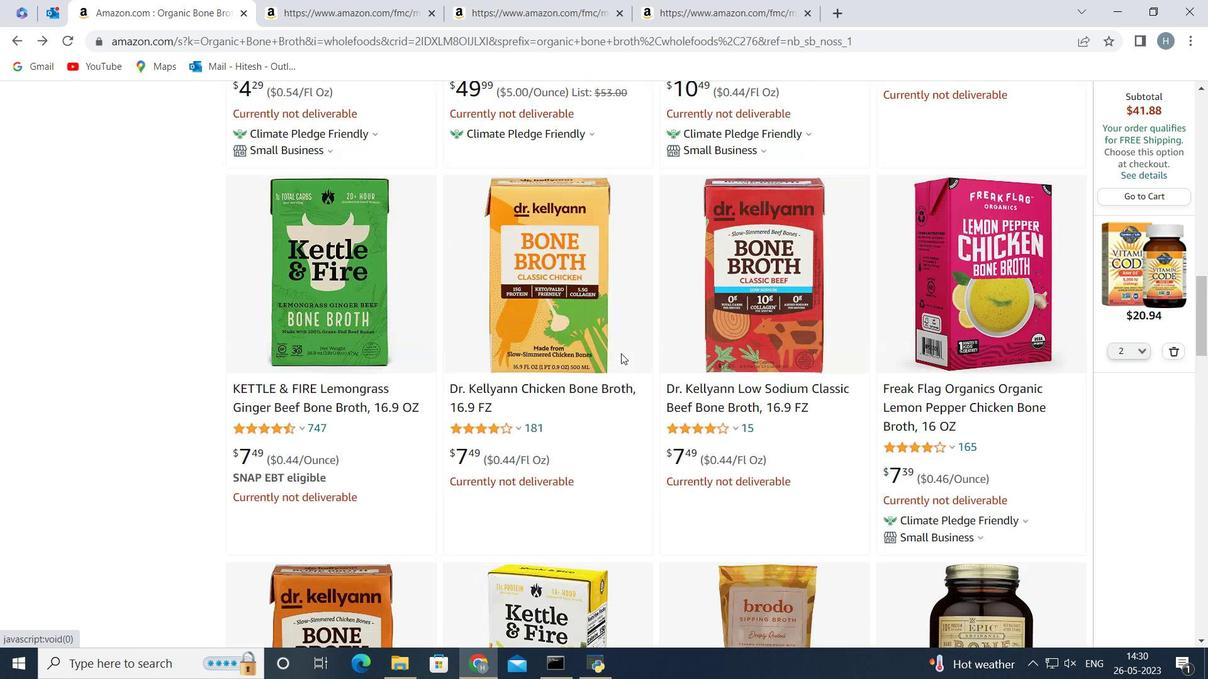 
Action: Mouse scrolled (621, 354) with delta (0, 0)
Screenshot: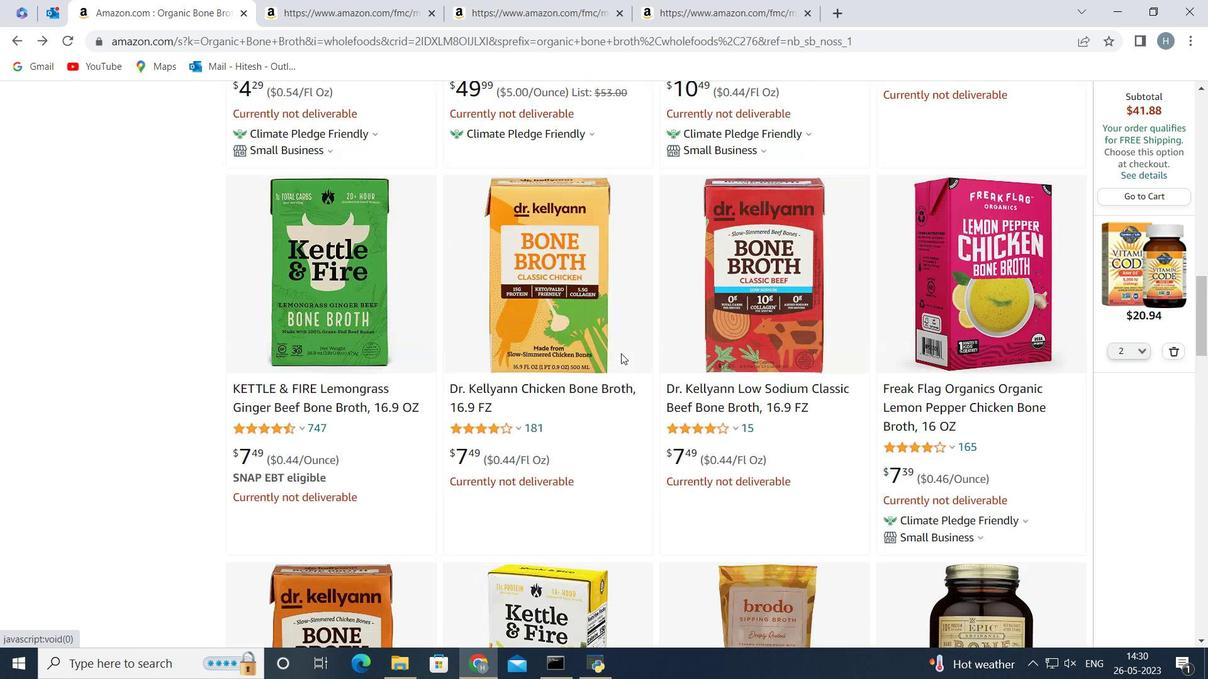 
Action: Mouse scrolled (621, 354) with delta (0, 0)
Screenshot: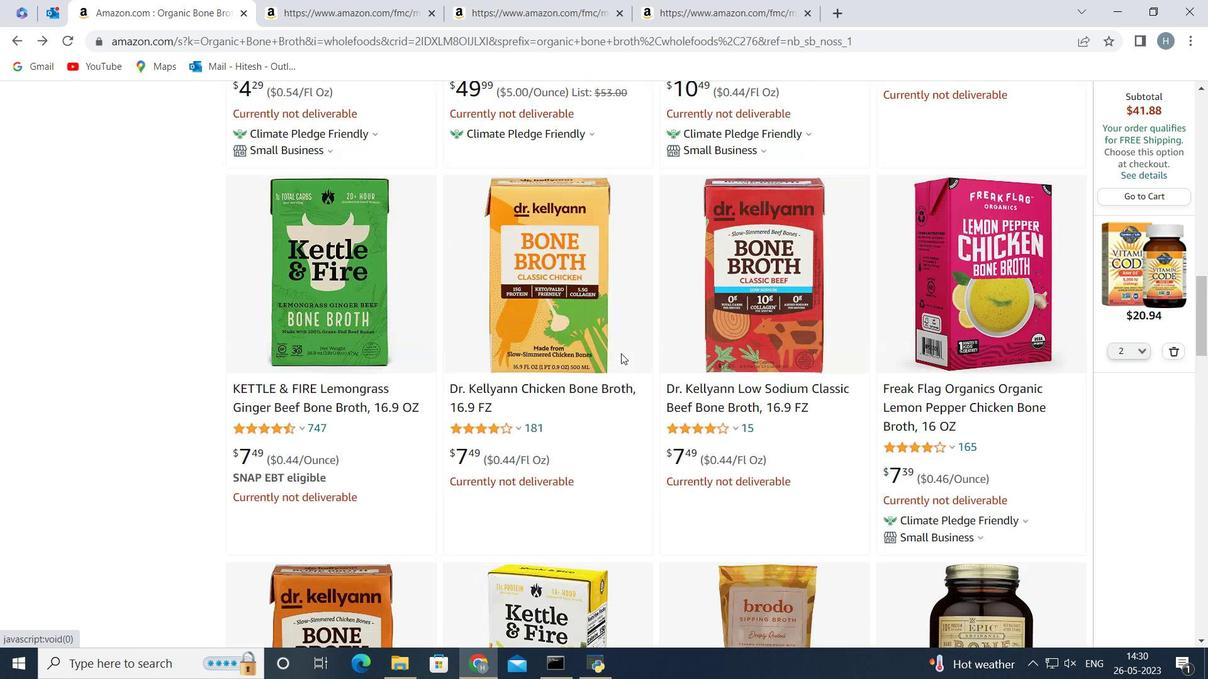 
Action: Mouse scrolled (621, 354) with delta (0, 0)
Screenshot: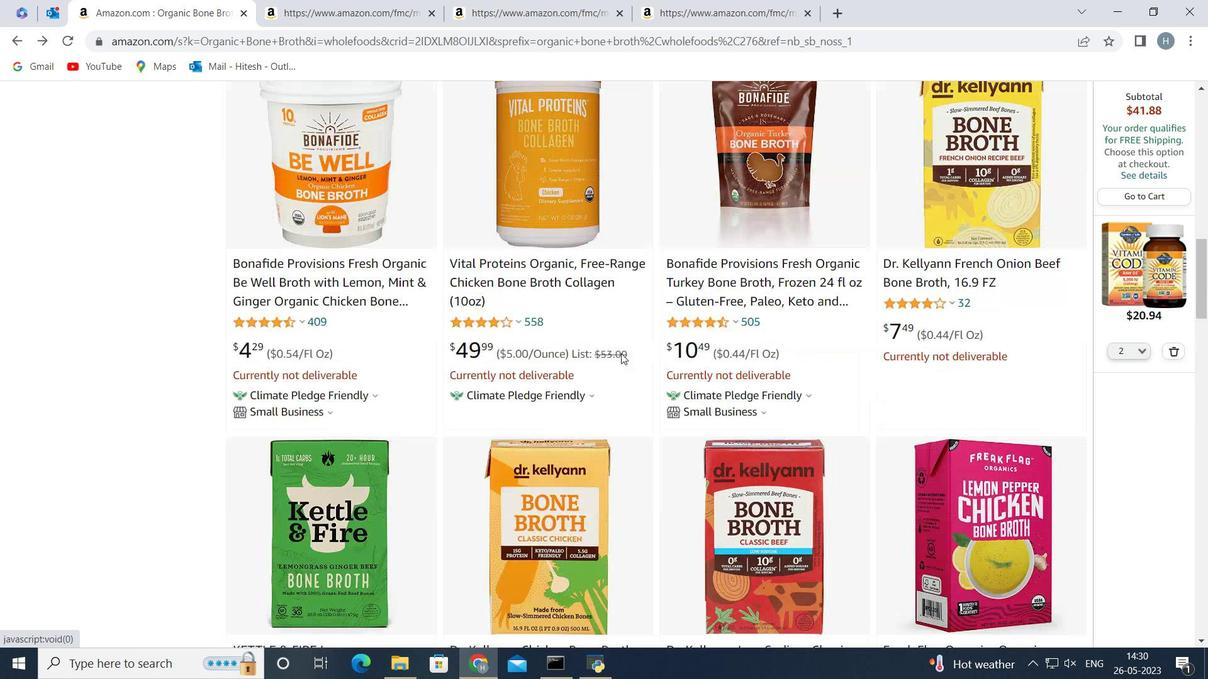 
Action: Mouse scrolled (621, 354) with delta (0, 0)
Screenshot: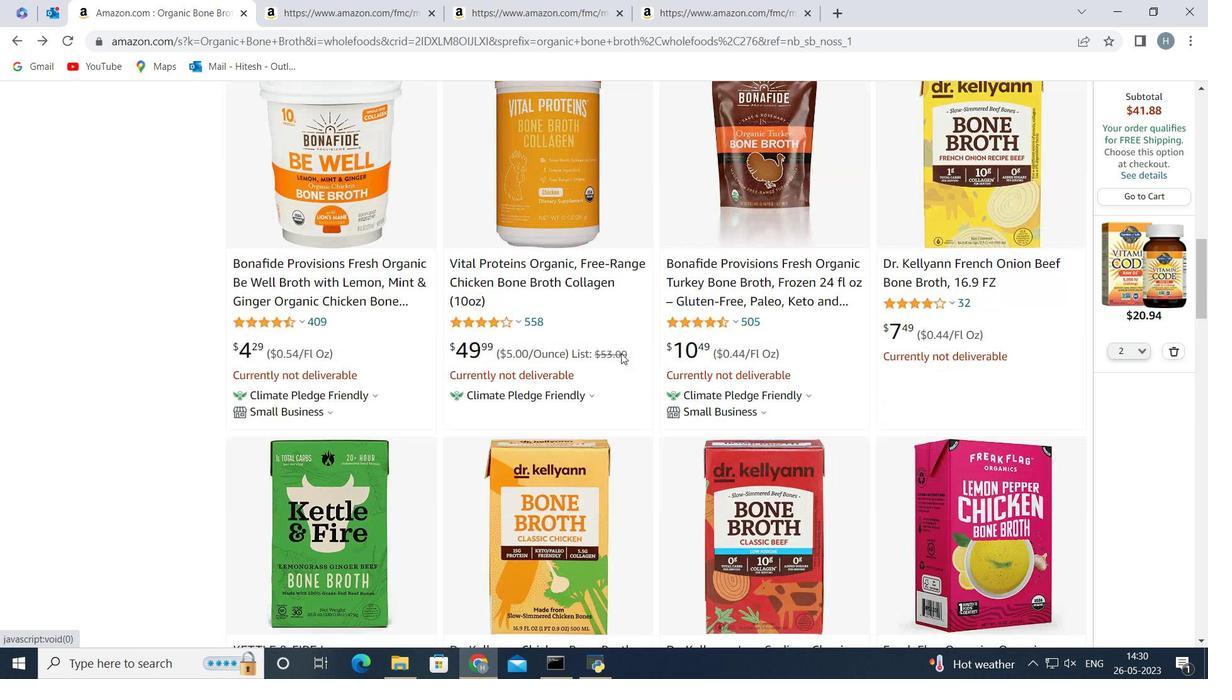 
Action: Mouse scrolled (621, 354) with delta (0, 0)
Screenshot: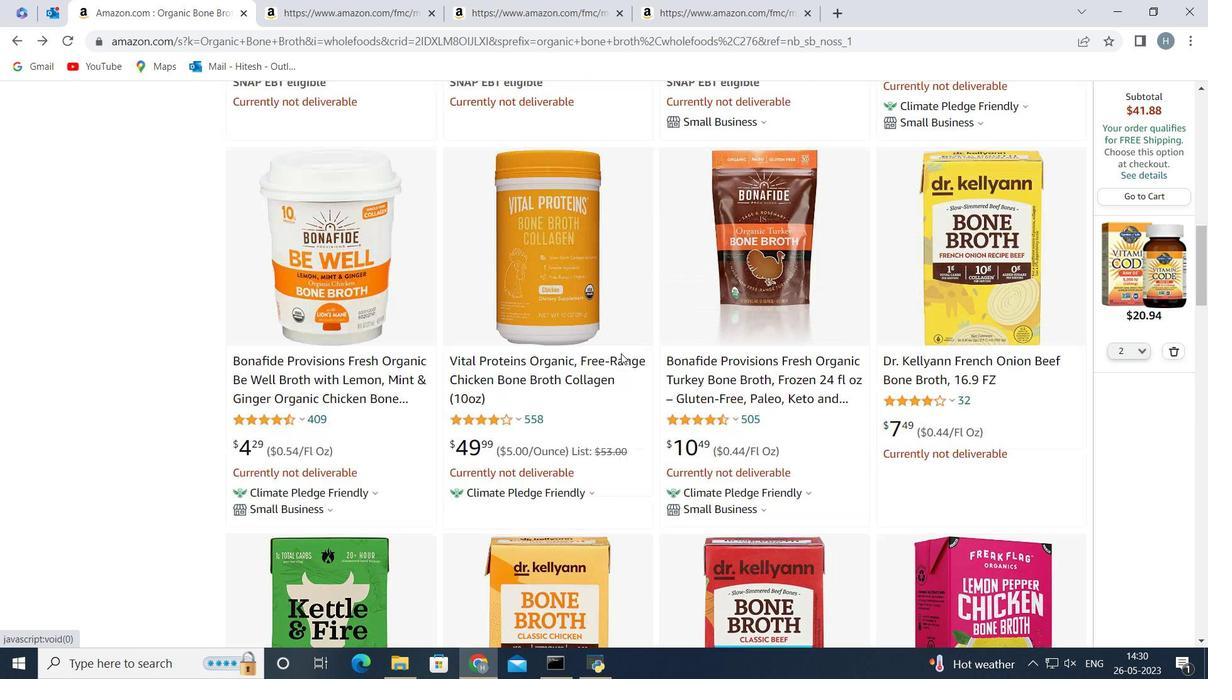 
Action: Mouse scrolled (621, 354) with delta (0, 0)
Screenshot: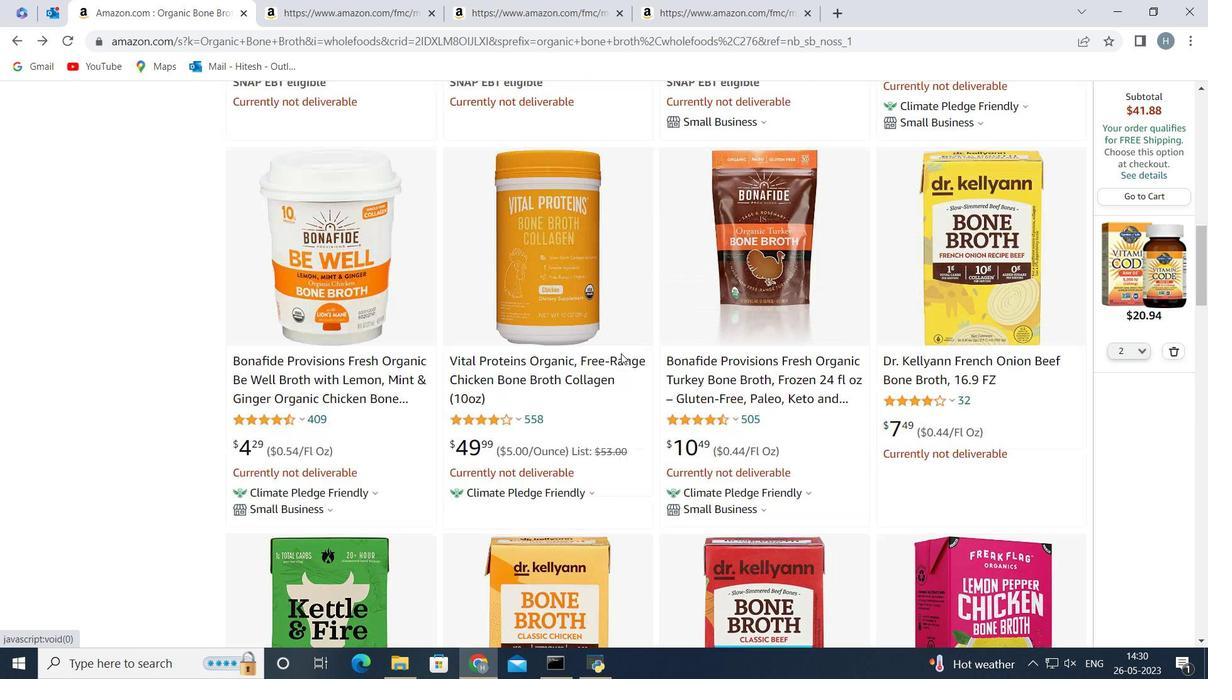 
Action: Mouse scrolled (621, 354) with delta (0, 0)
Screenshot: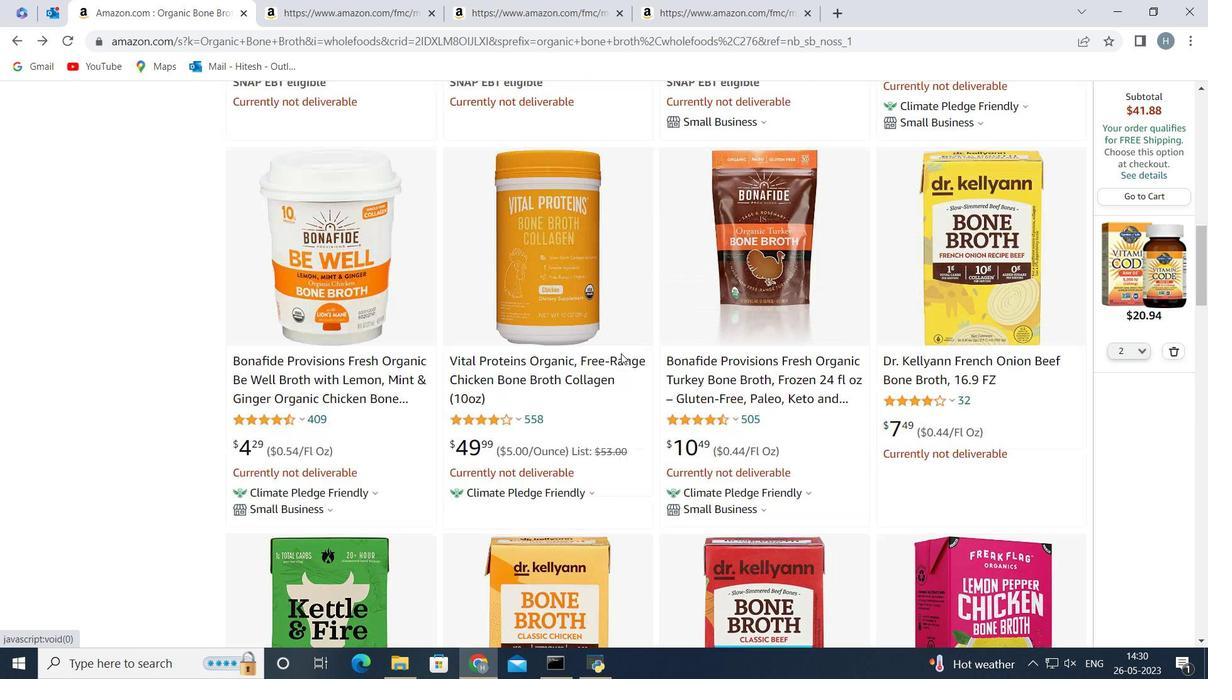 
Action: Mouse scrolled (621, 354) with delta (0, 0)
Screenshot: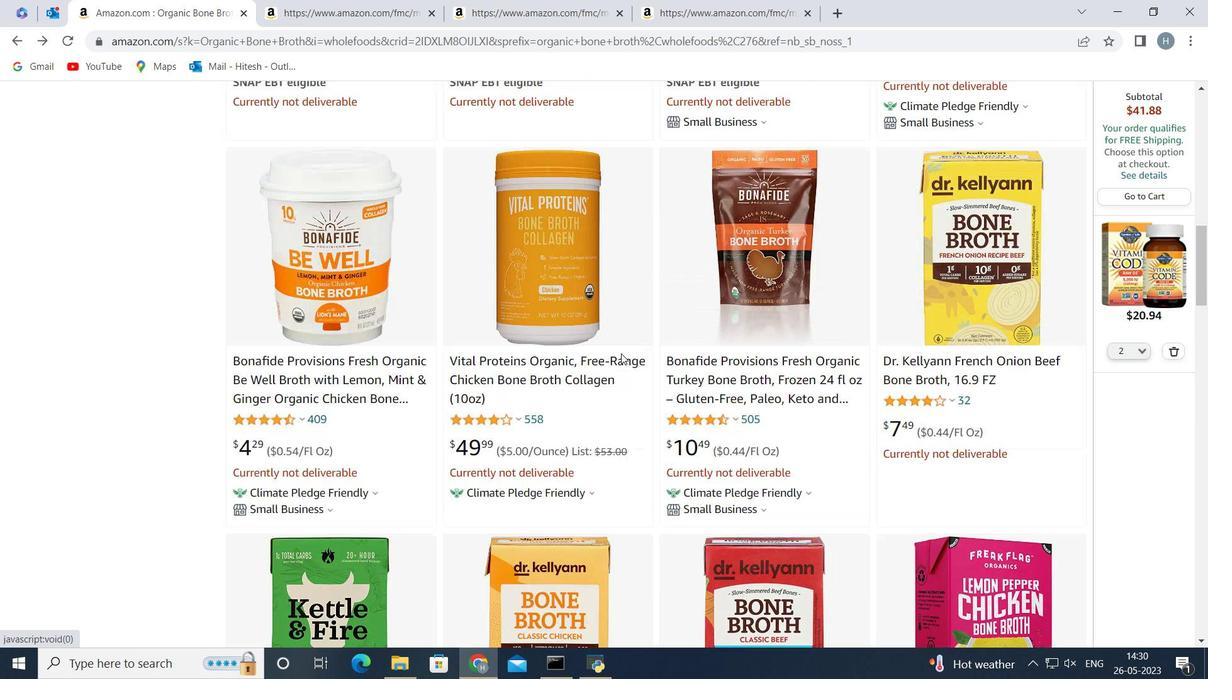 
Action: Mouse scrolled (621, 354) with delta (0, 0)
Screenshot: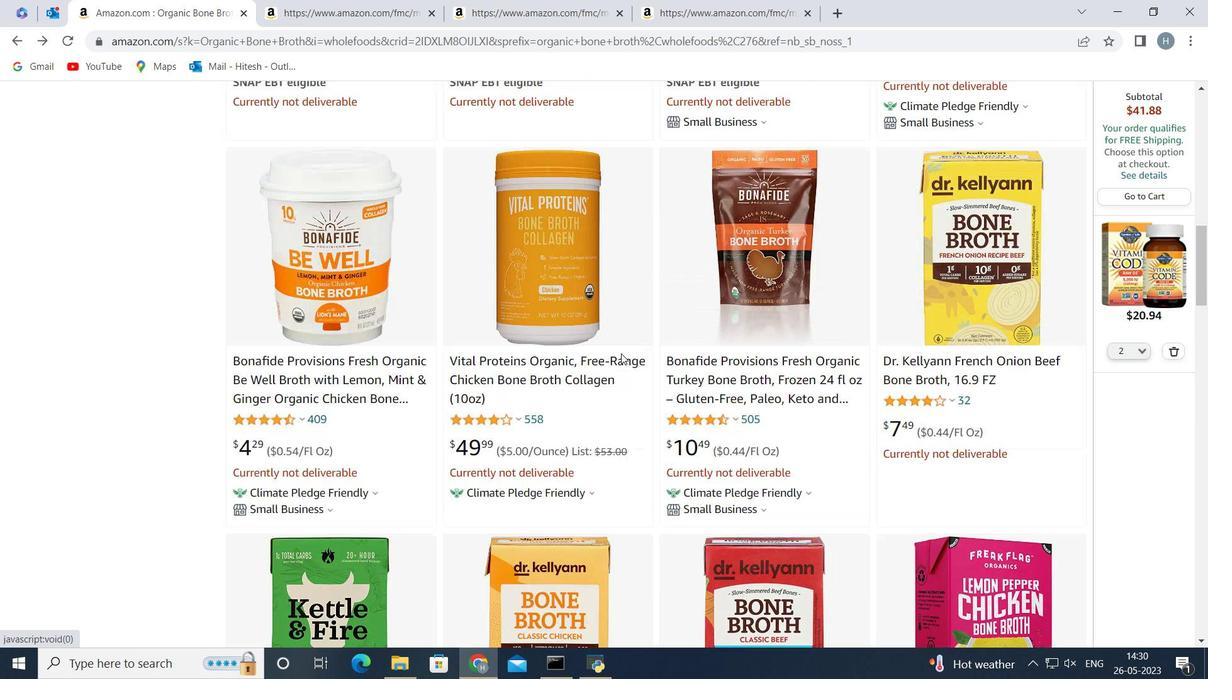 
Action: Mouse scrolled (621, 354) with delta (0, 0)
Screenshot: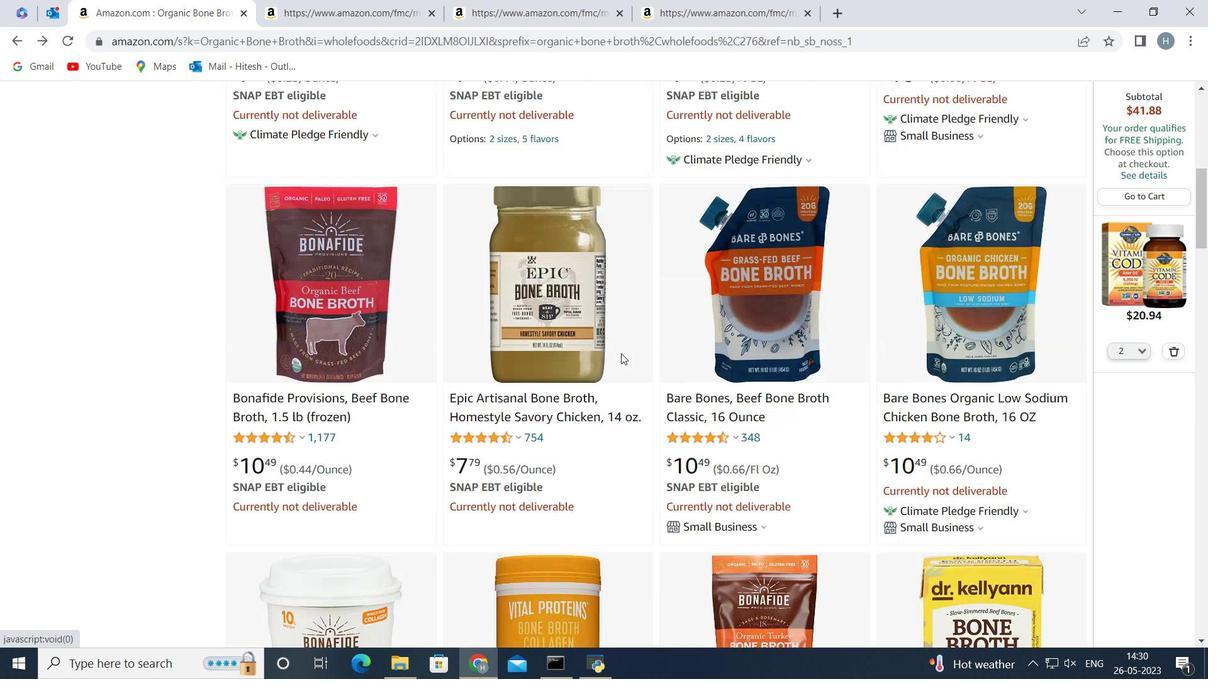 
Action: Mouse scrolled (621, 354) with delta (0, 0)
Screenshot: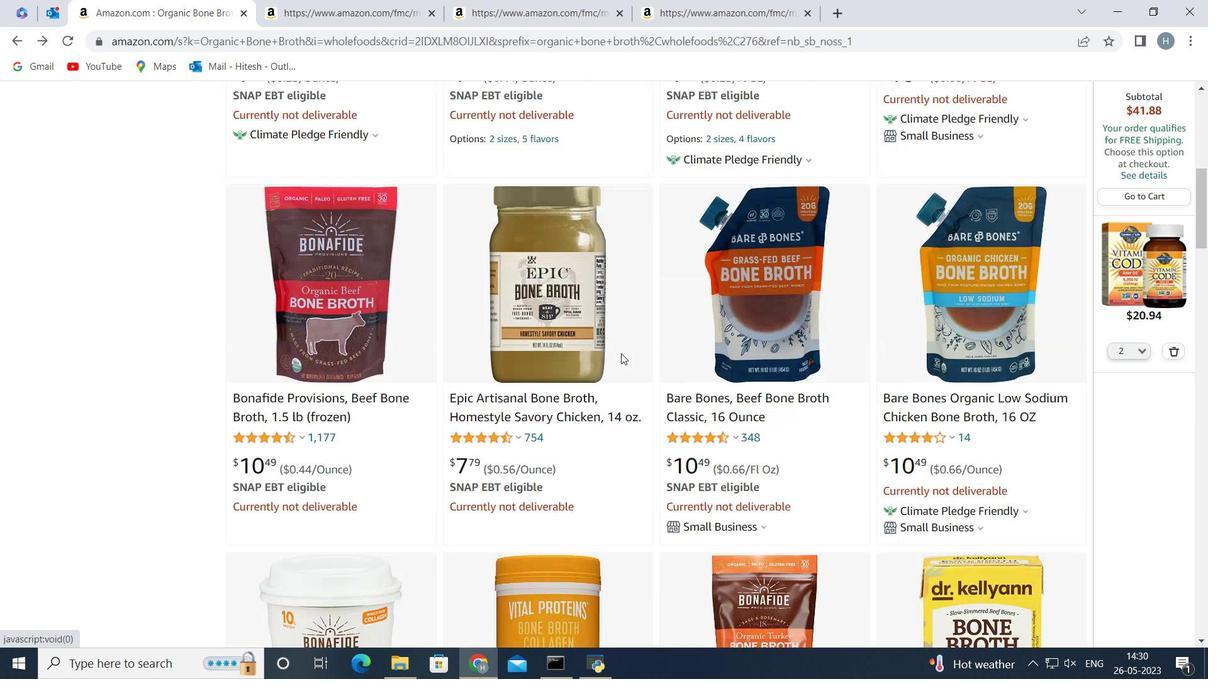 
Action: Mouse scrolled (621, 354) with delta (0, 0)
Screenshot: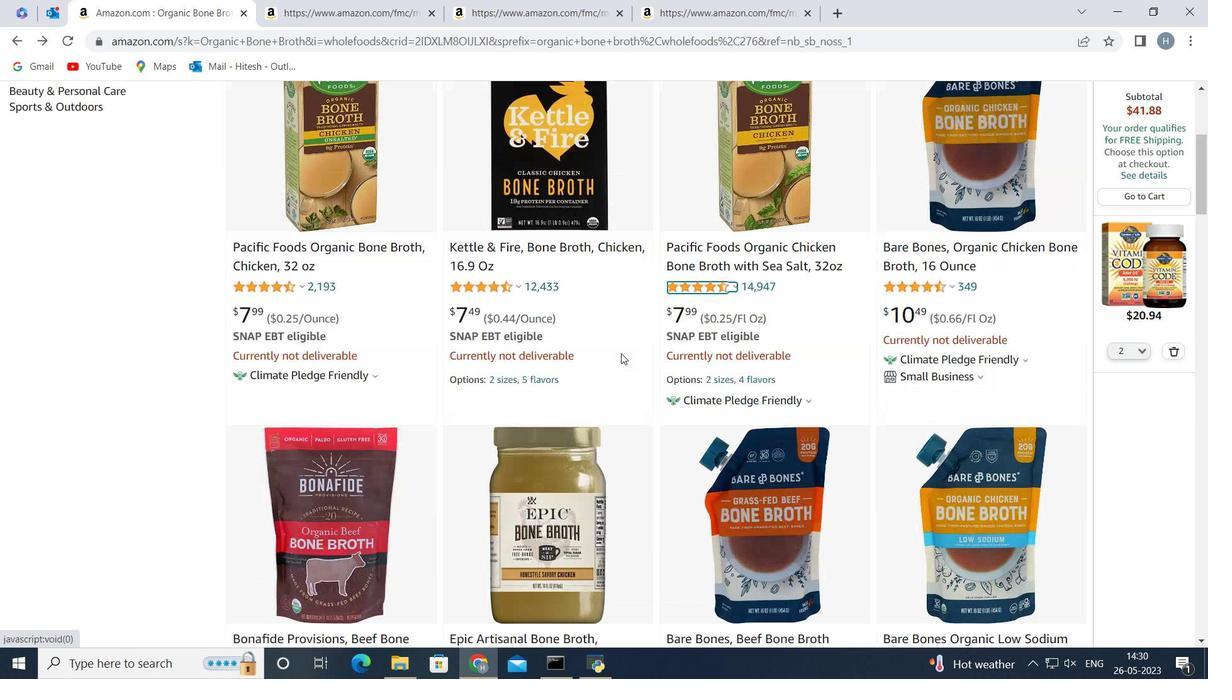 
Action: Mouse scrolled (621, 354) with delta (0, 0)
Screenshot: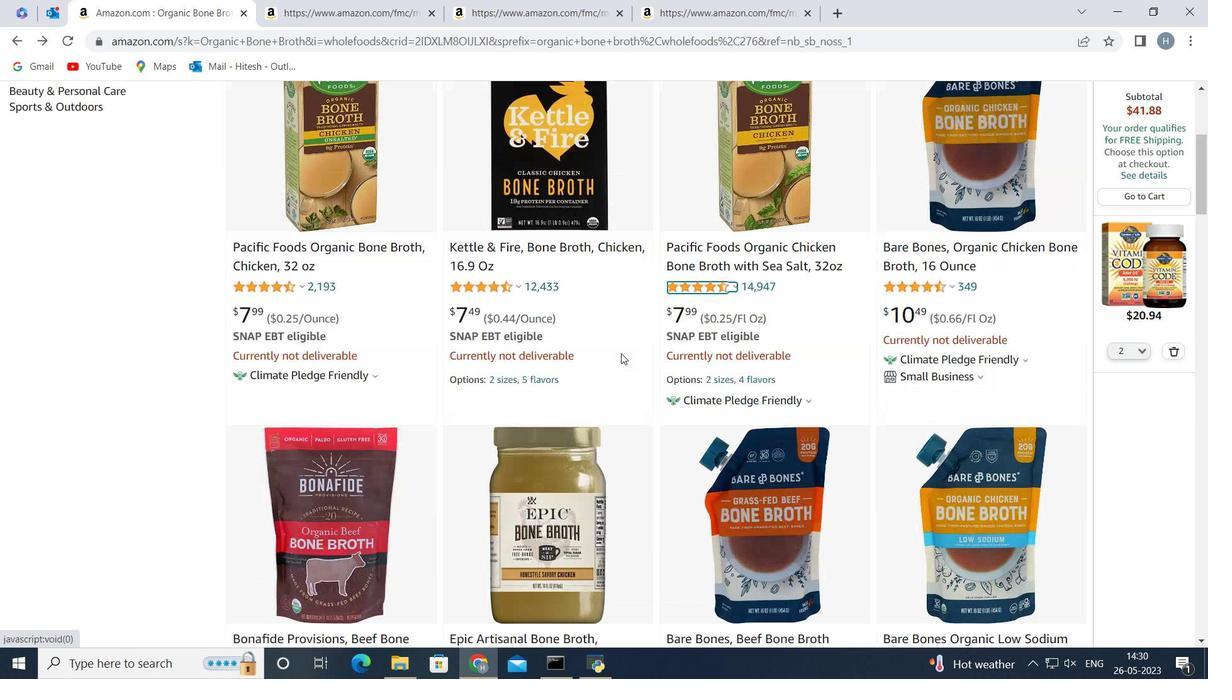
Action: Mouse scrolled (621, 354) with delta (0, 0)
Screenshot: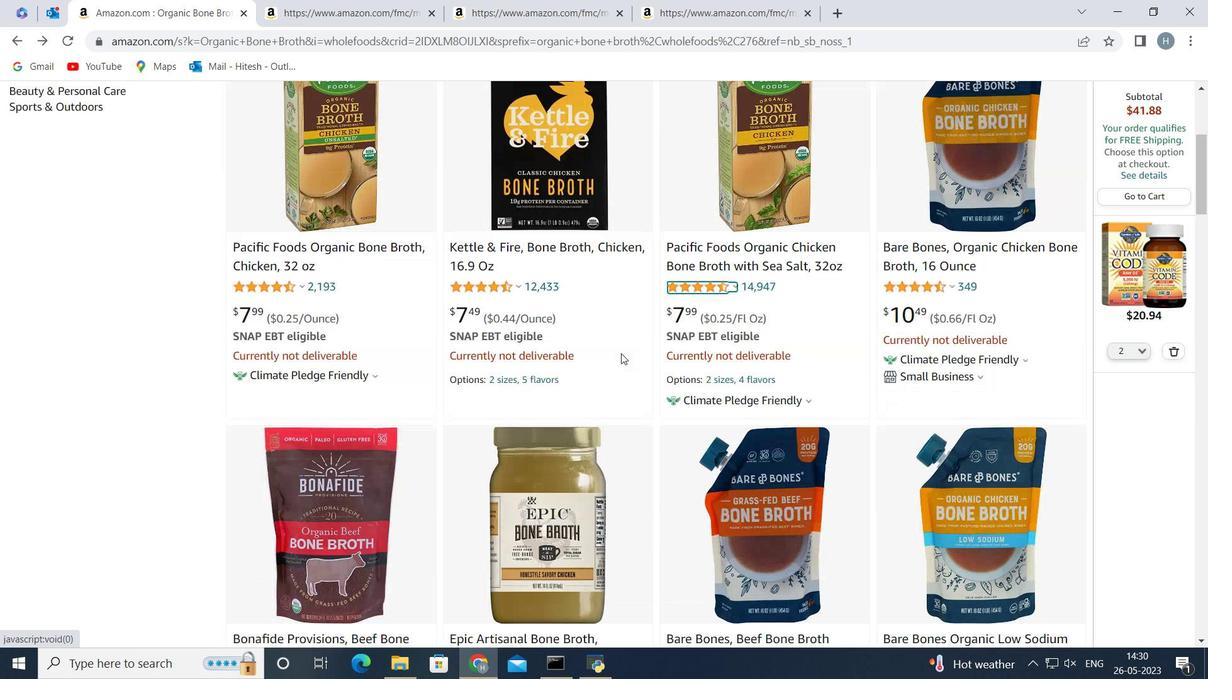 
Action: Mouse scrolled (621, 354) with delta (0, 0)
Screenshot: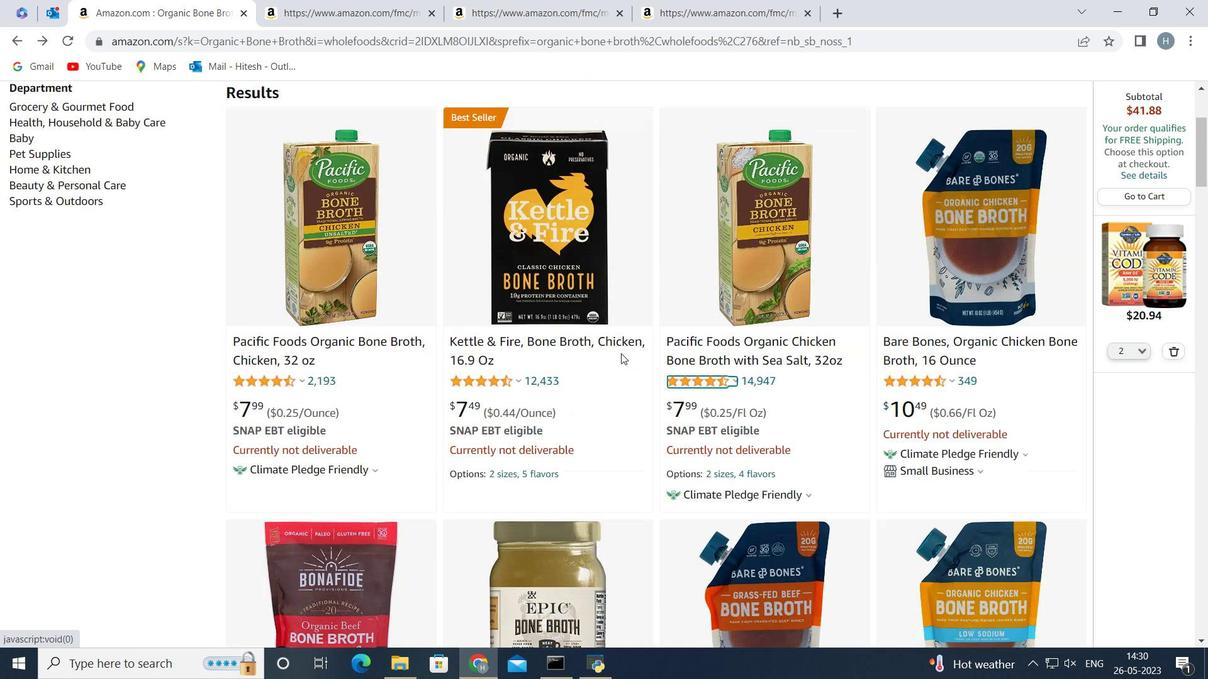 
Action: Mouse scrolled (621, 354) with delta (0, 0)
Screenshot: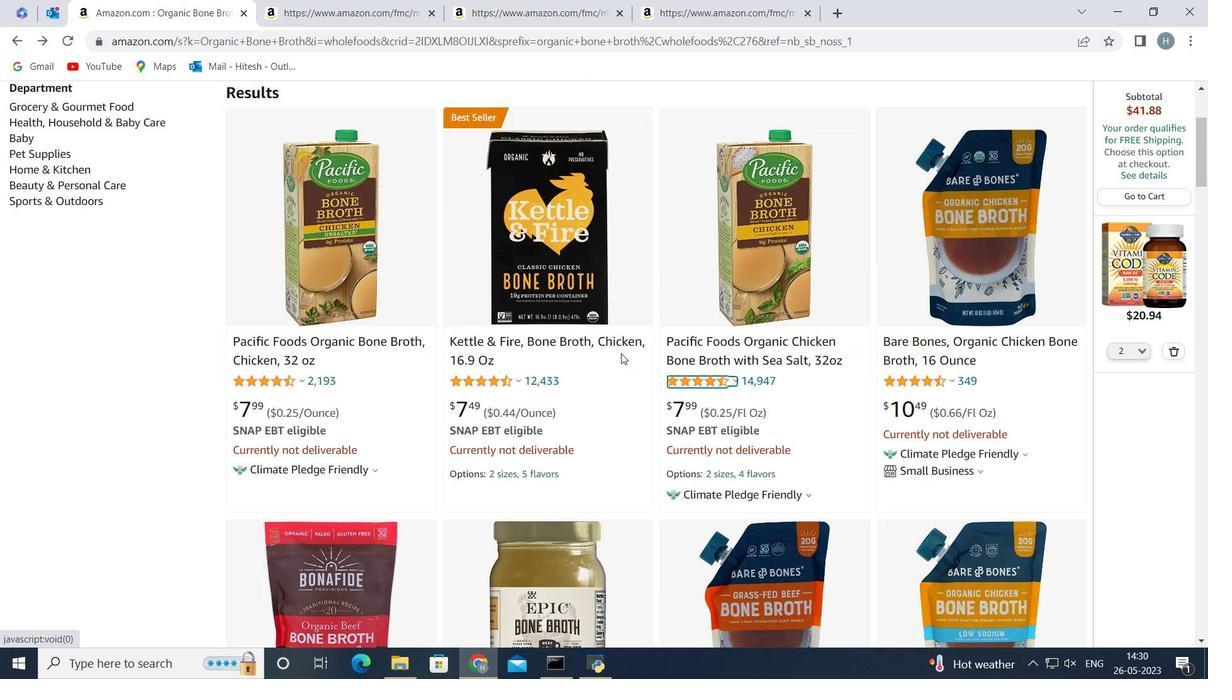 
Action: Mouse scrolled (621, 354) with delta (0, 0)
Screenshot: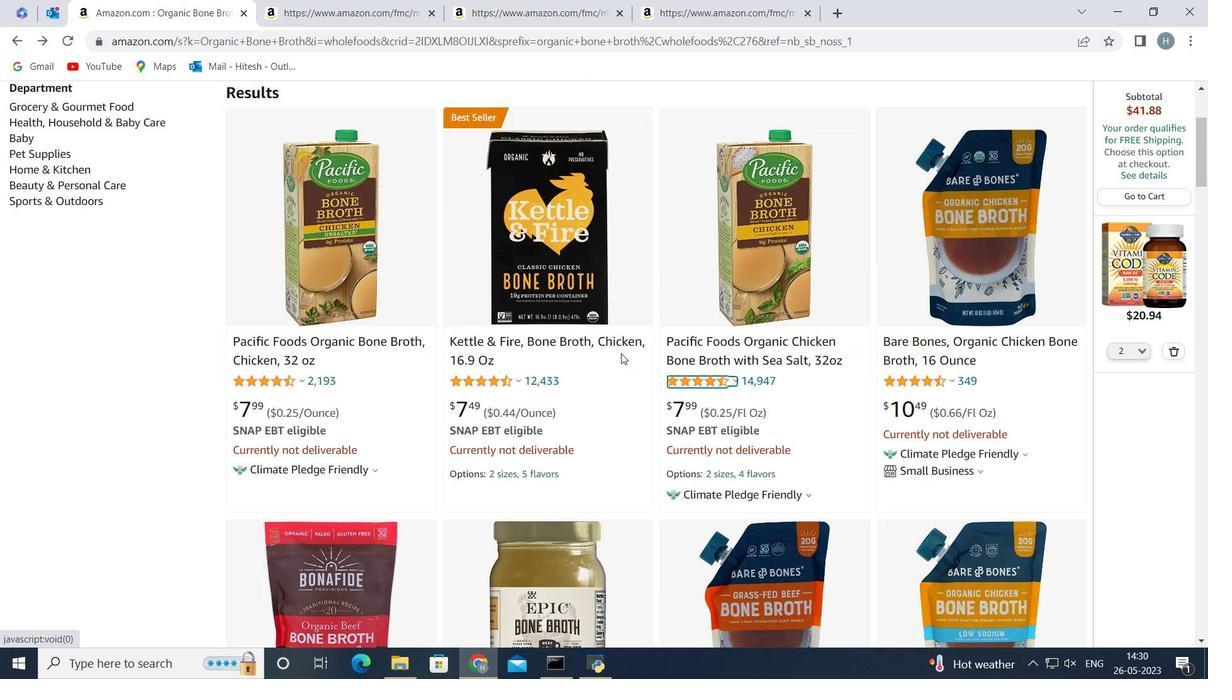 
Action: Mouse scrolled (621, 354) with delta (0, 0)
Screenshot: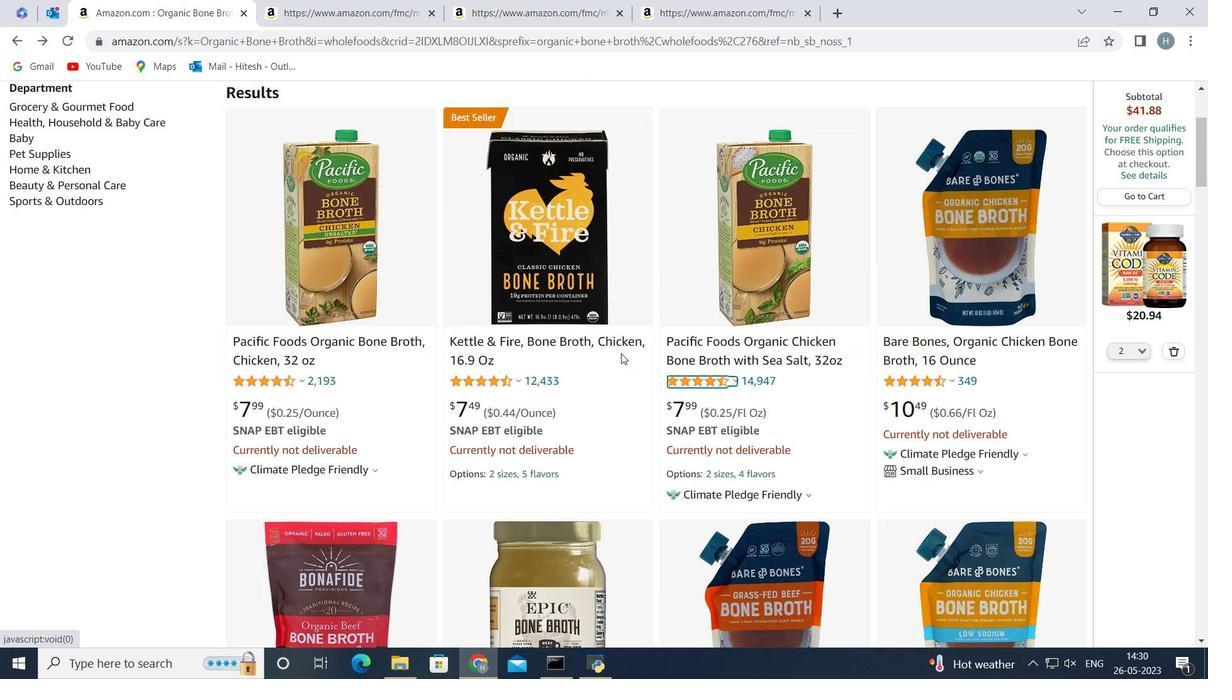 
Action: Mouse moved to (555, 396)
Screenshot: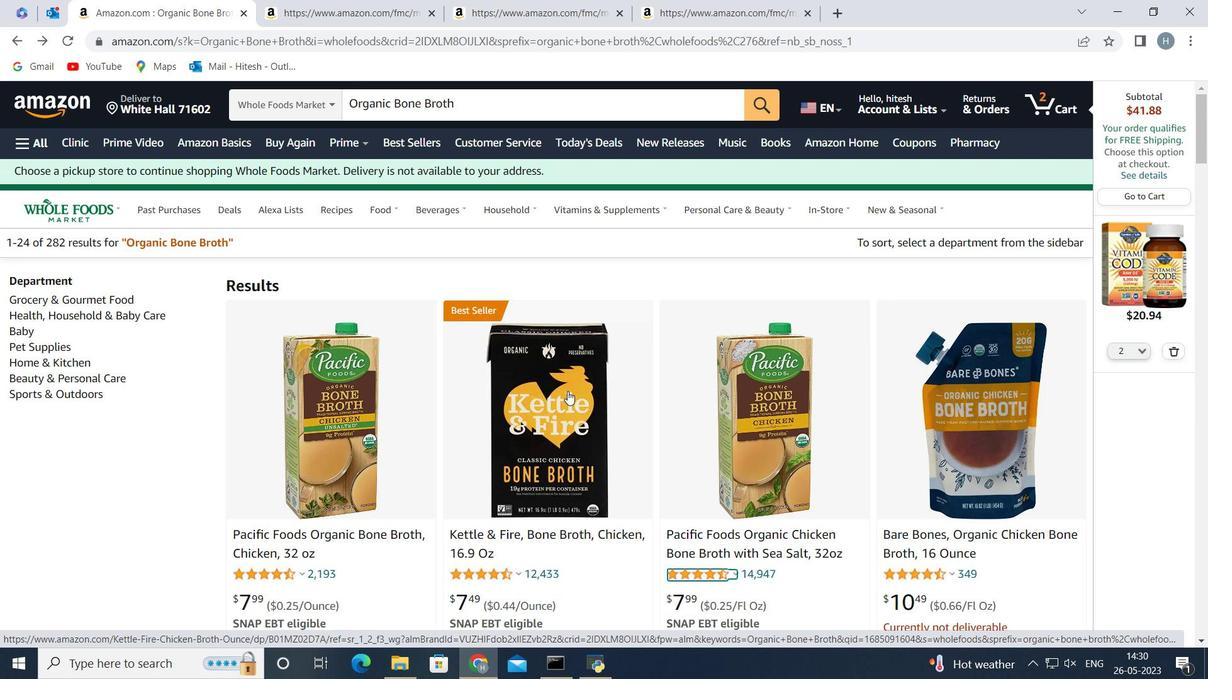 
Action: Mouse pressed left at (555, 396)
Screenshot: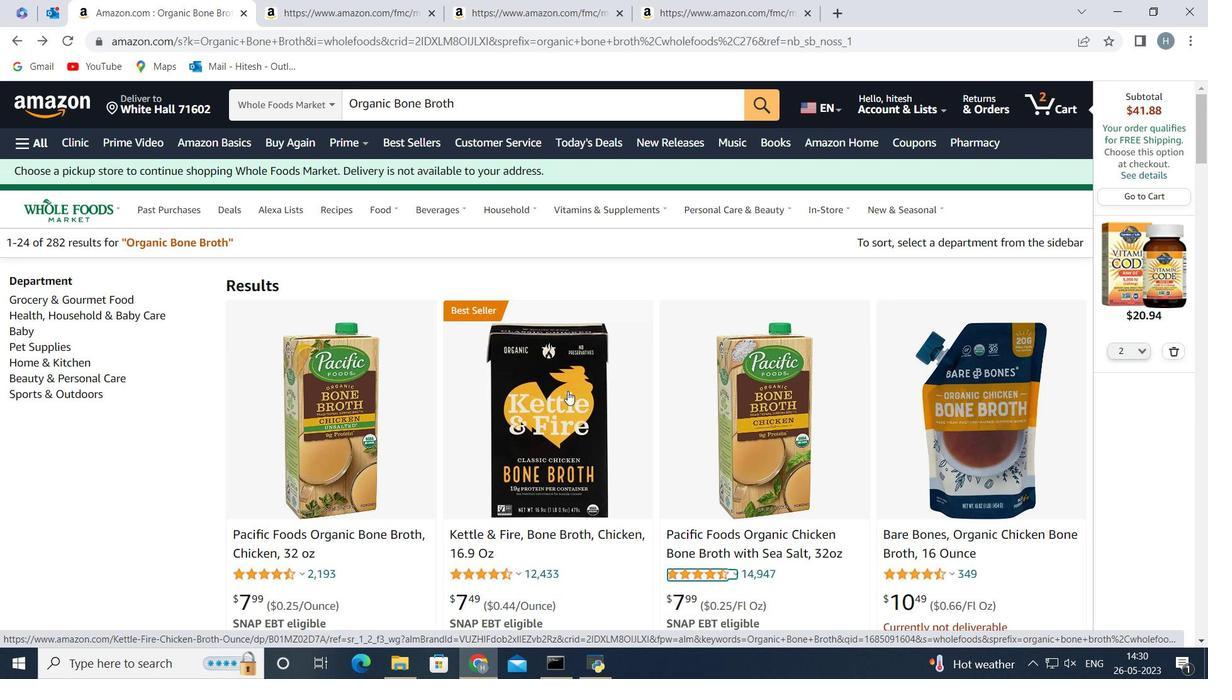 
Action: Mouse moved to (690, 312)
Screenshot: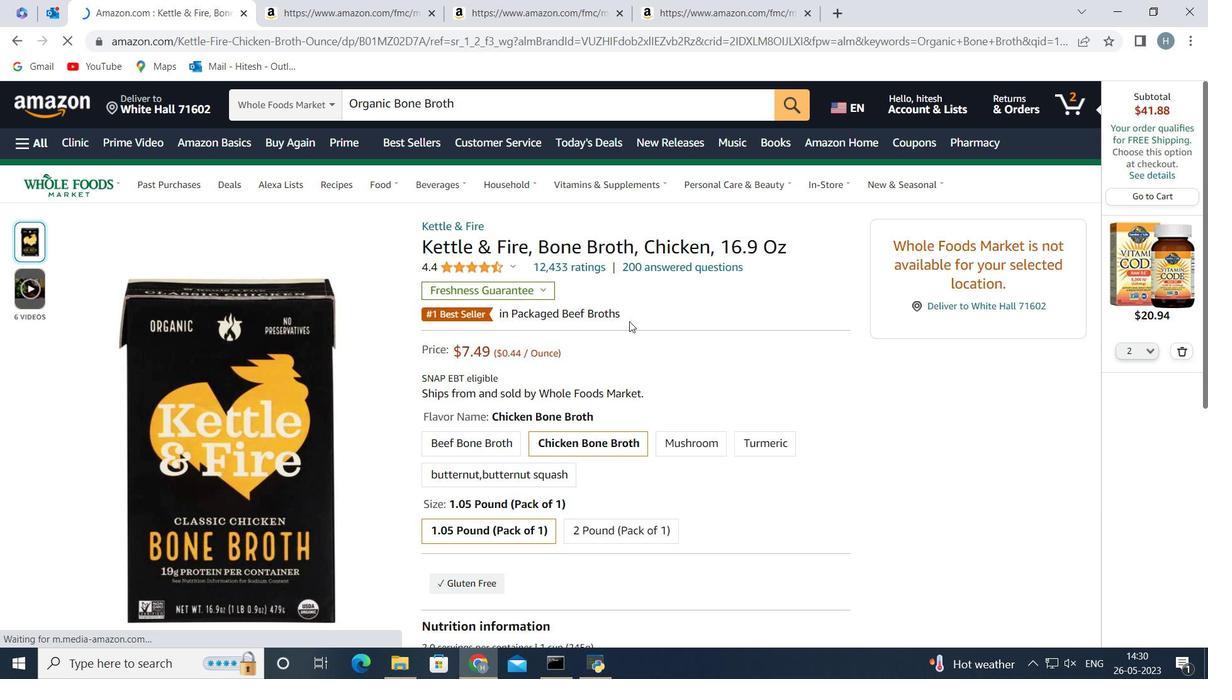 
Action: Mouse scrolled (690, 311) with delta (0, 0)
Screenshot: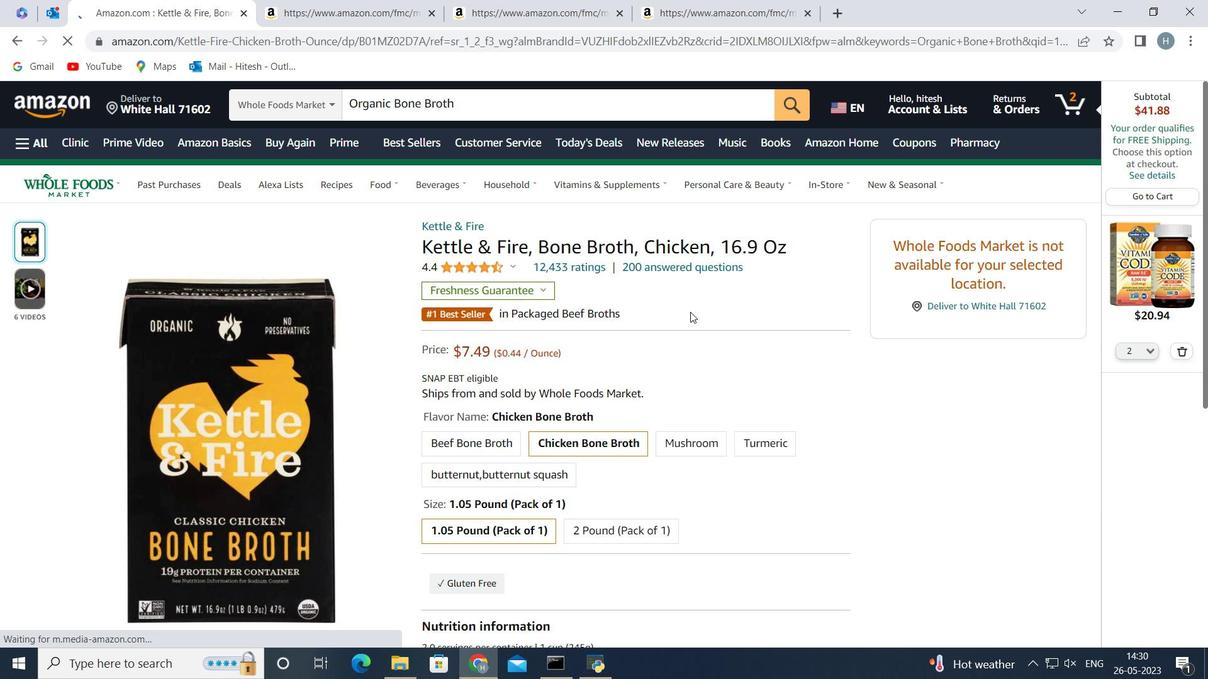 
Action: Mouse moved to (678, 314)
Screenshot: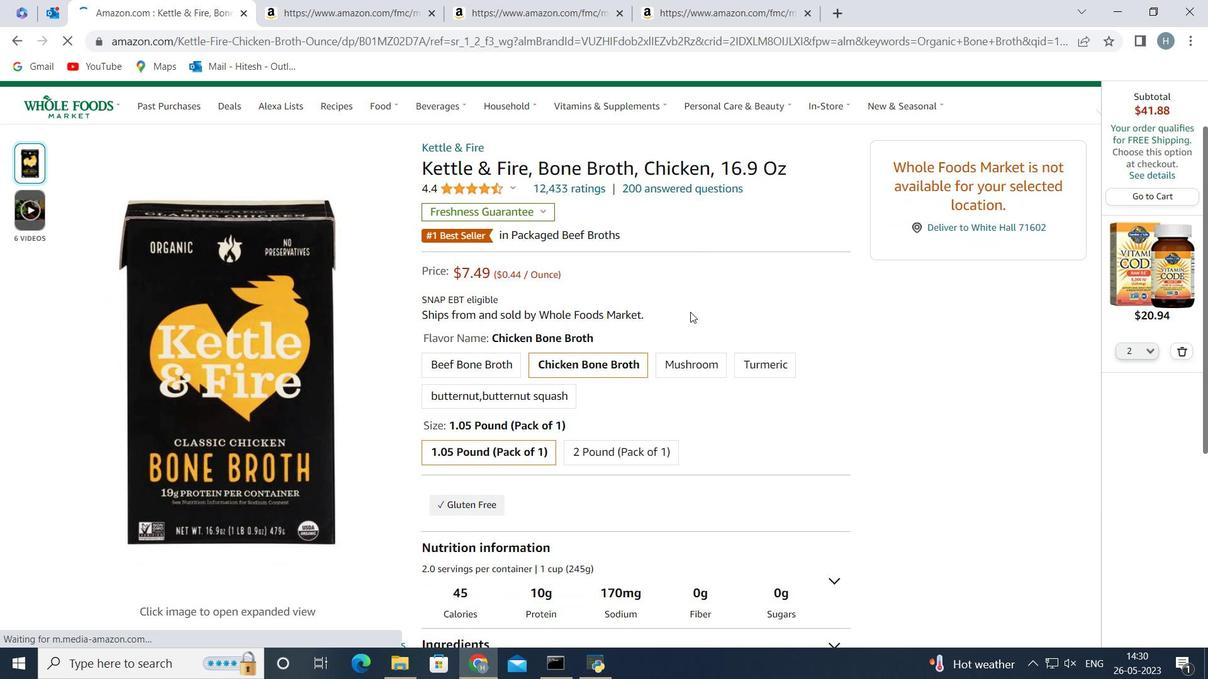 
Action: Mouse scrolled (678, 315) with delta (0, 0)
Screenshot: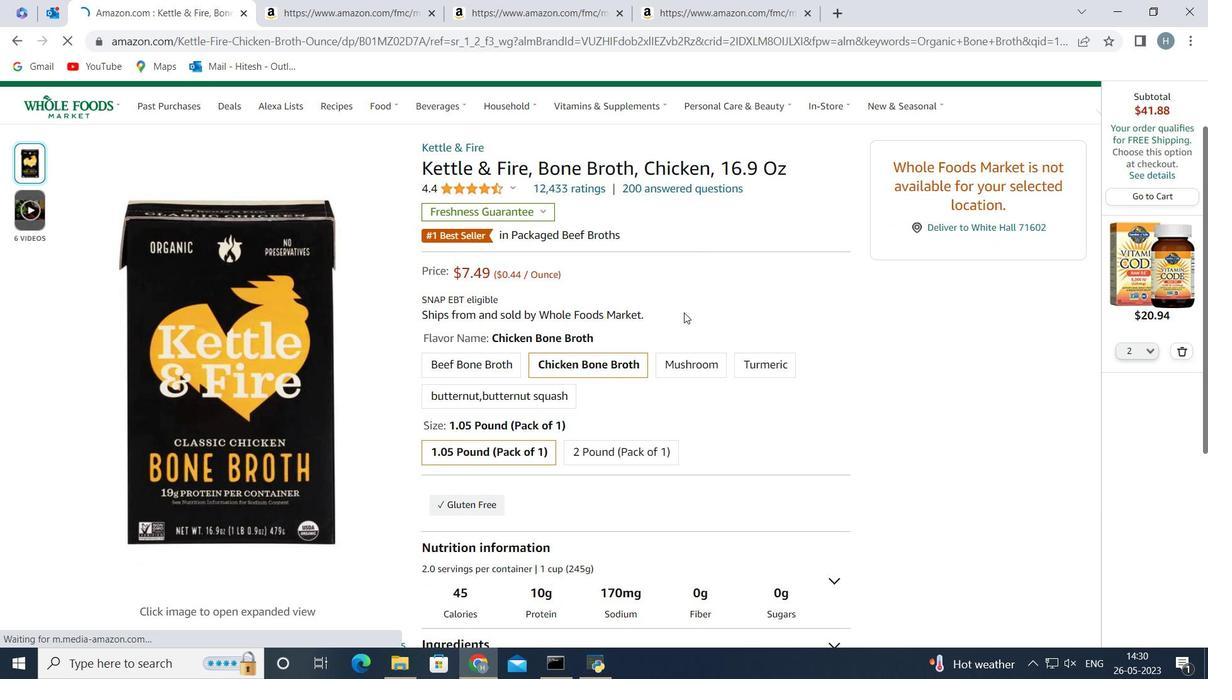 
Action: Mouse scrolled (678, 315) with delta (0, 0)
Screenshot: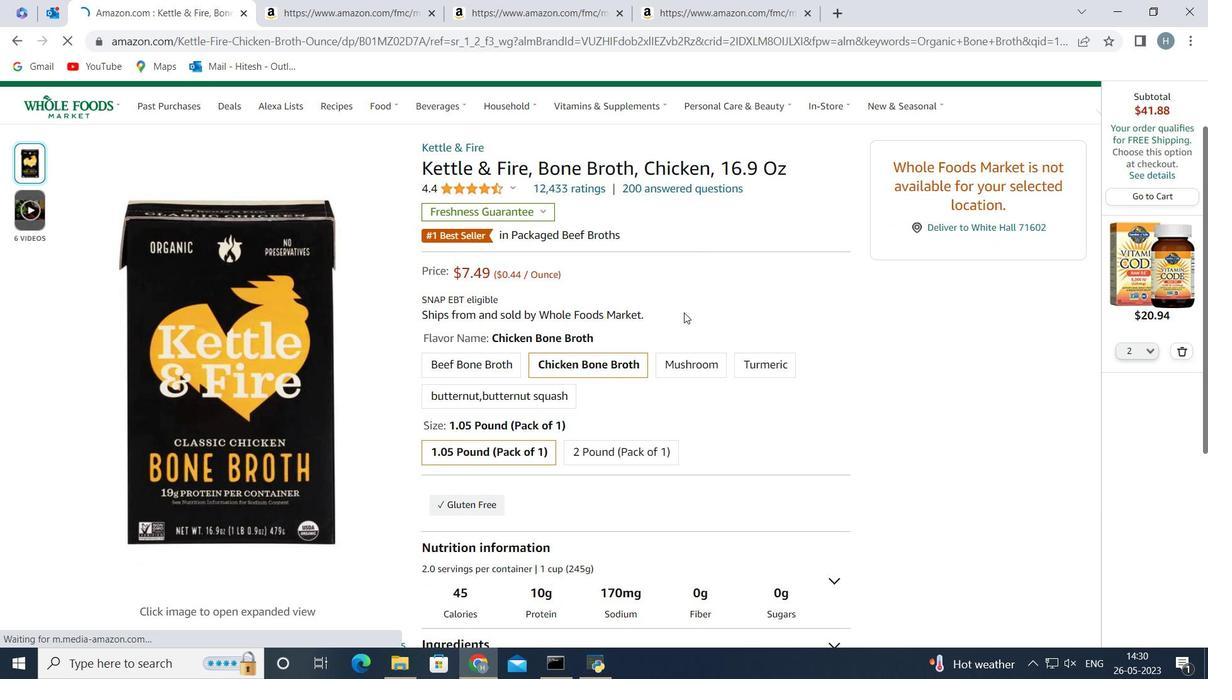 
Action: Mouse scrolled (678, 315) with delta (0, 0)
Screenshot: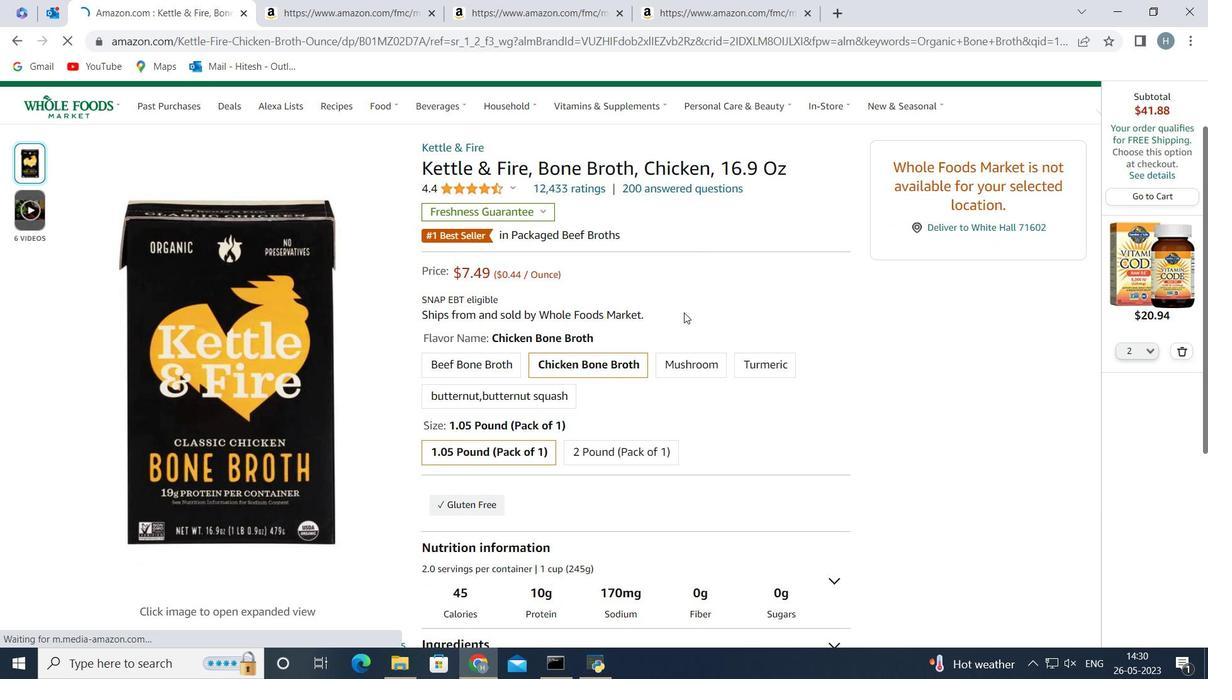 
Action: Mouse scrolled (678, 315) with delta (0, 0)
Screenshot: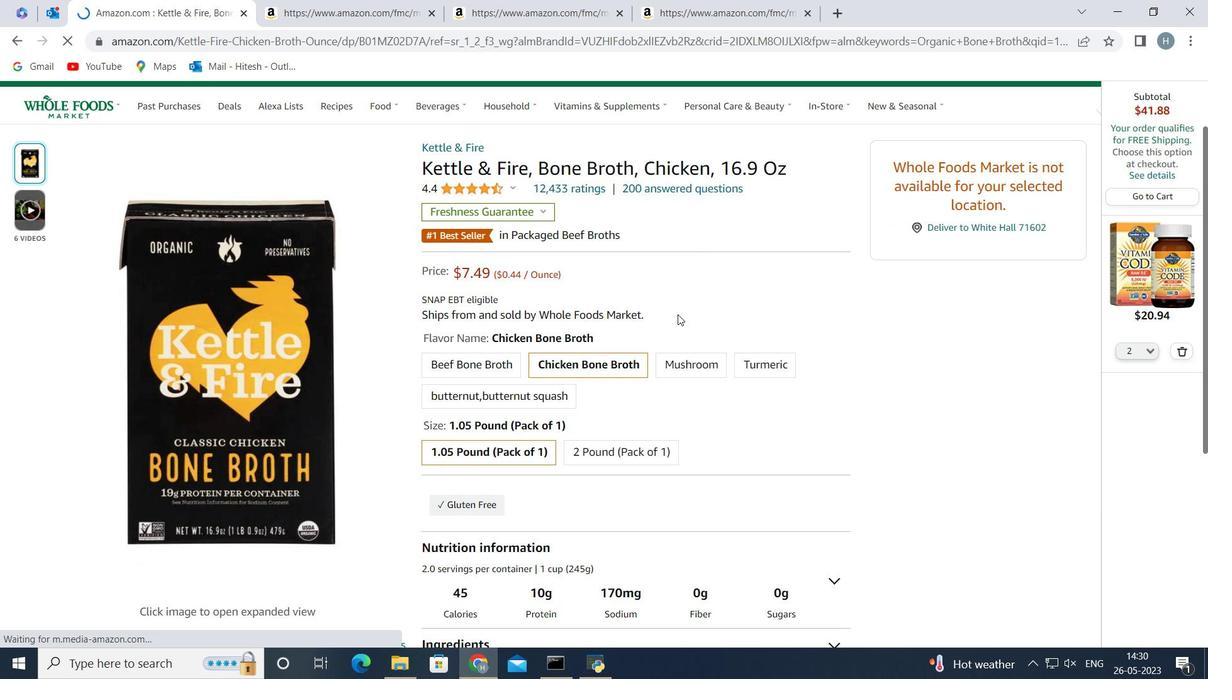 
Action: Mouse moved to (14, 37)
Screenshot: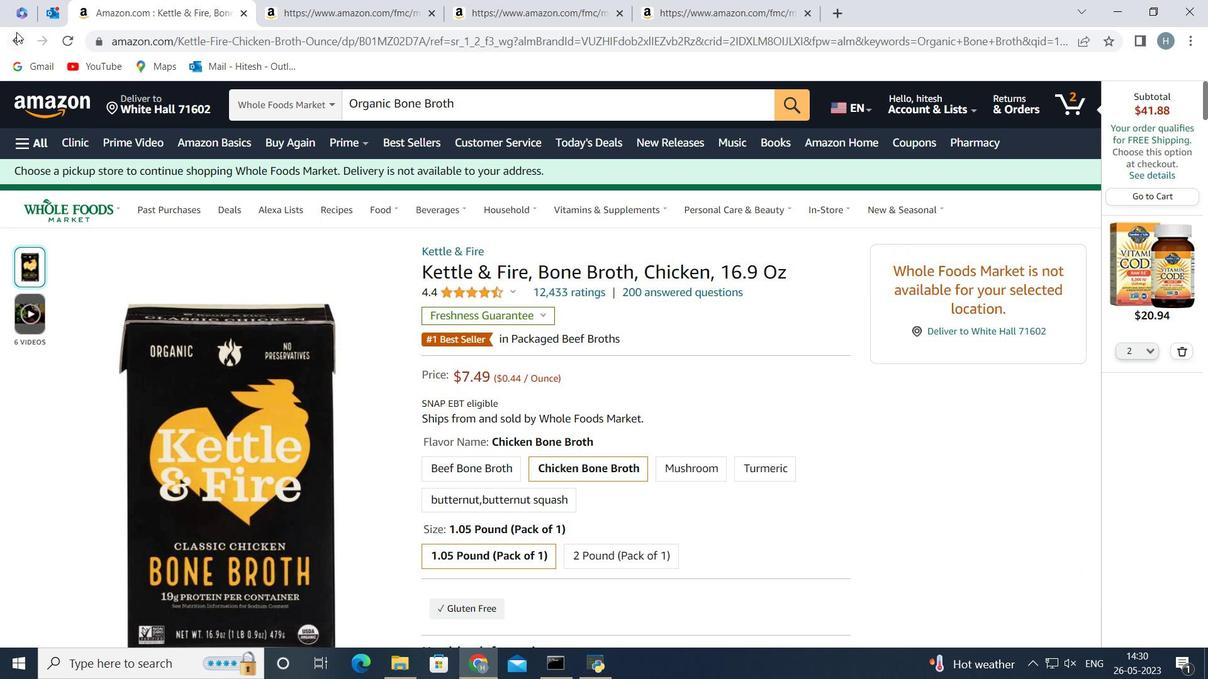 
Action: Mouse pressed left at (14, 37)
Screenshot: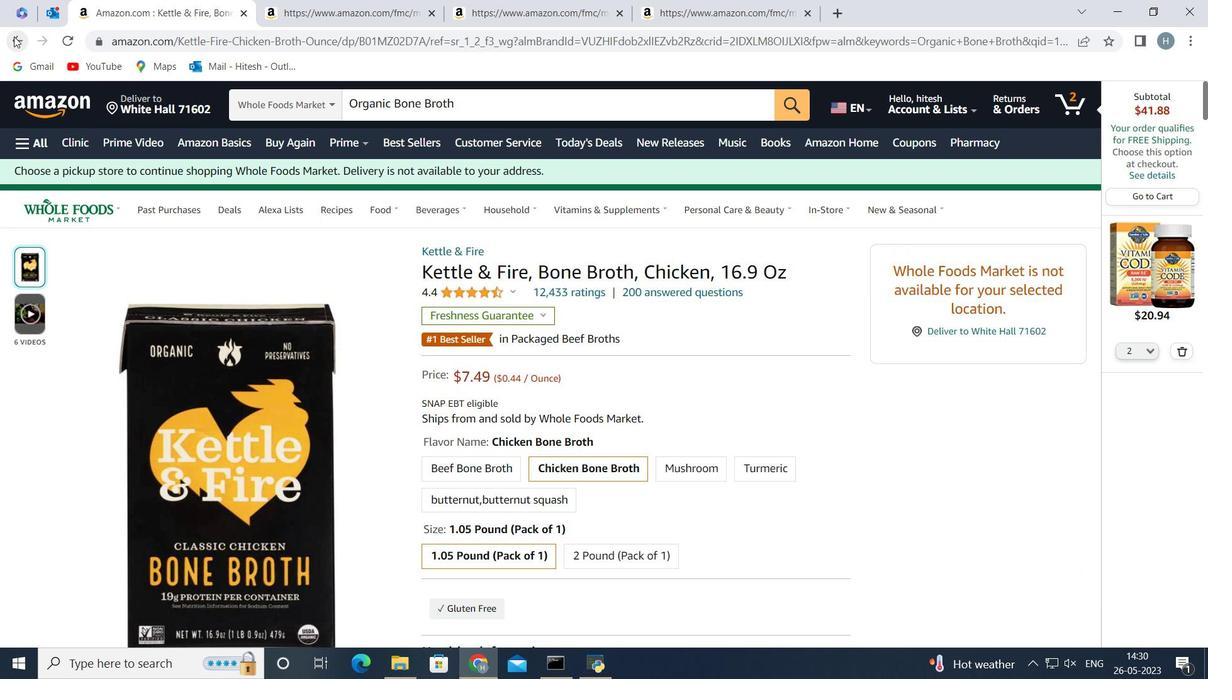 
Action: Mouse moved to (584, 339)
Screenshot: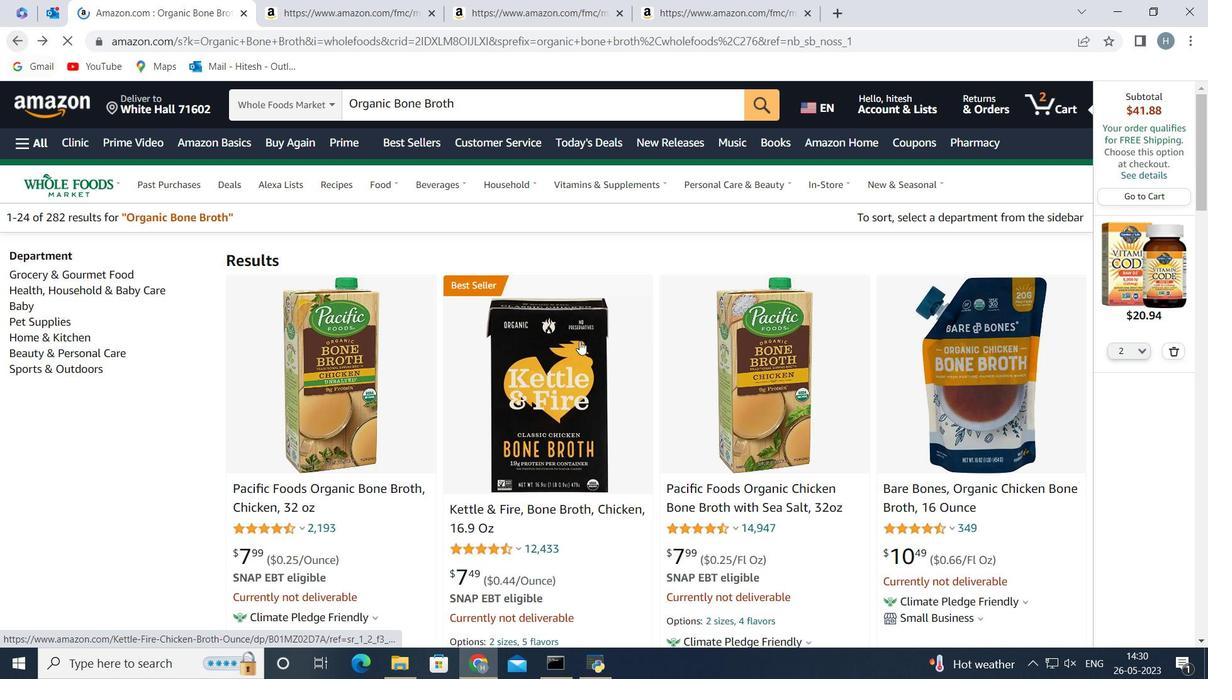 
Action: Mouse scrolled (584, 338) with delta (0, 0)
Screenshot: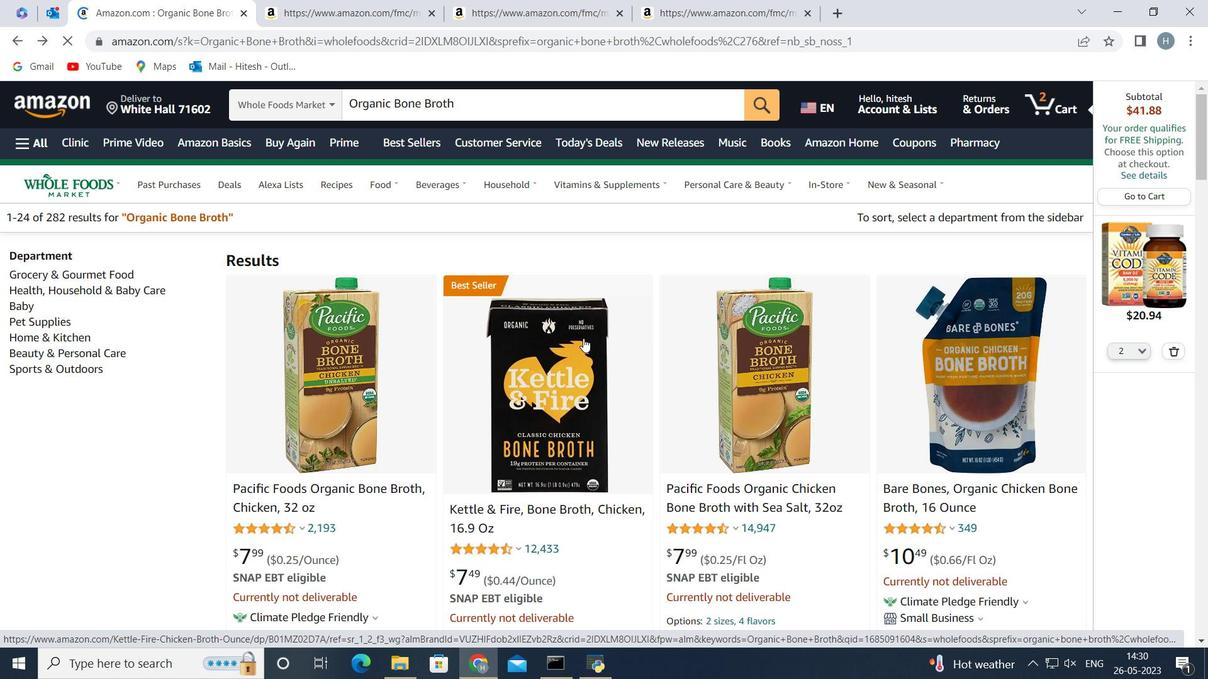 
Action: Mouse scrolled (584, 338) with delta (0, 0)
Screenshot: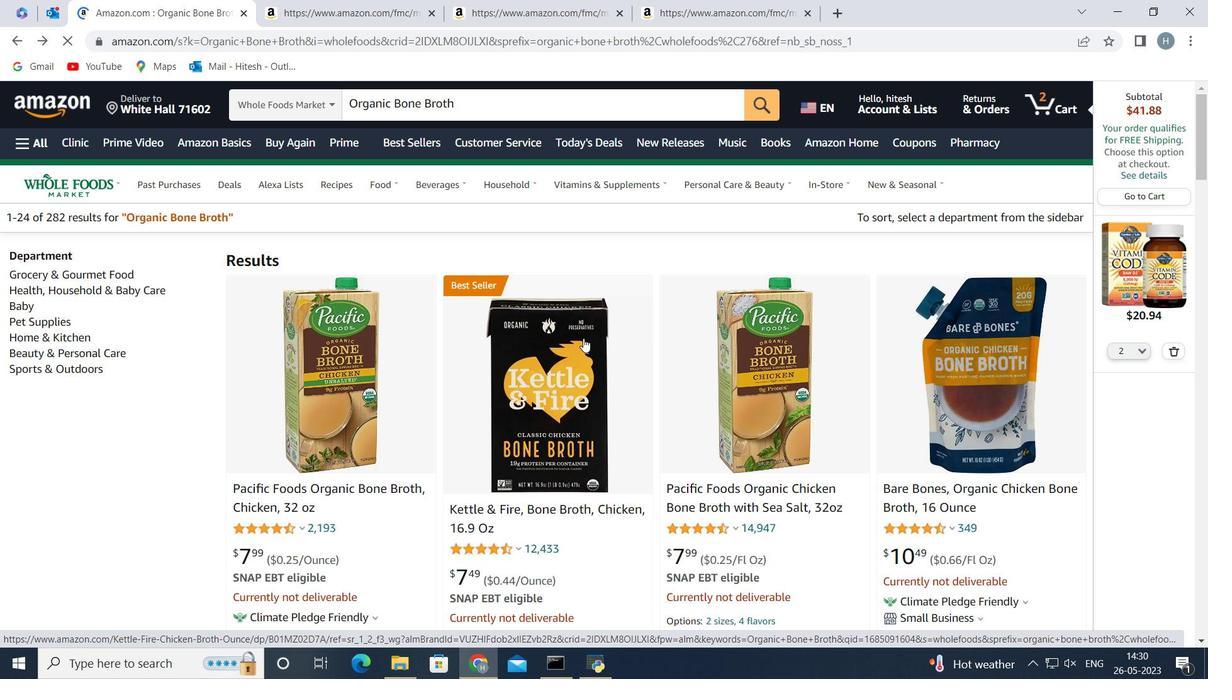 
Action: Mouse scrolled (584, 338) with delta (0, 0)
Screenshot: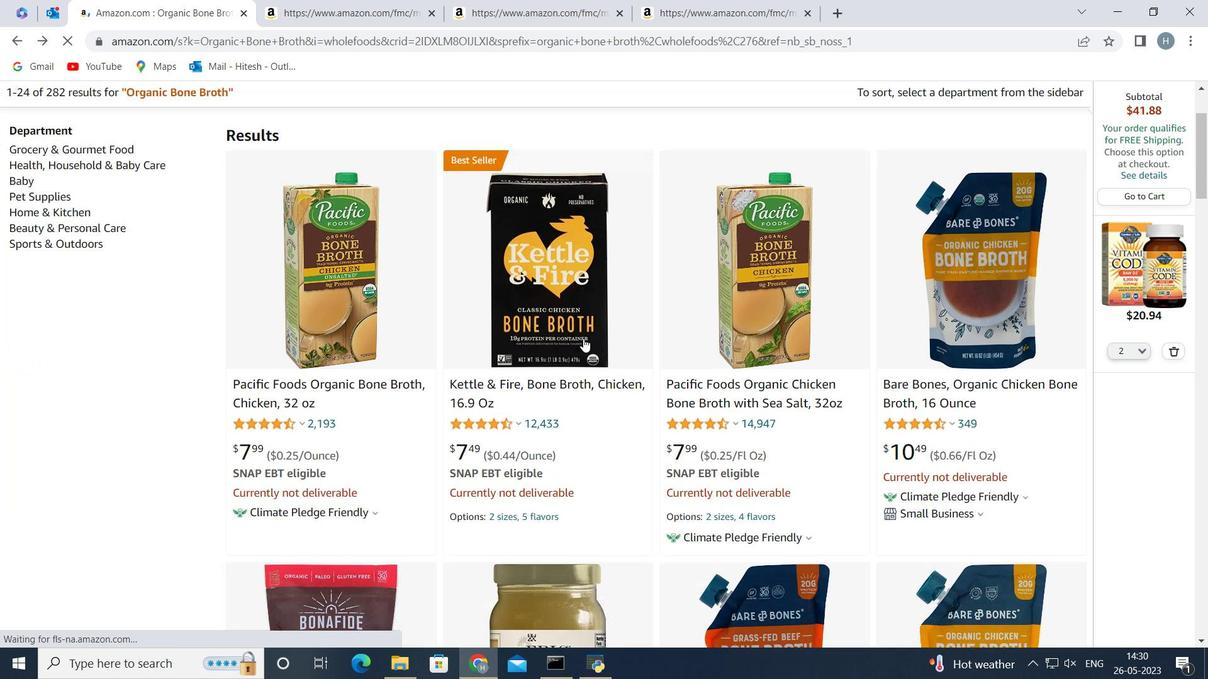 
Action: Mouse moved to (749, 354)
Screenshot: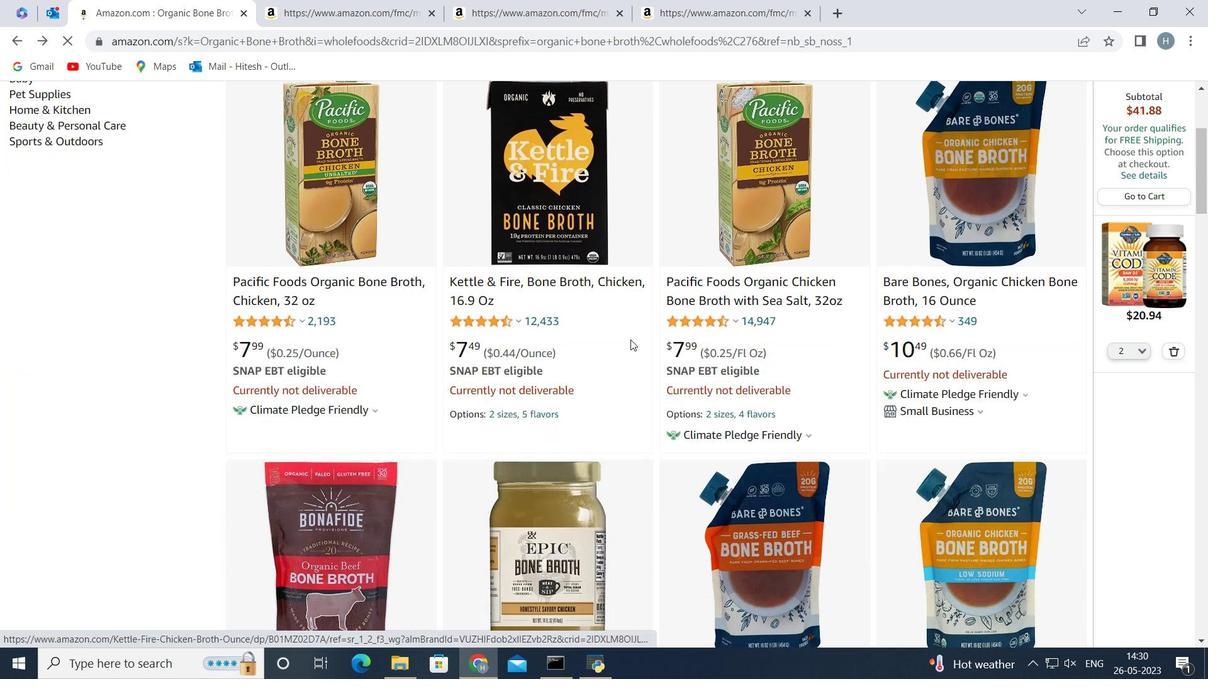 
Action: Mouse scrolled (749, 354) with delta (0, 0)
Screenshot: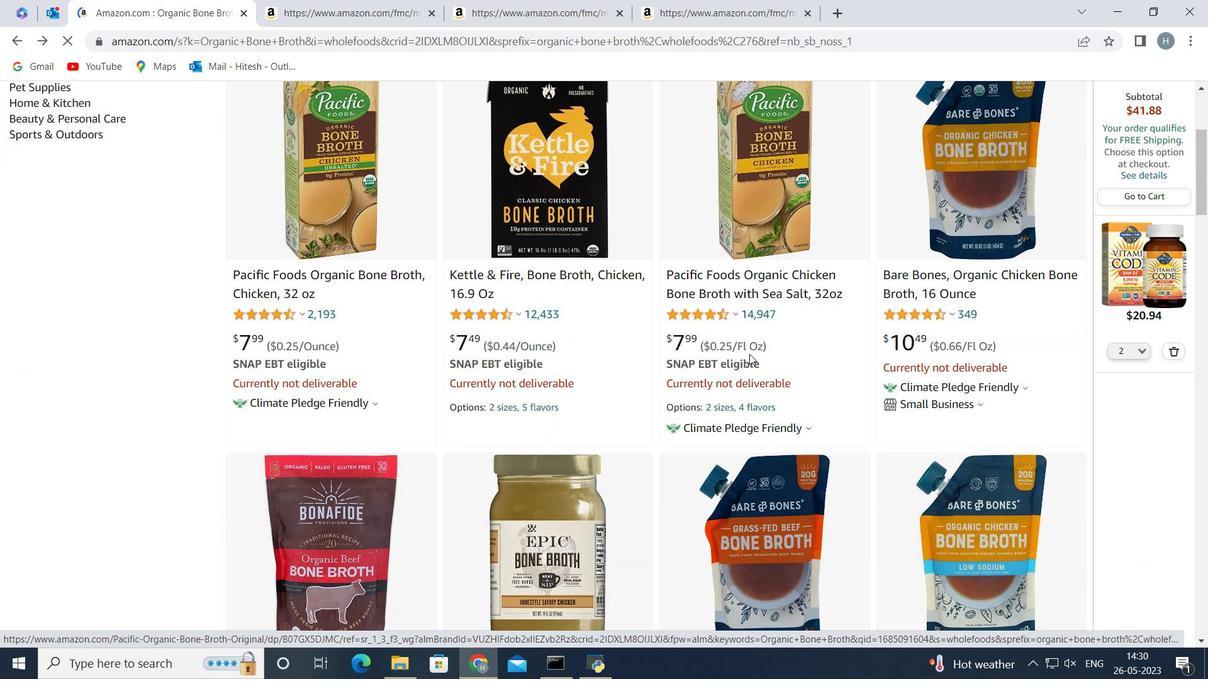 
Action: Mouse moved to (548, 433)
Screenshot: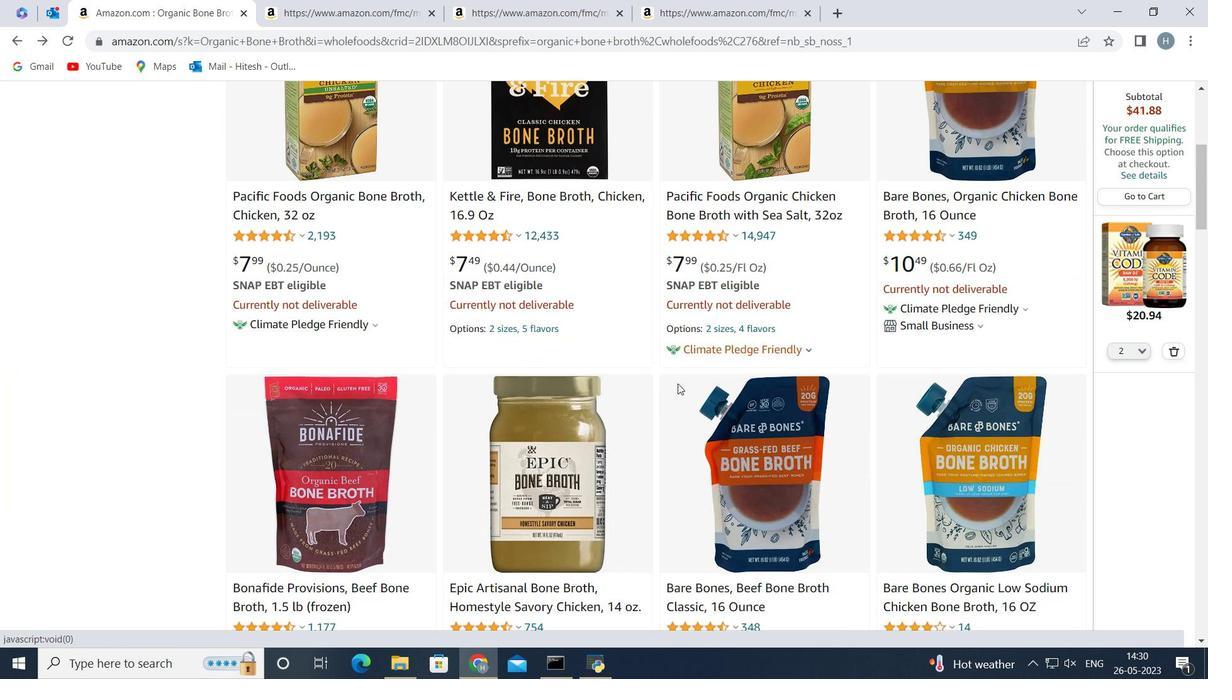 
Action: Mouse pressed left at (548, 433)
Screenshot: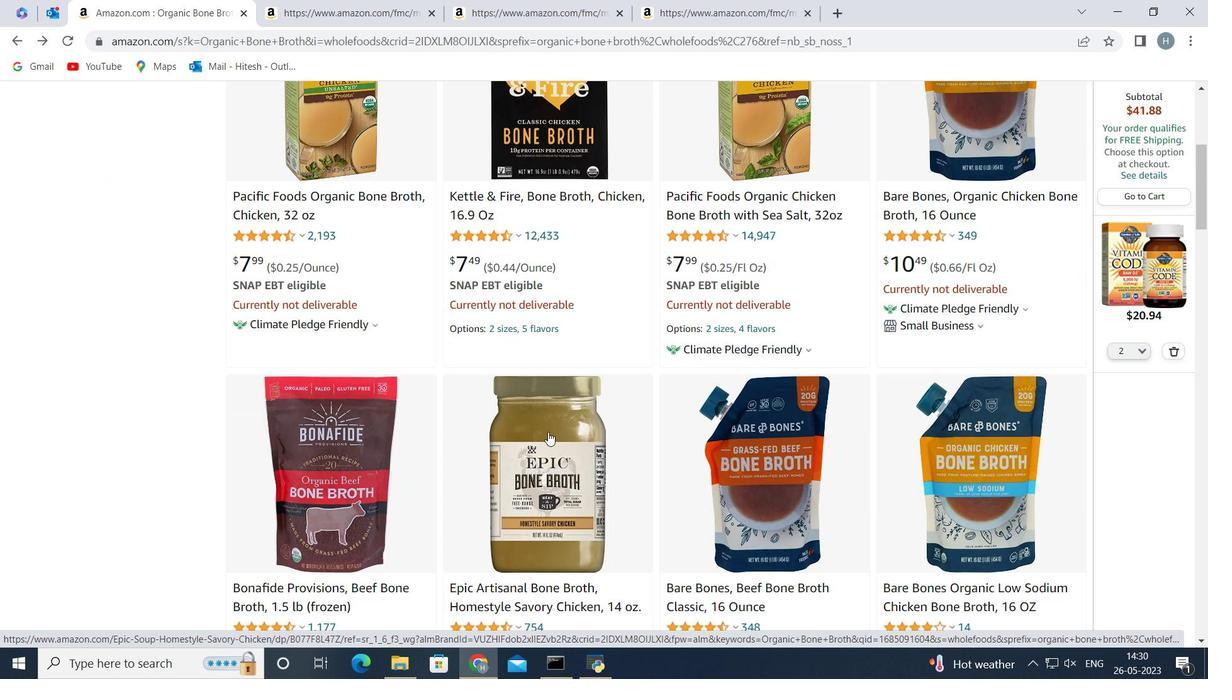 
Action: Mouse moved to (12, 40)
Screenshot: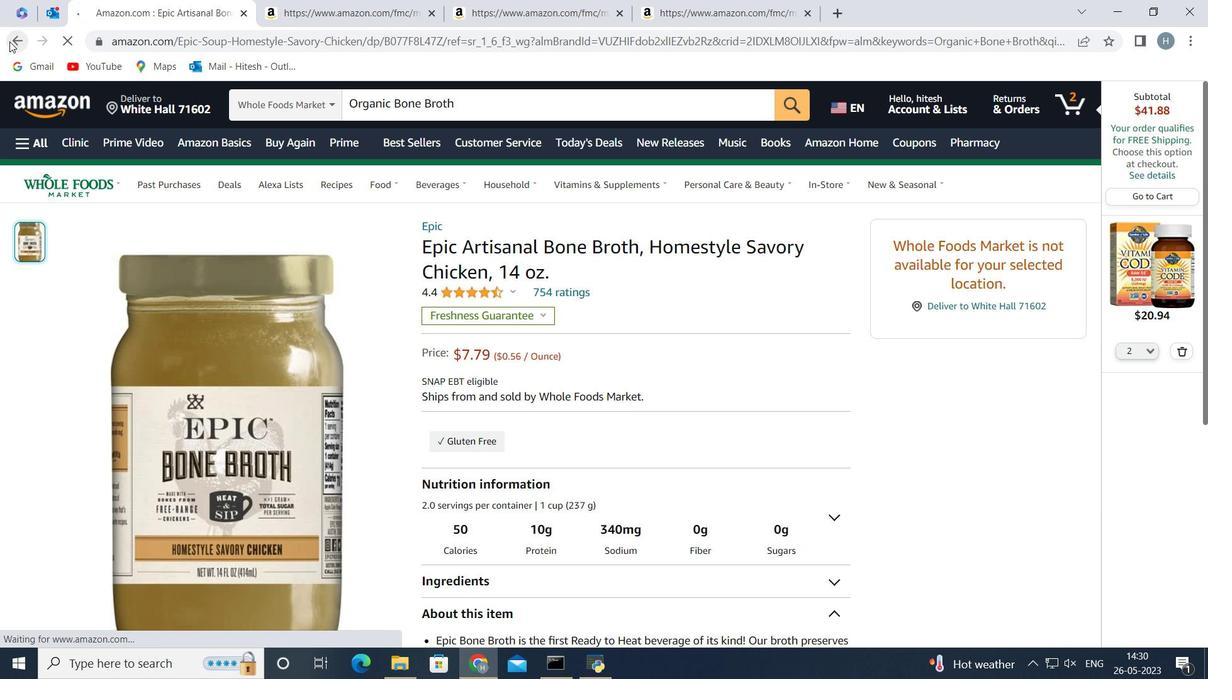 
Action: Mouse pressed left at (12, 40)
Screenshot: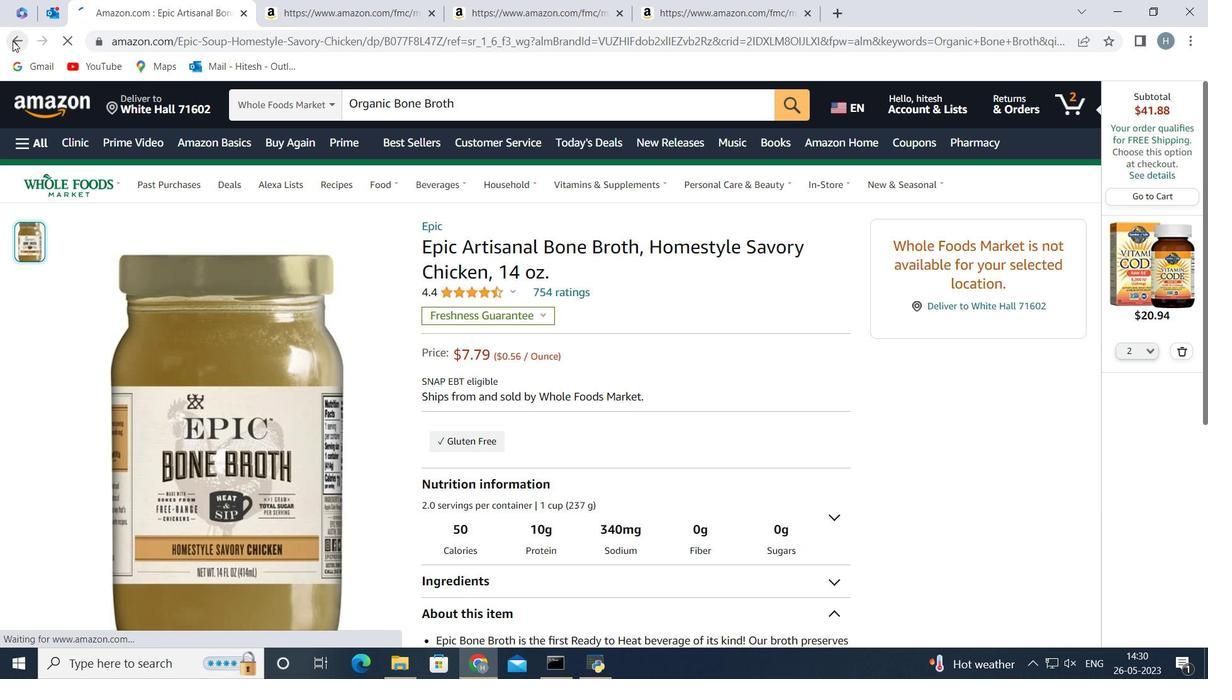 
Action: Mouse moved to (783, 434)
Screenshot: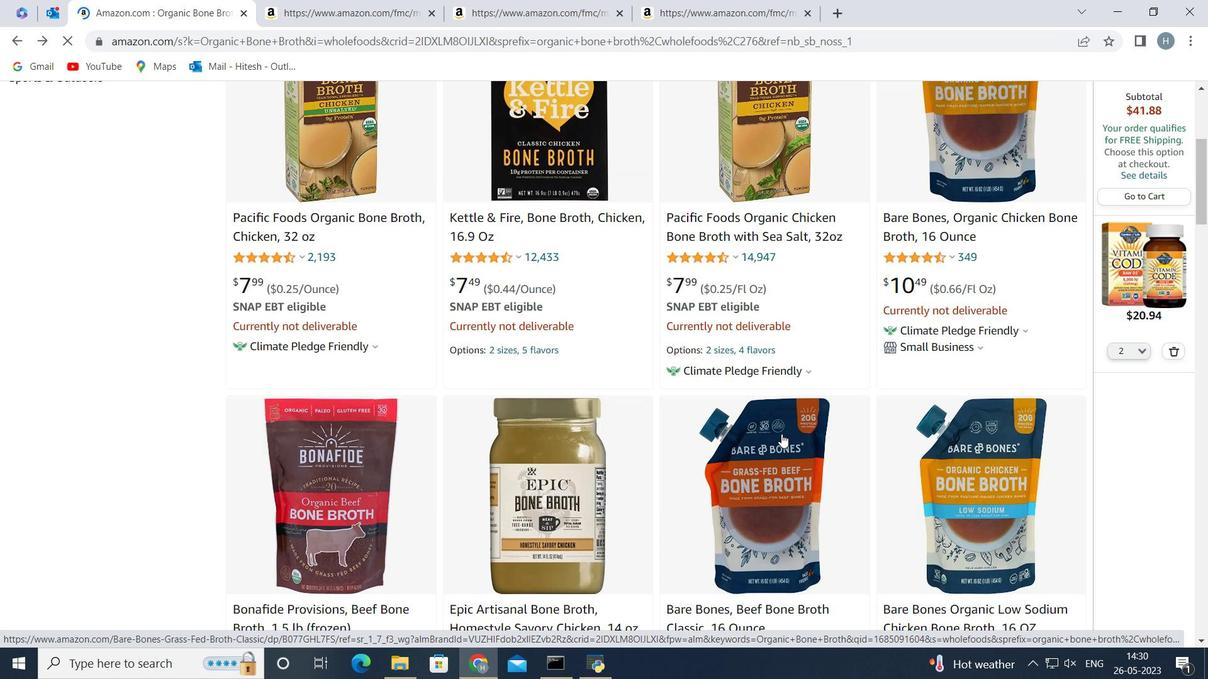 
Action: Mouse pressed left at (783, 434)
Screenshot: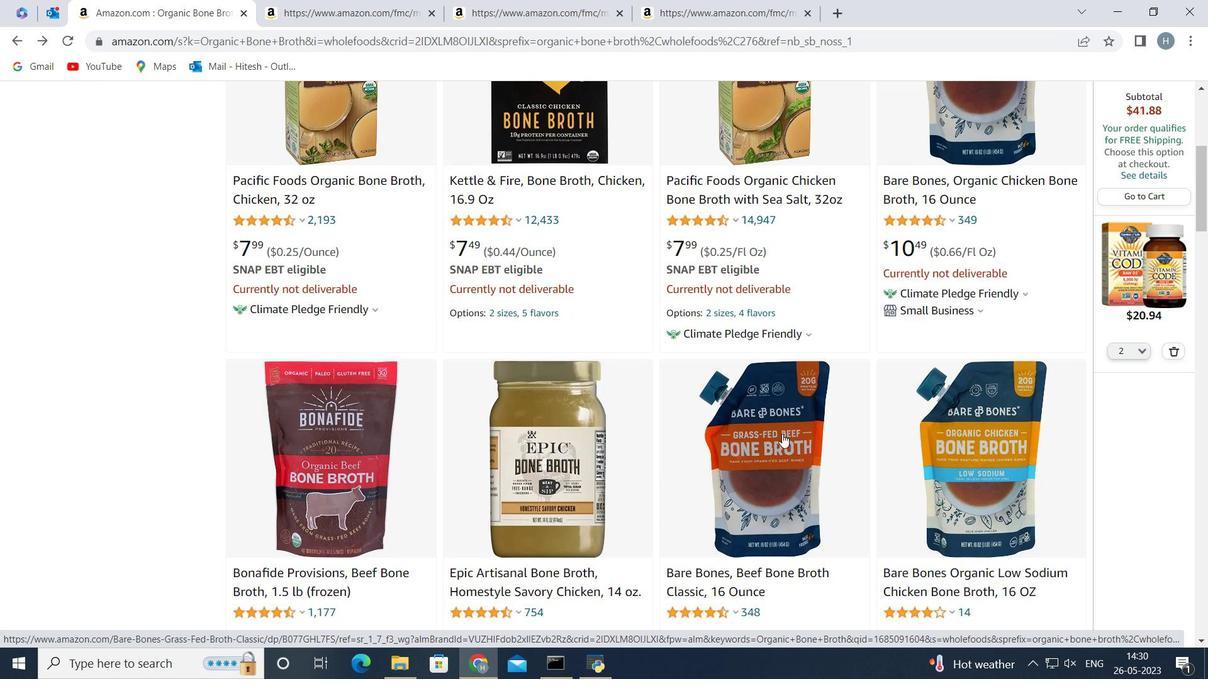 
Action: Mouse moved to (517, 324)
Screenshot: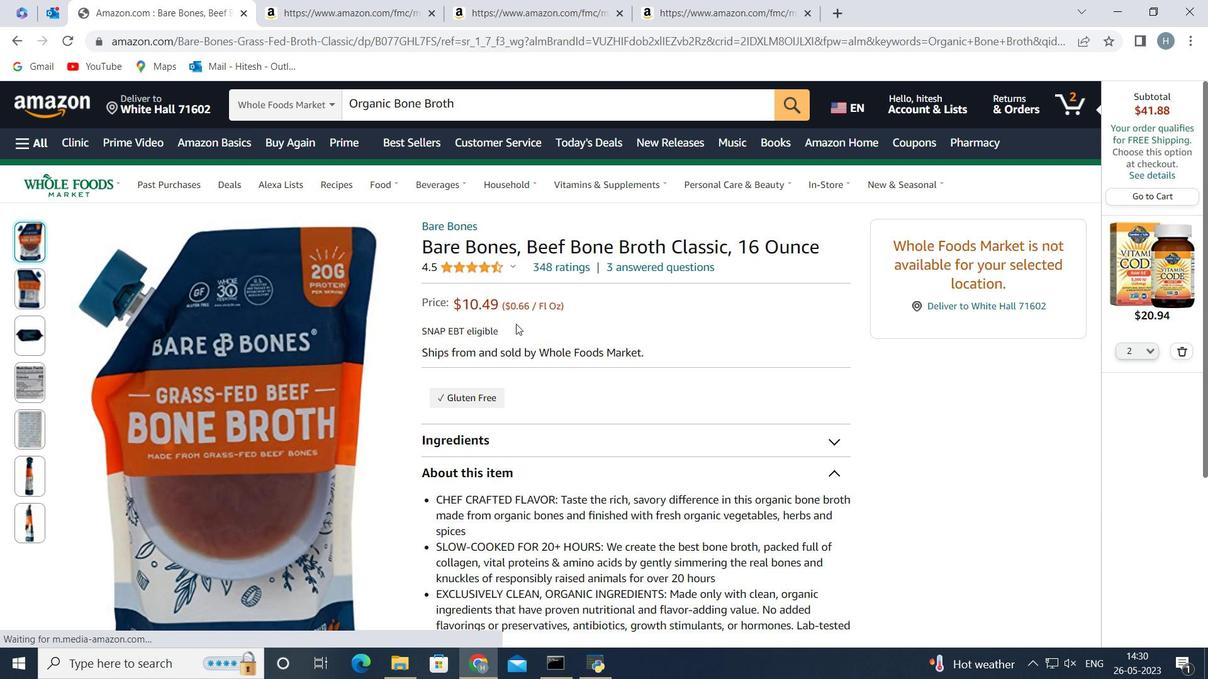
Action: Mouse scrolled (517, 323) with delta (0, 0)
Screenshot: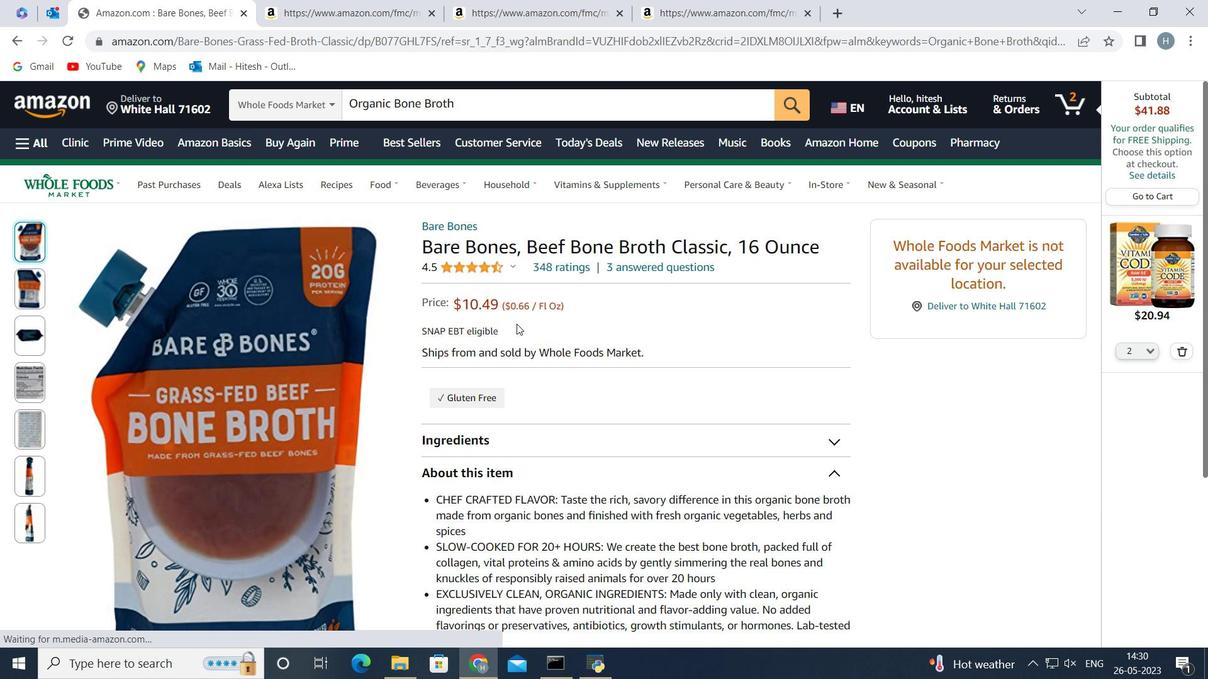 
Action: Mouse scrolled (517, 323) with delta (0, 0)
Screenshot: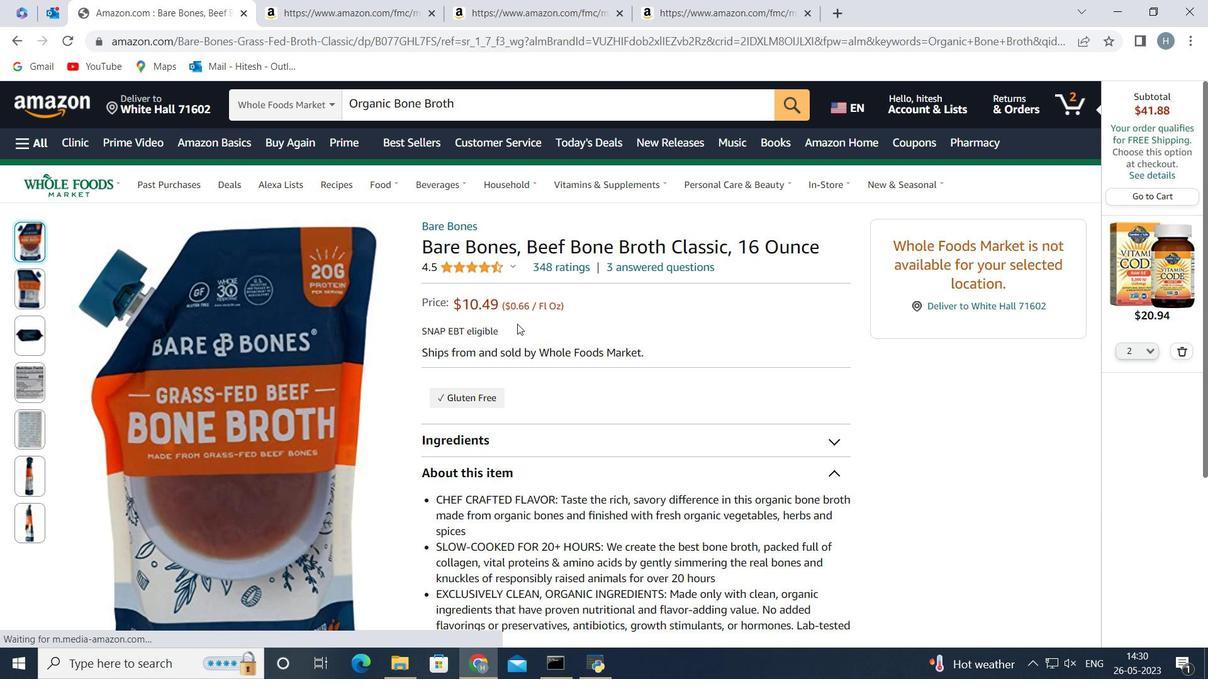 
Action: Mouse moved to (15, 43)
Screenshot: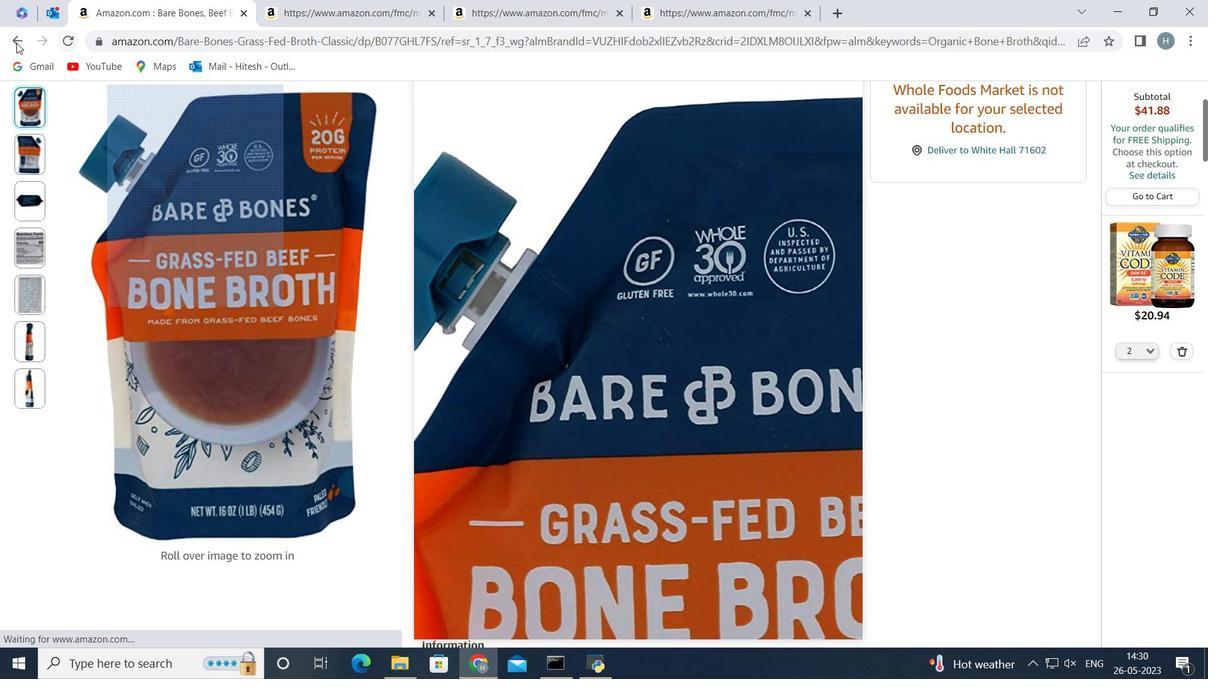 
Action: Mouse pressed left at (15, 43)
Screenshot: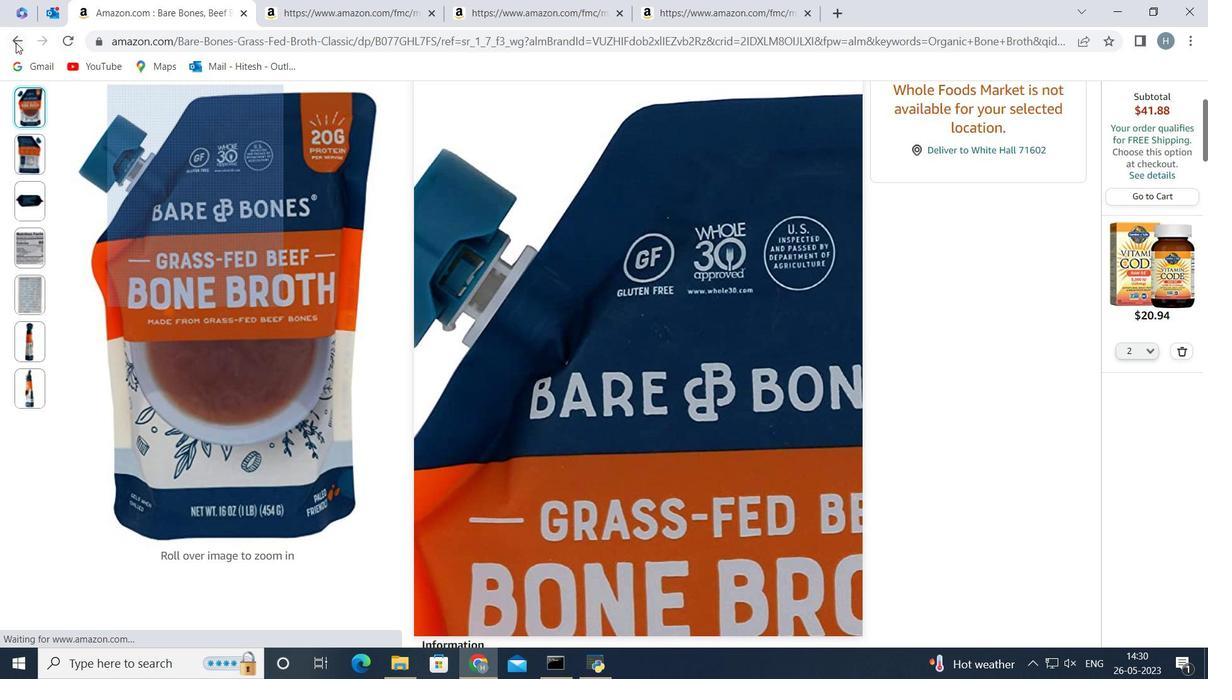 
Action: Mouse moved to (390, 387)
Screenshot: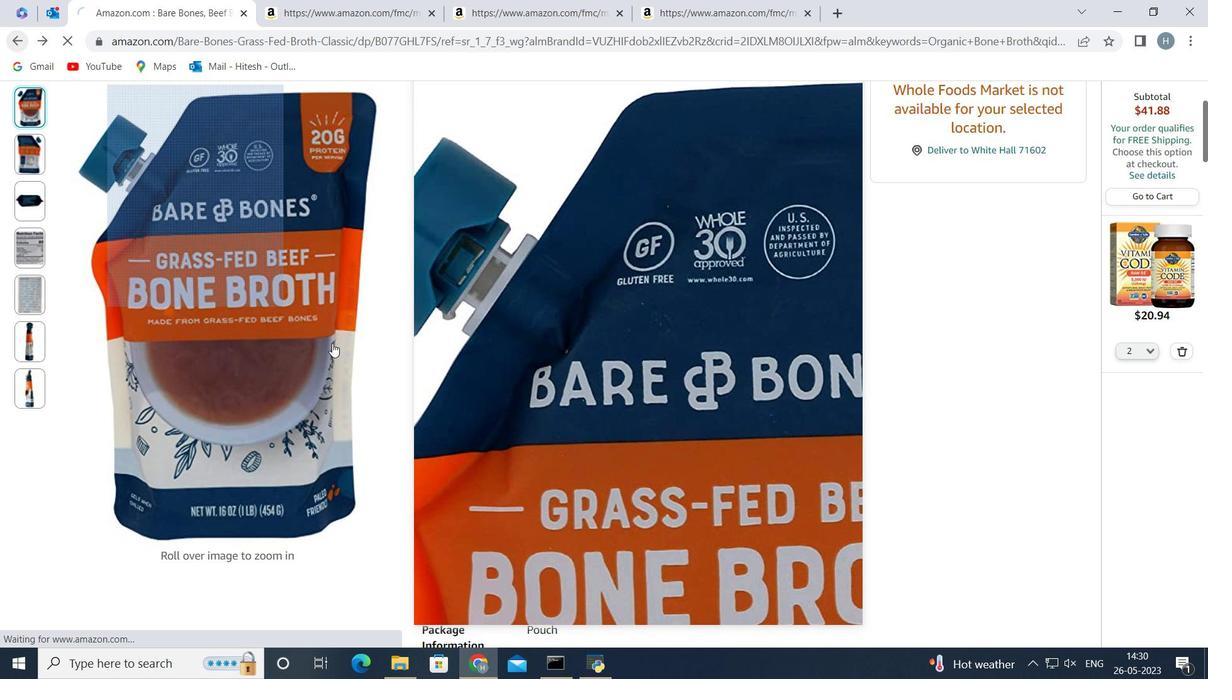 
